 Task: Find connections with filter location Soro with filter topic #ContentMarketingwith filter profile language English with filter current company Staffigo with filter school DAV PUBLIC SCHOOL SRESHTHA VIHAR DELHI-110092 with filter industry Staffing and Recruiting with filter service category Auto Insurance with filter keywords title Chief Executive Officer
Action: Mouse moved to (687, 95)
Screenshot: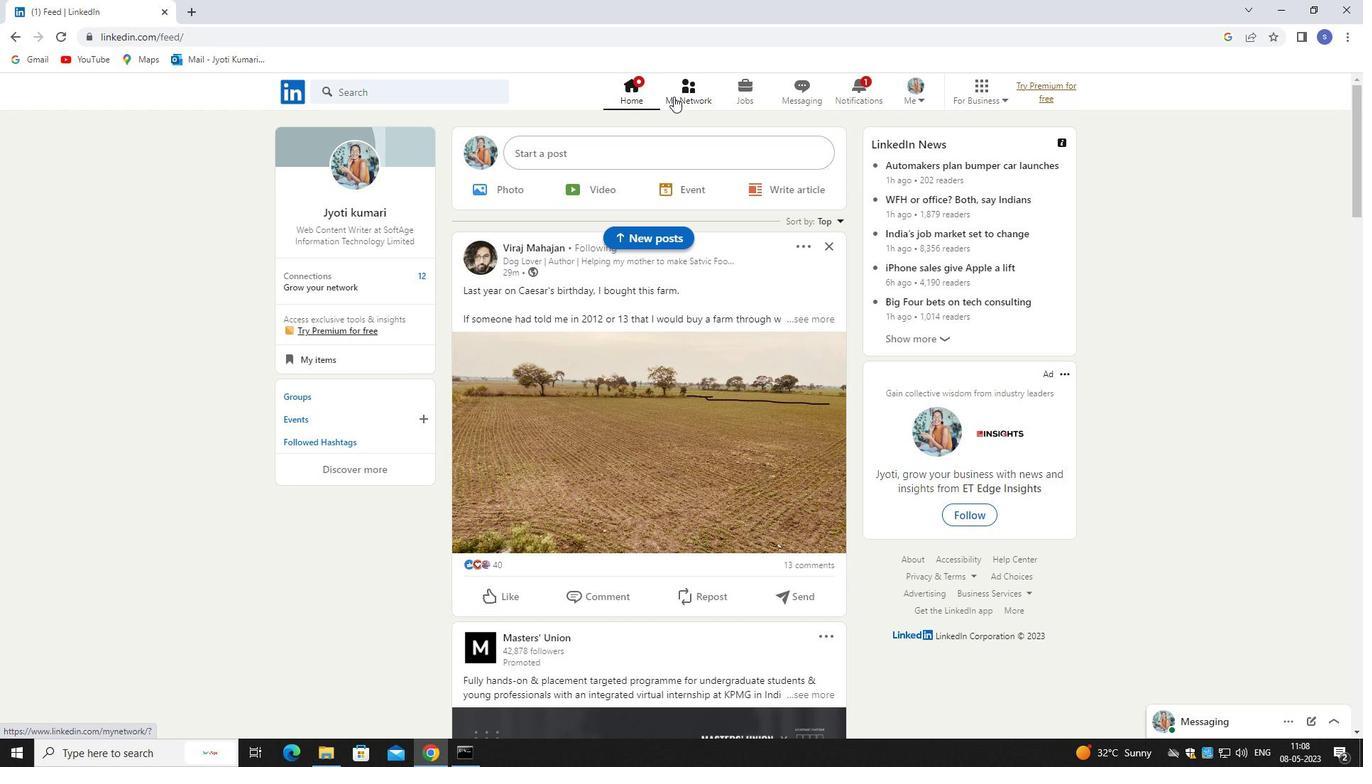 
Action: Mouse pressed left at (687, 95)
Screenshot: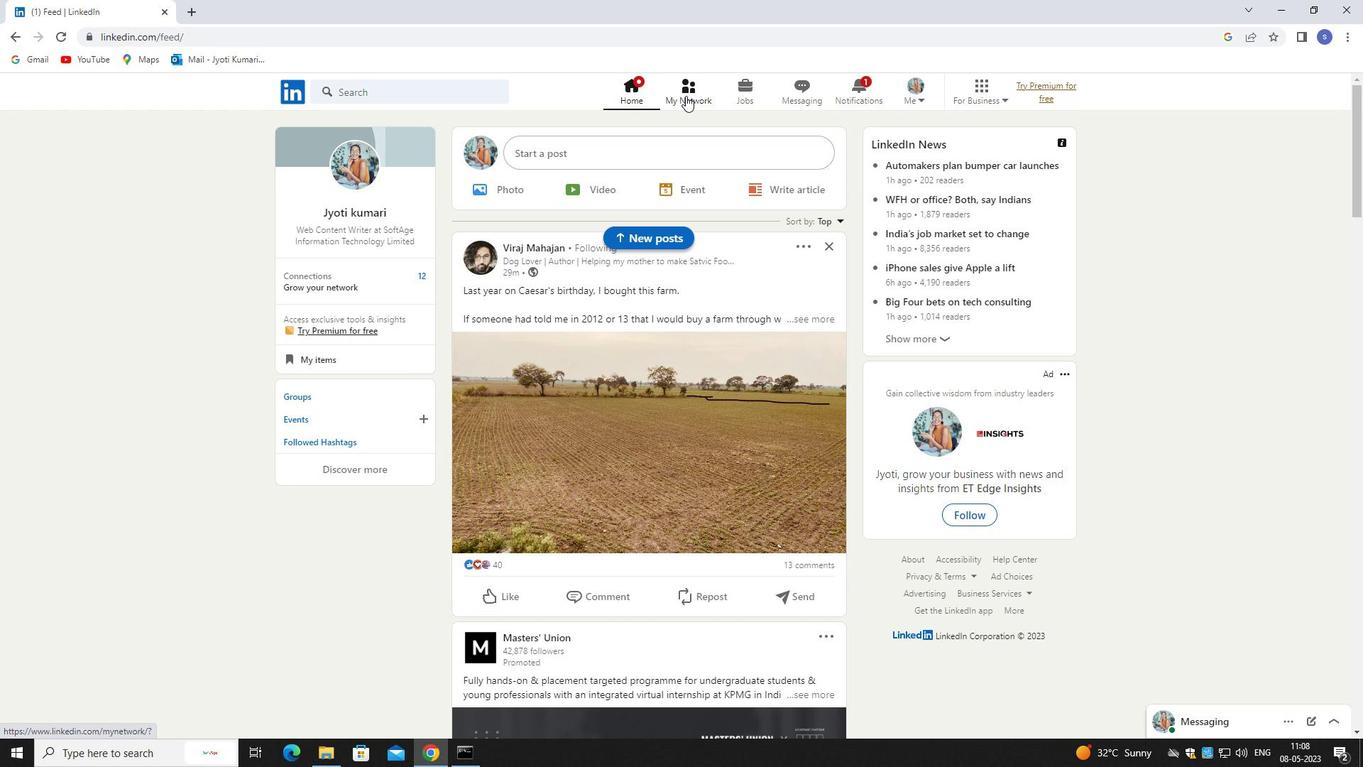 
Action: Mouse pressed left at (687, 95)
Screenshot: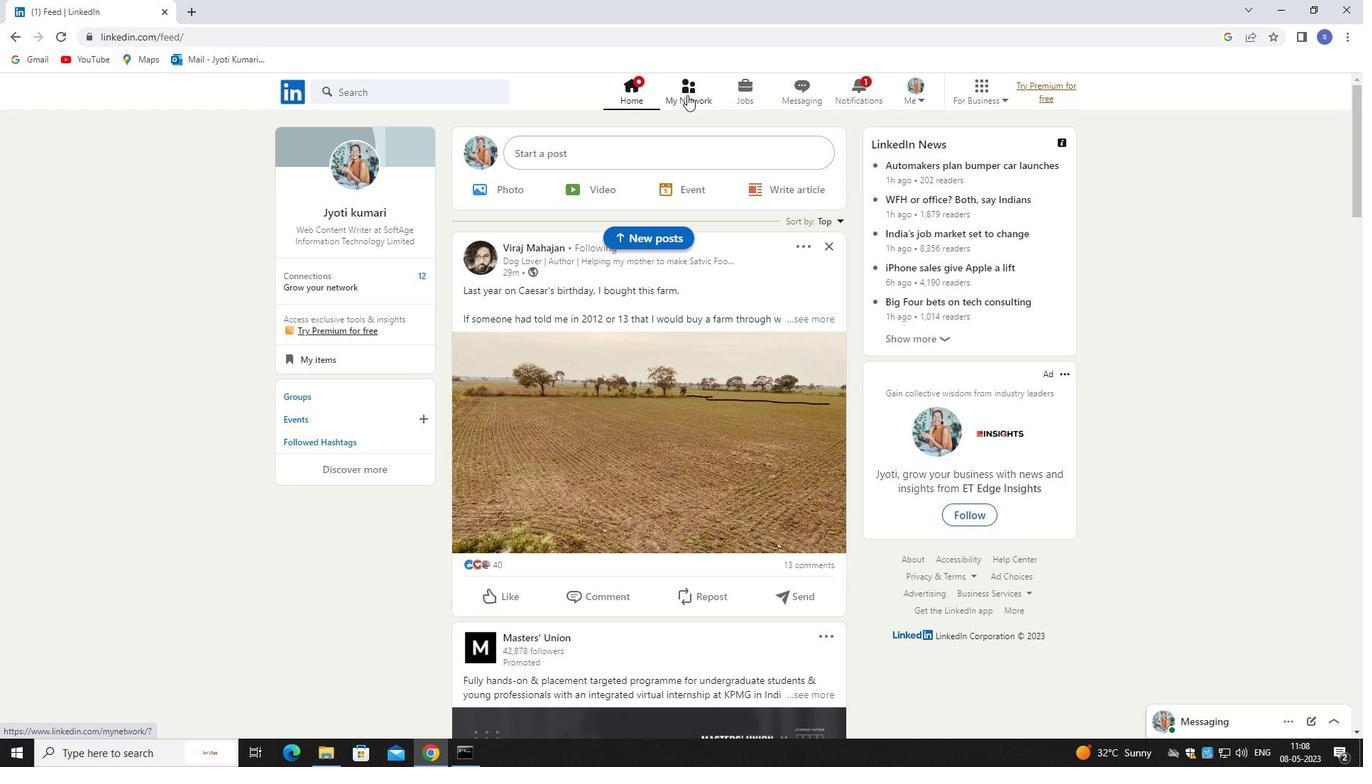 
Action: Mouse moved to (433, 161)
Screenshot: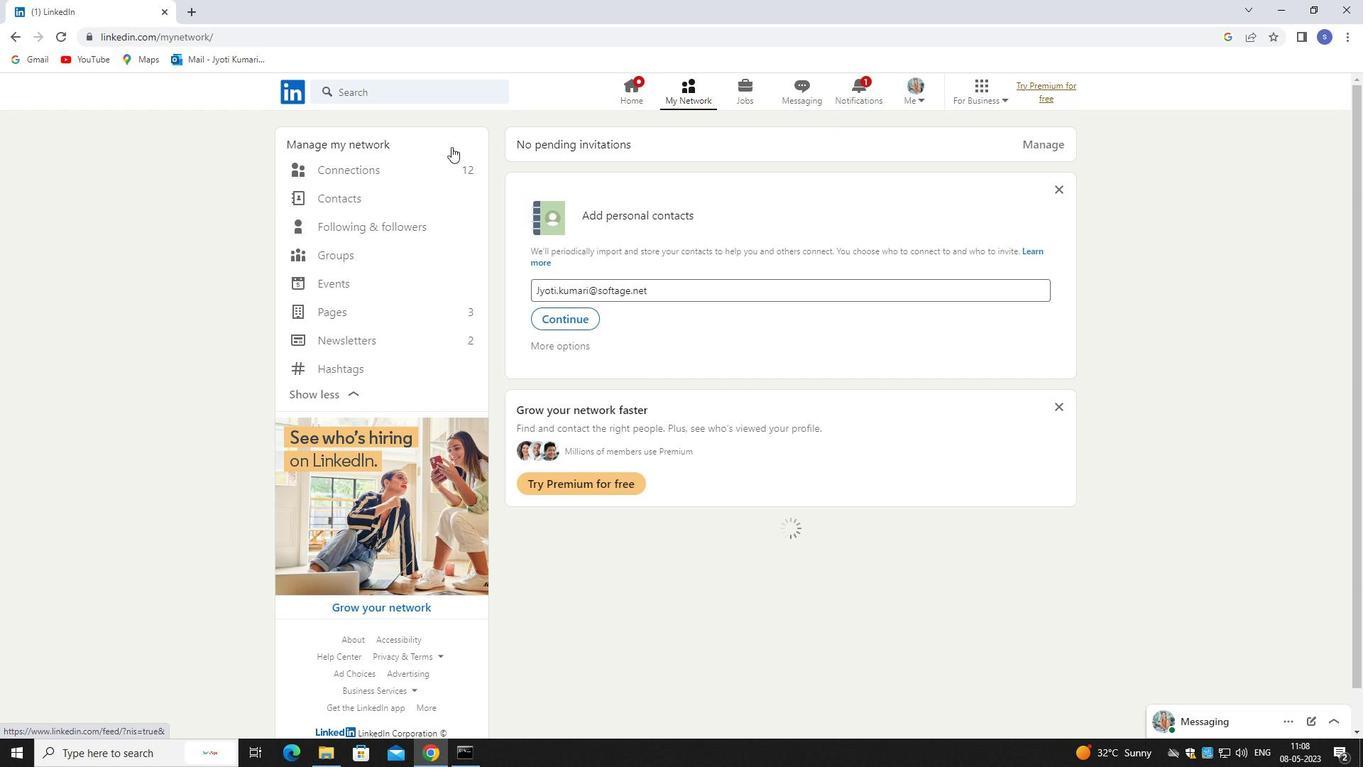 
Action: Mouse pressed left at (433, 161)
Screenshot: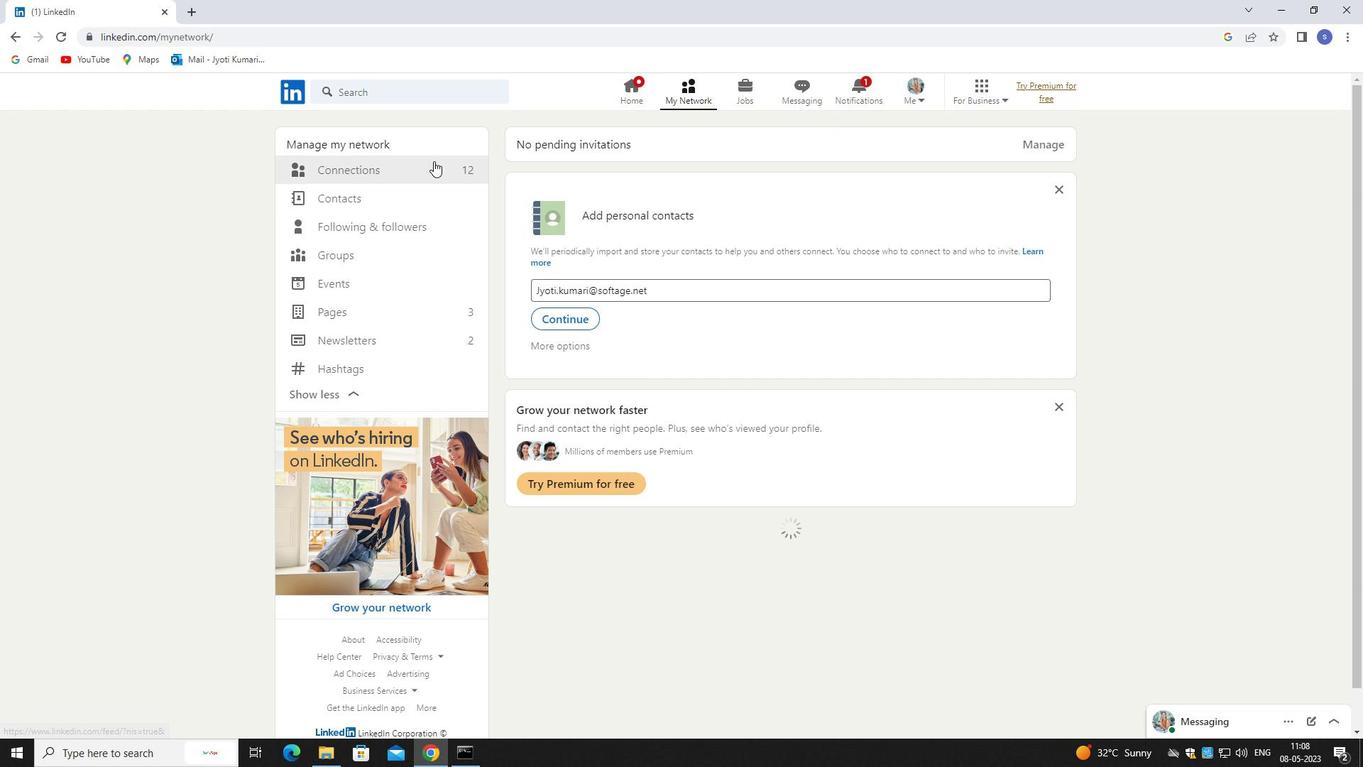 
Action: Mouse moved to (433, 161)
Screenshot: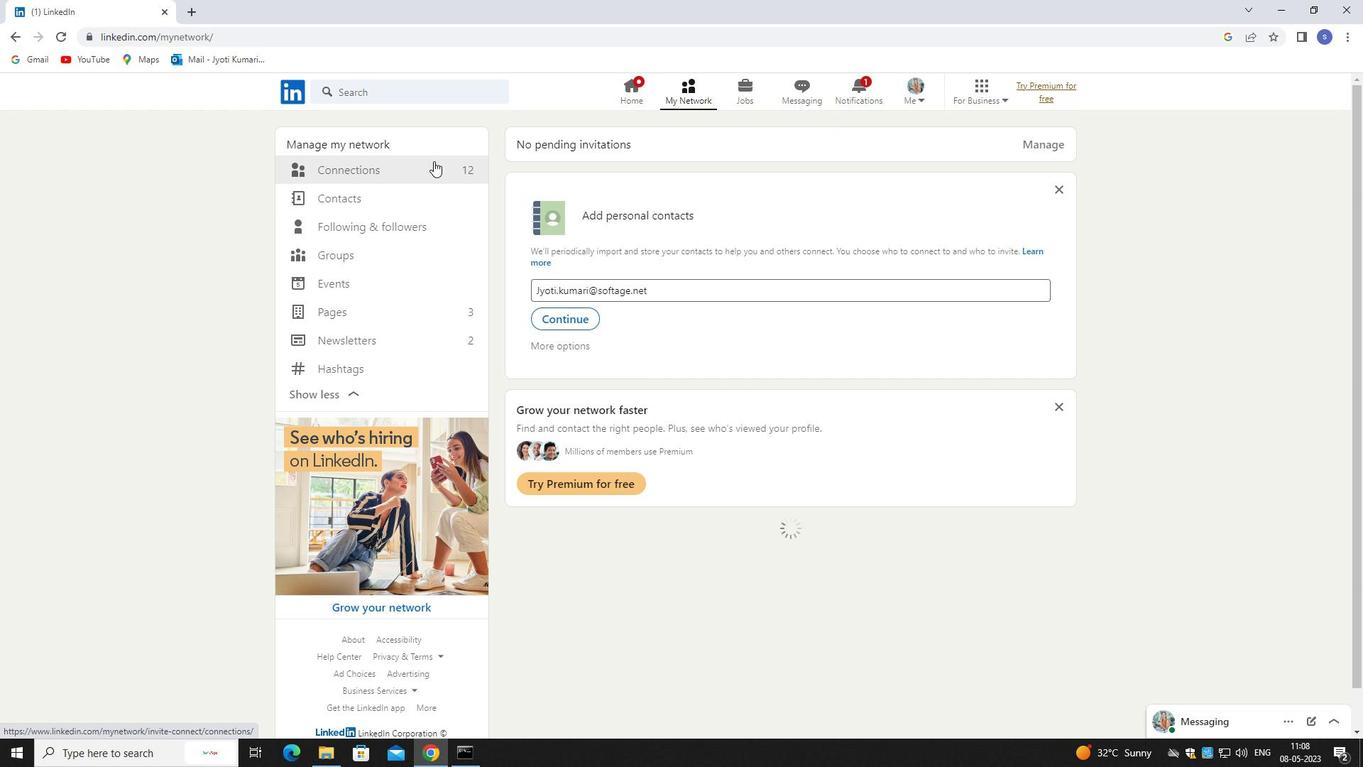 
Action: Mouse pressed left at (433, 161)
Screenshot: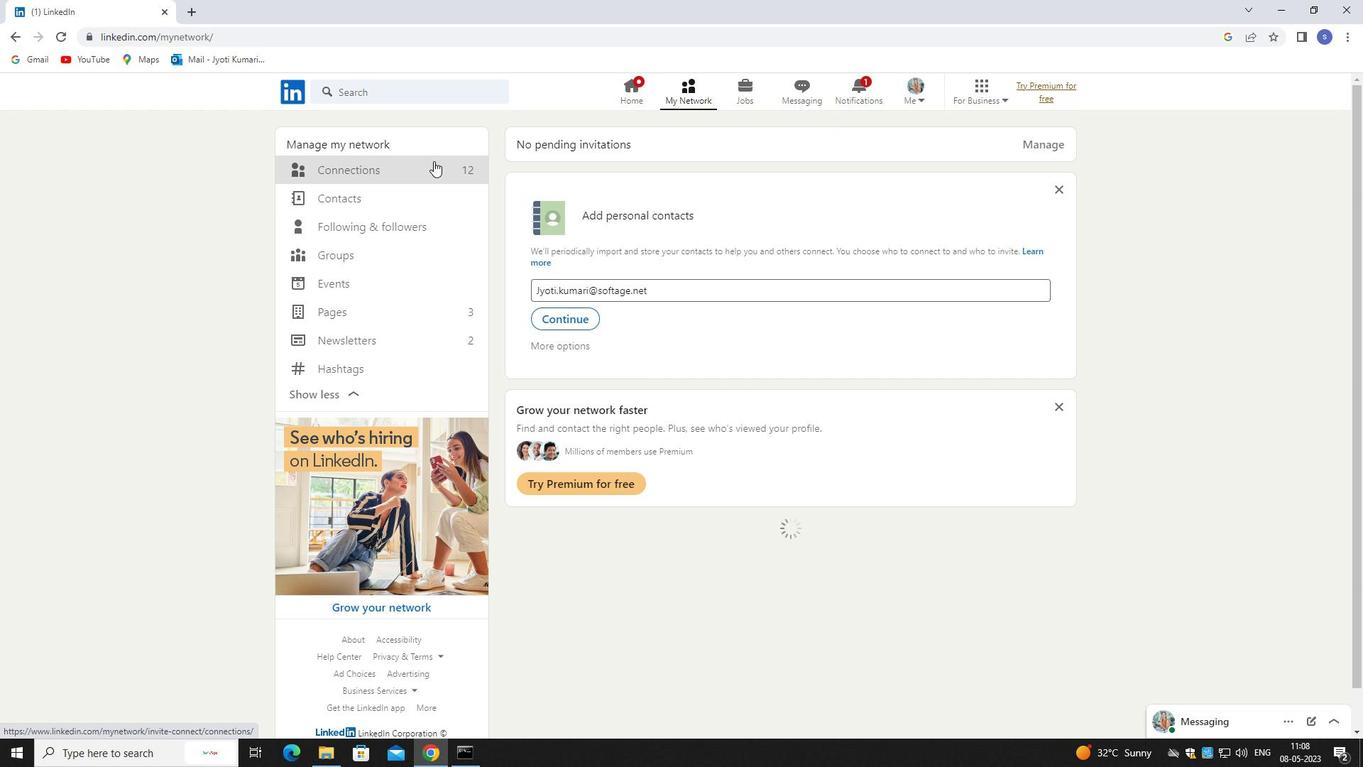 
Action: Mouse moved to (772, 171)
Screenshot: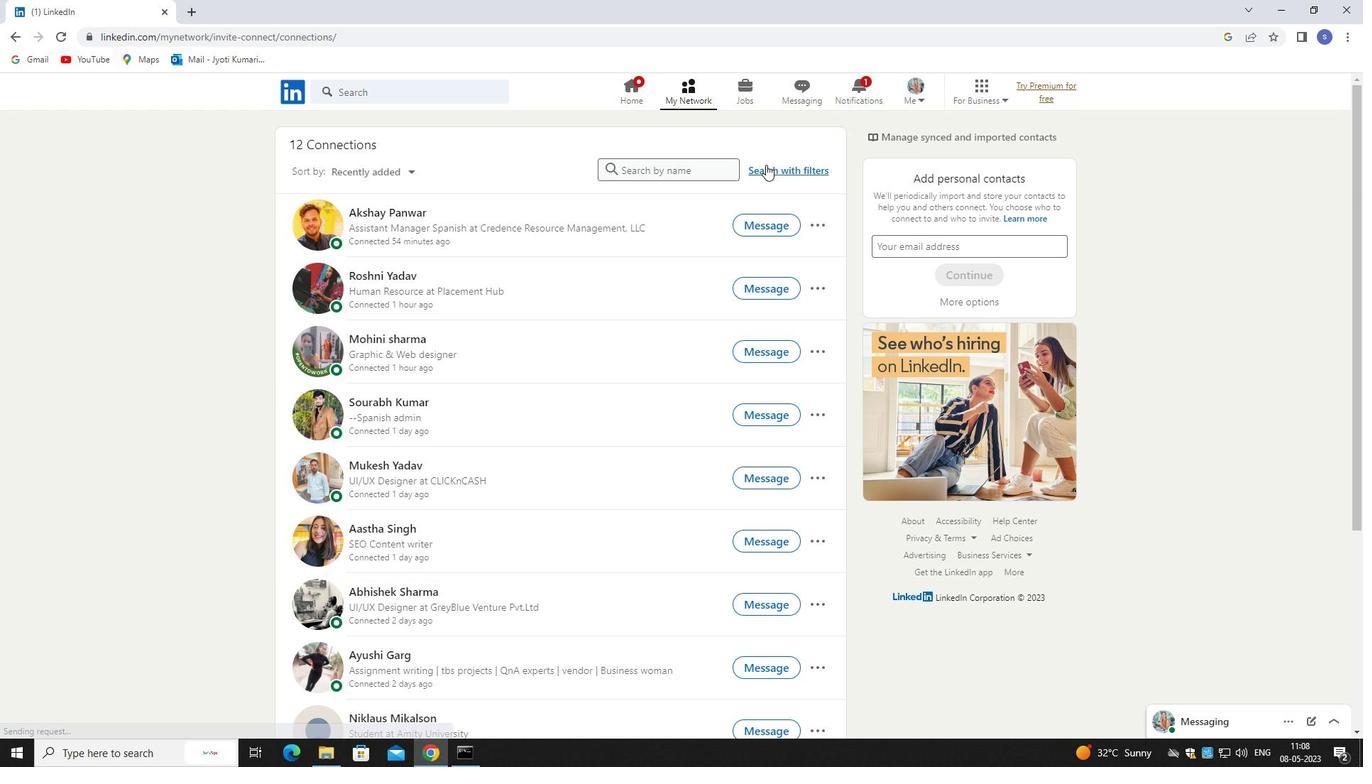
Action: Mouse pressed left at (772, 171)
Screenshot: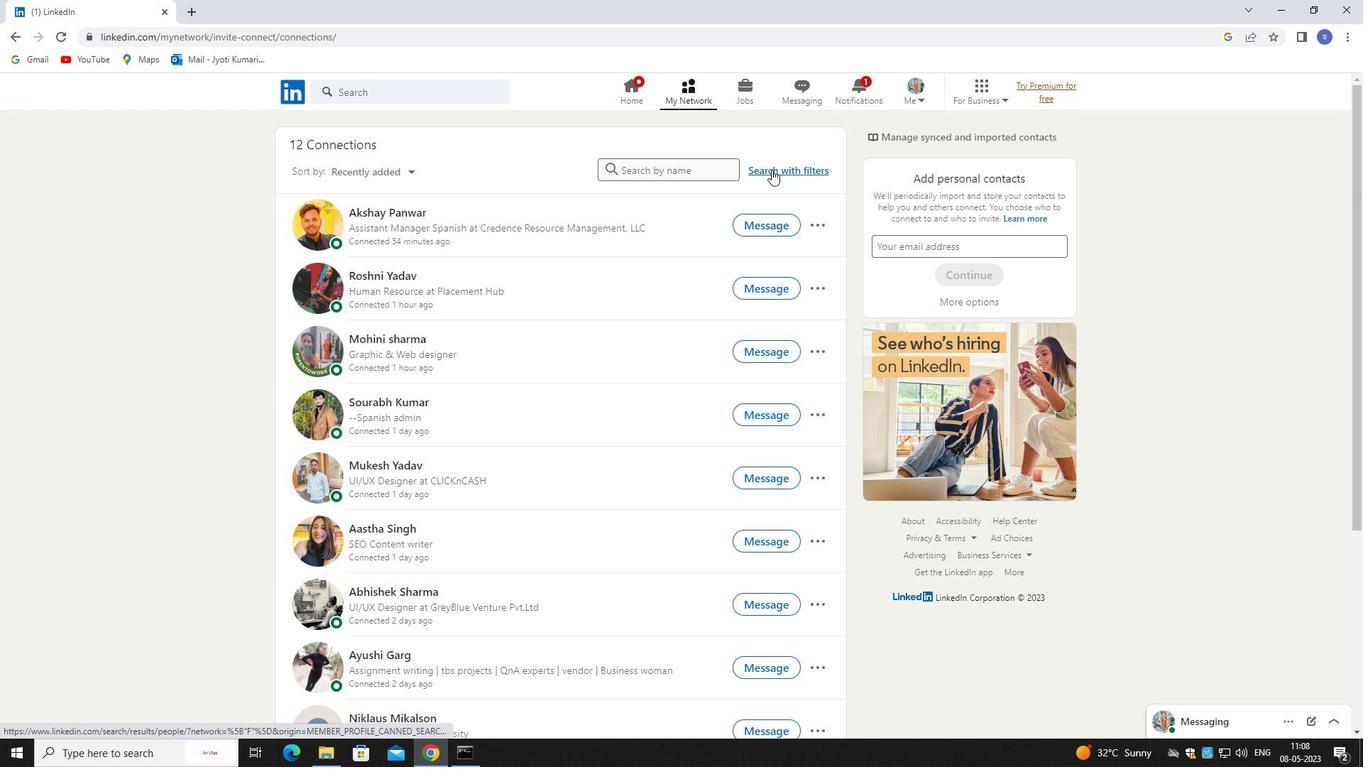 
Action: Mouse moved to (725, 129)
Screenshot: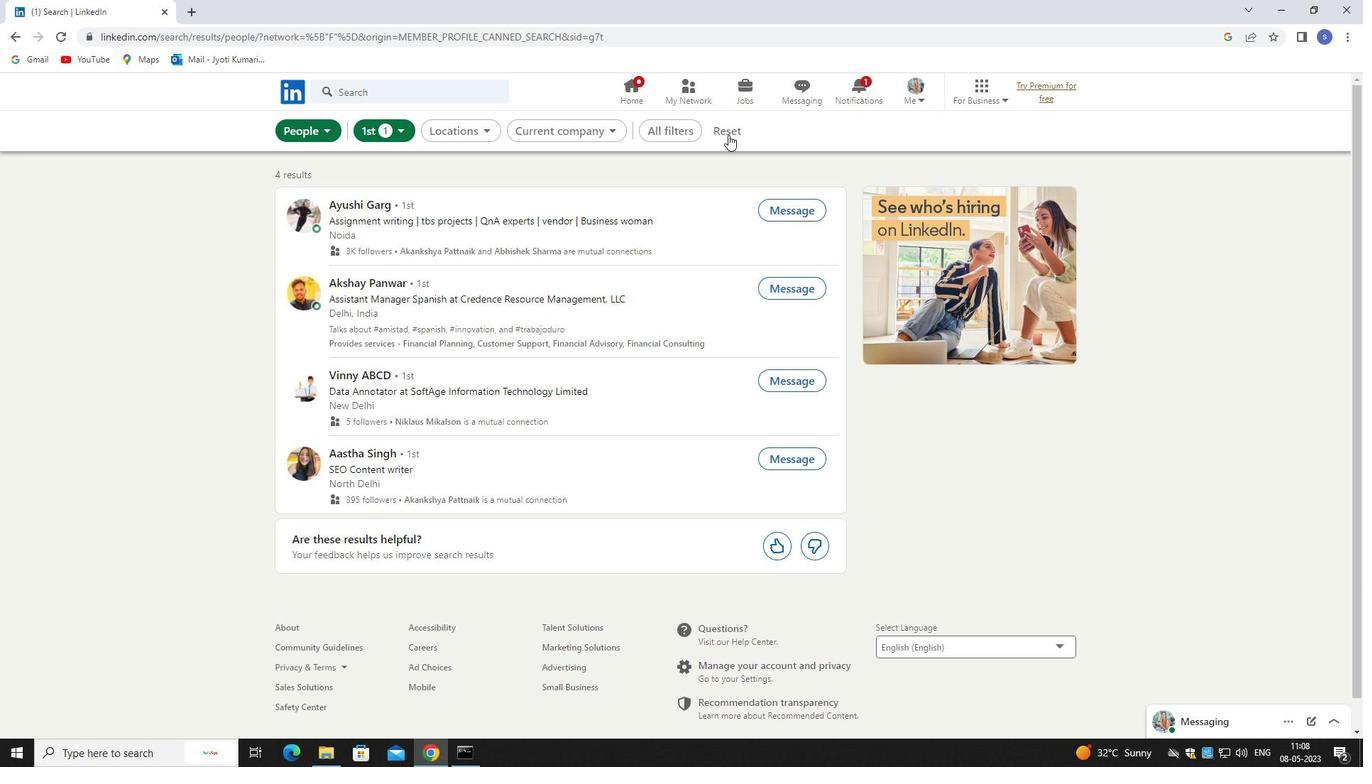 
Action: Mouse pressed left at (725, 129)
Screenshot: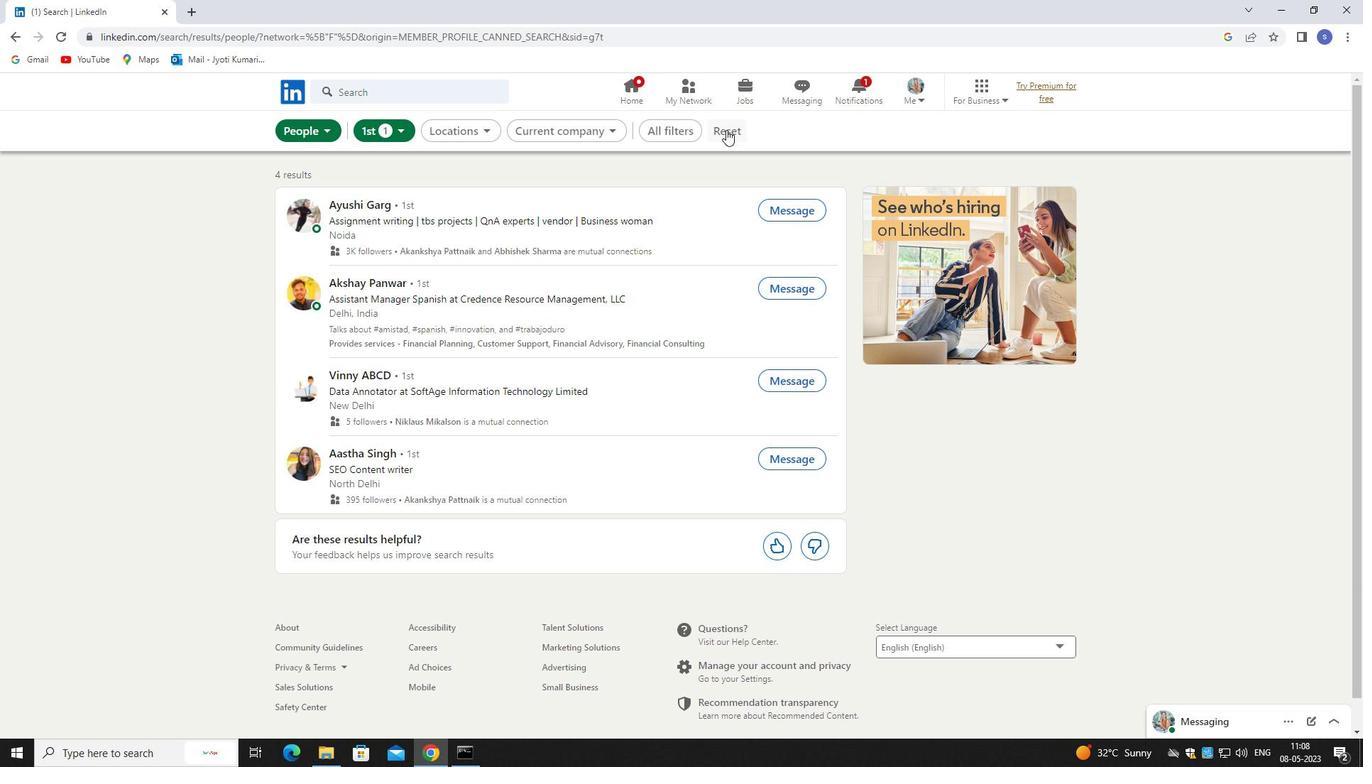
Action: Mouse moved to (693, 129)
Screenshot: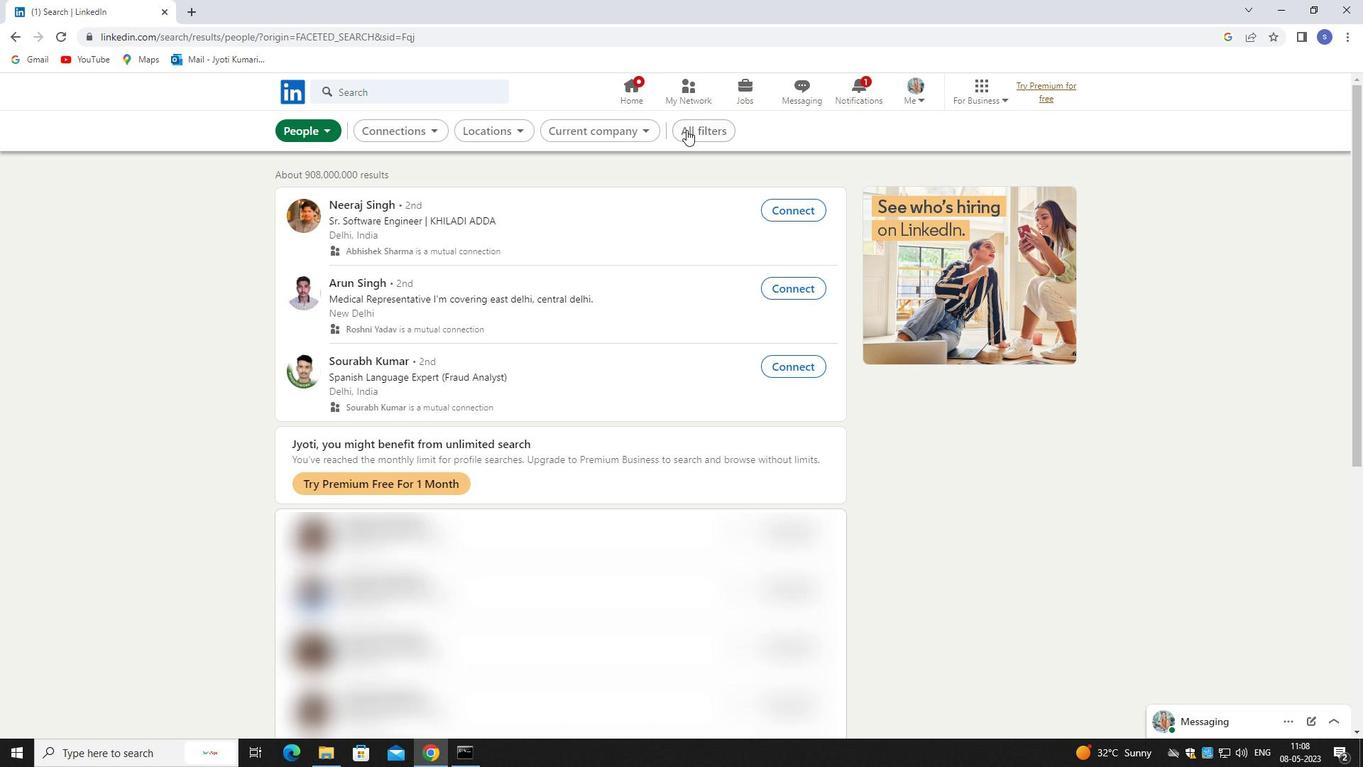 
Action: Mouse pressed left at (693, 129)
Screenshot: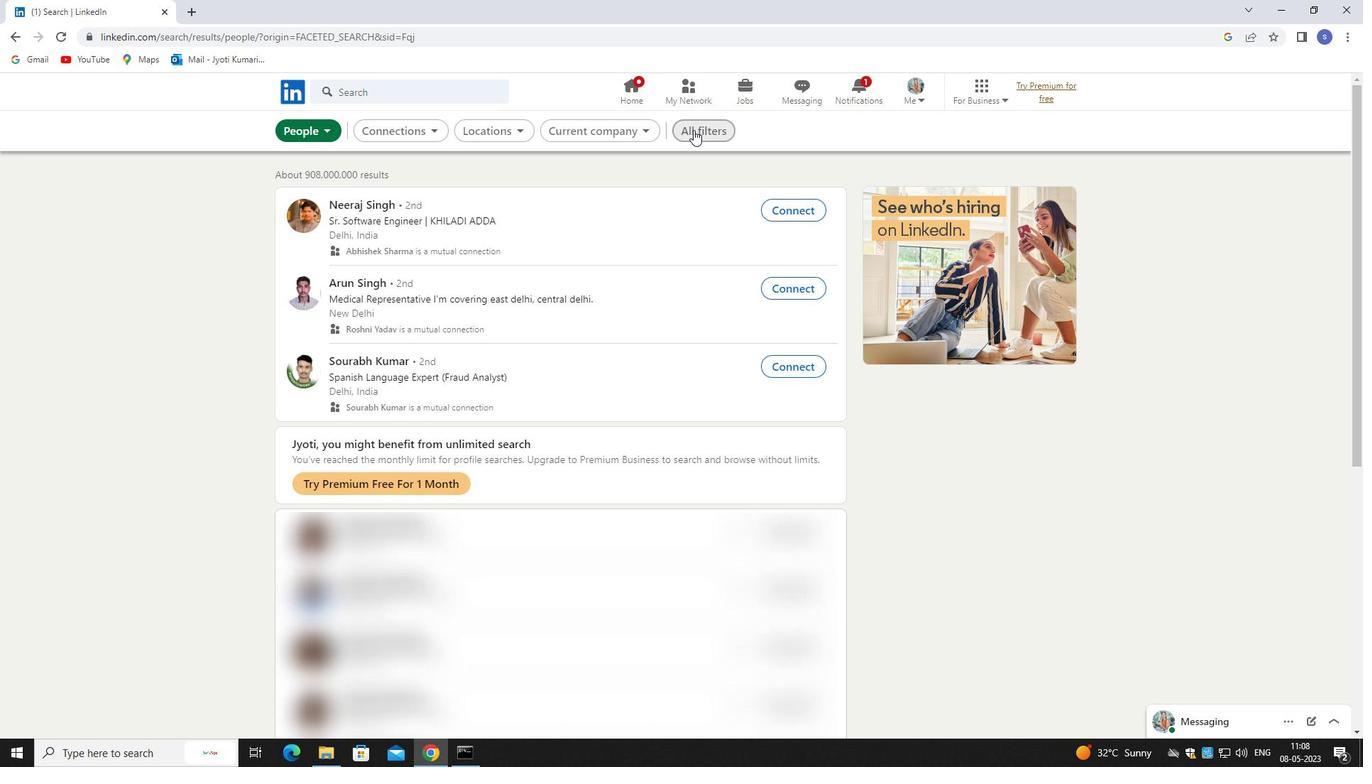 
Action: Mouse moved to (1218, 558)
Screenshot: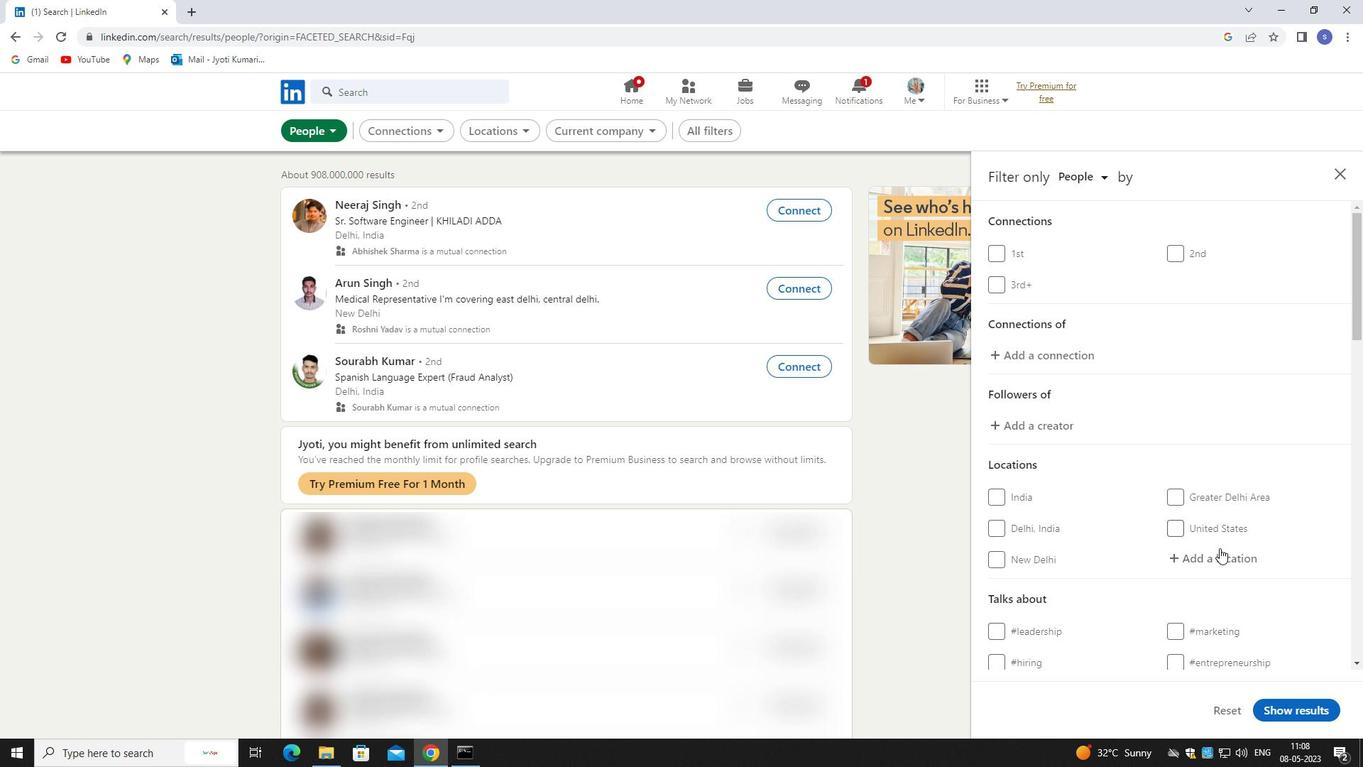 
Action: Mouse pressed left at (1218, 558)
Screenshot: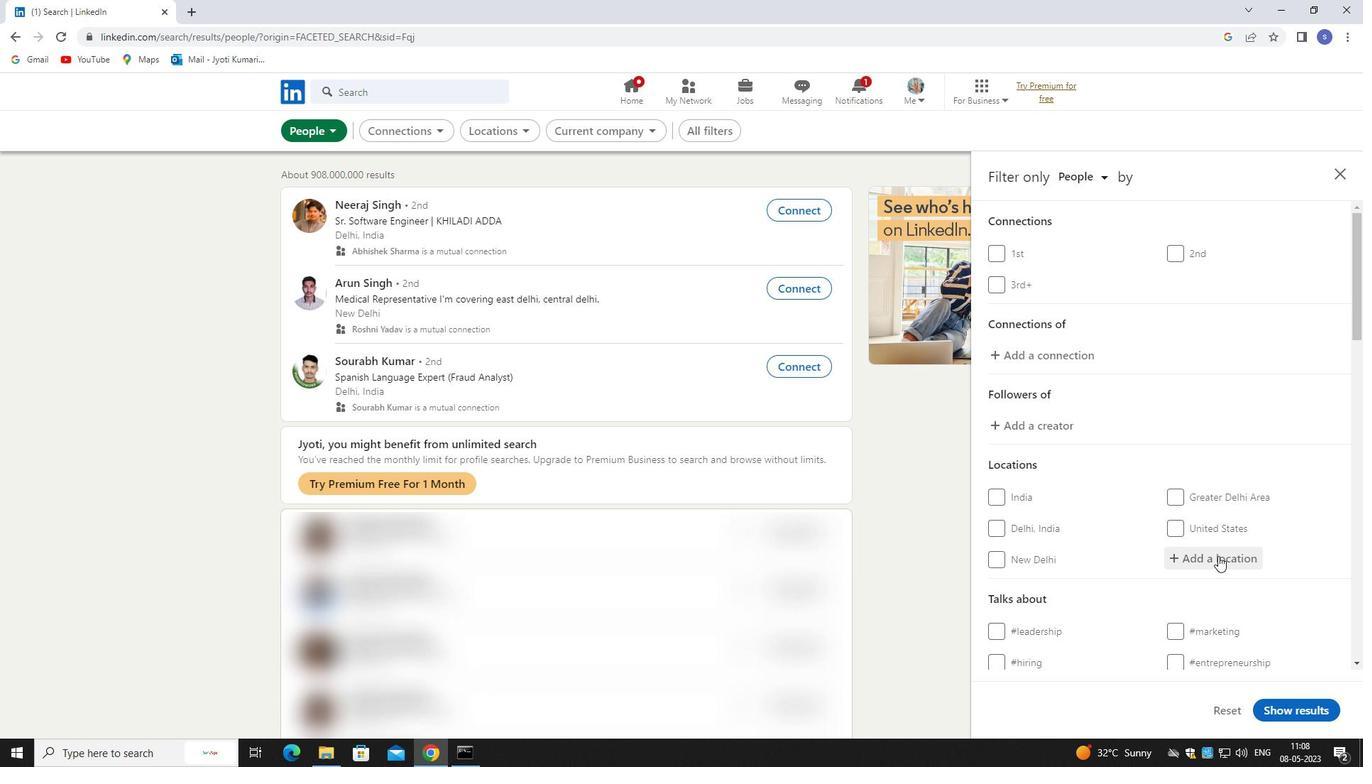 
Action: Mouse moved to (1132, 534)
Screenshot: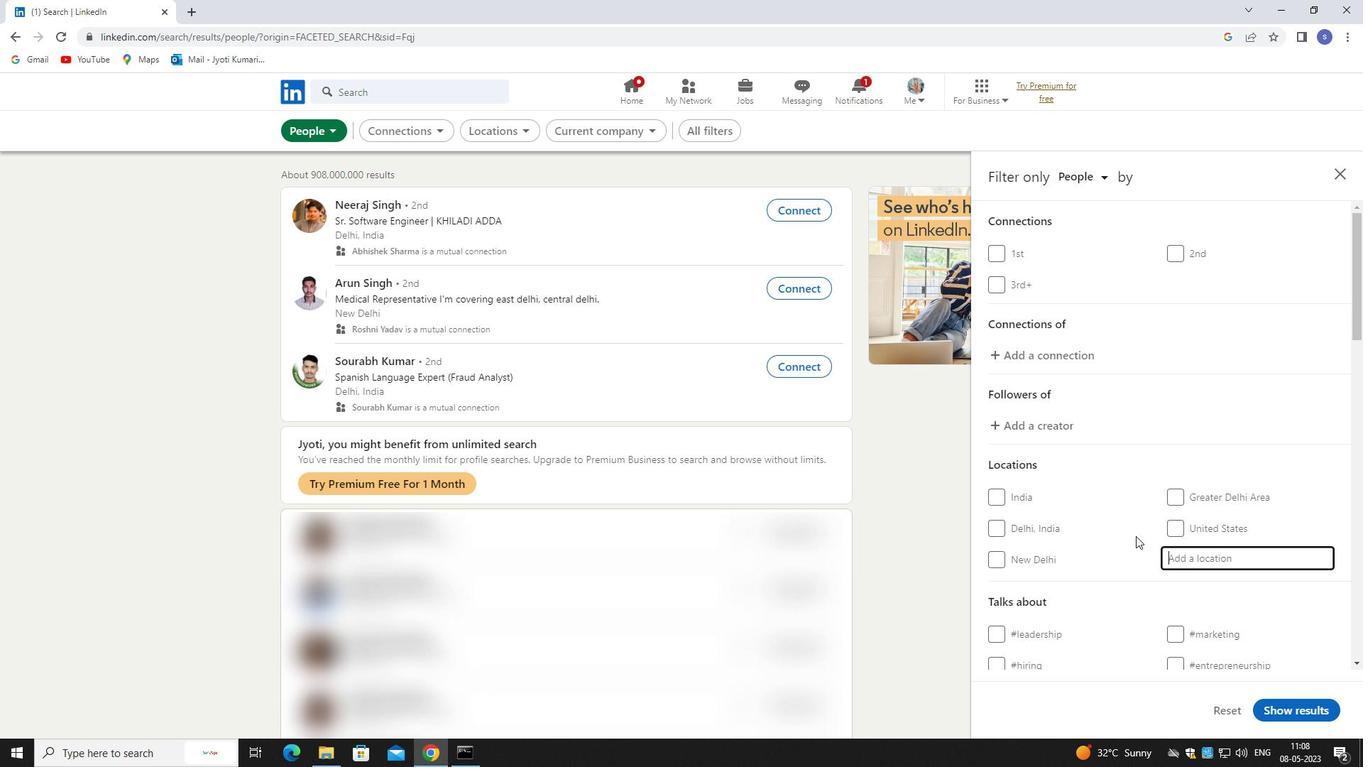 
Action: Key pressed so
Screenshot: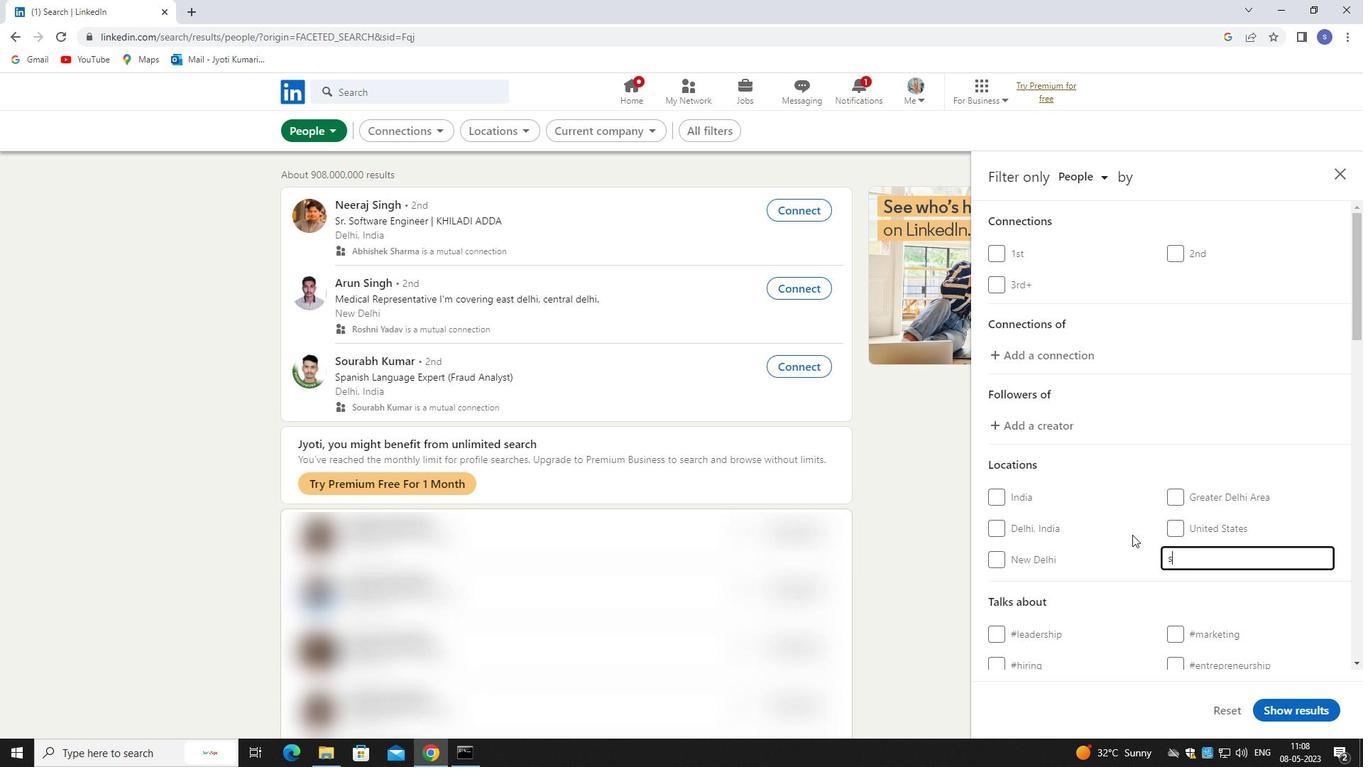 
Action: Mouse moved to (1132, 534)
Screenshot: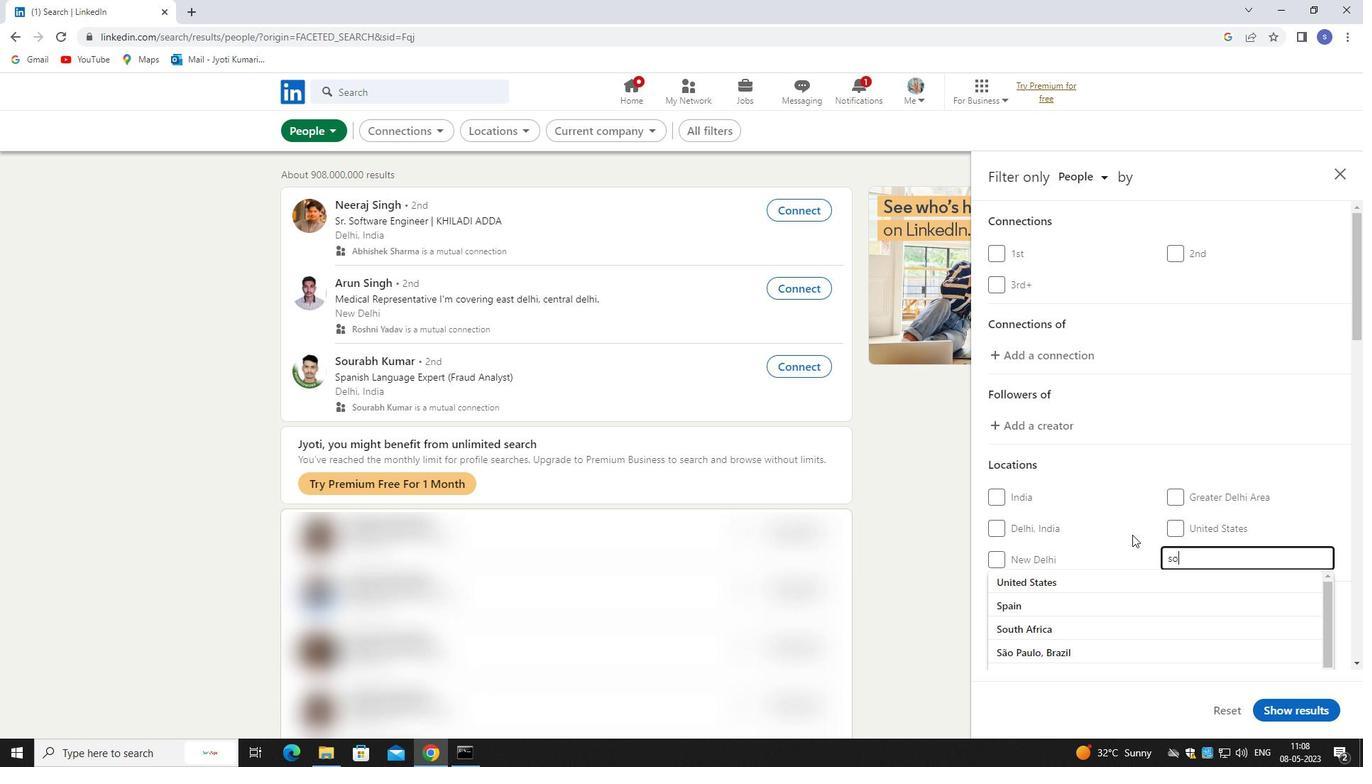 
Action: Key pressed ro
Screenshot: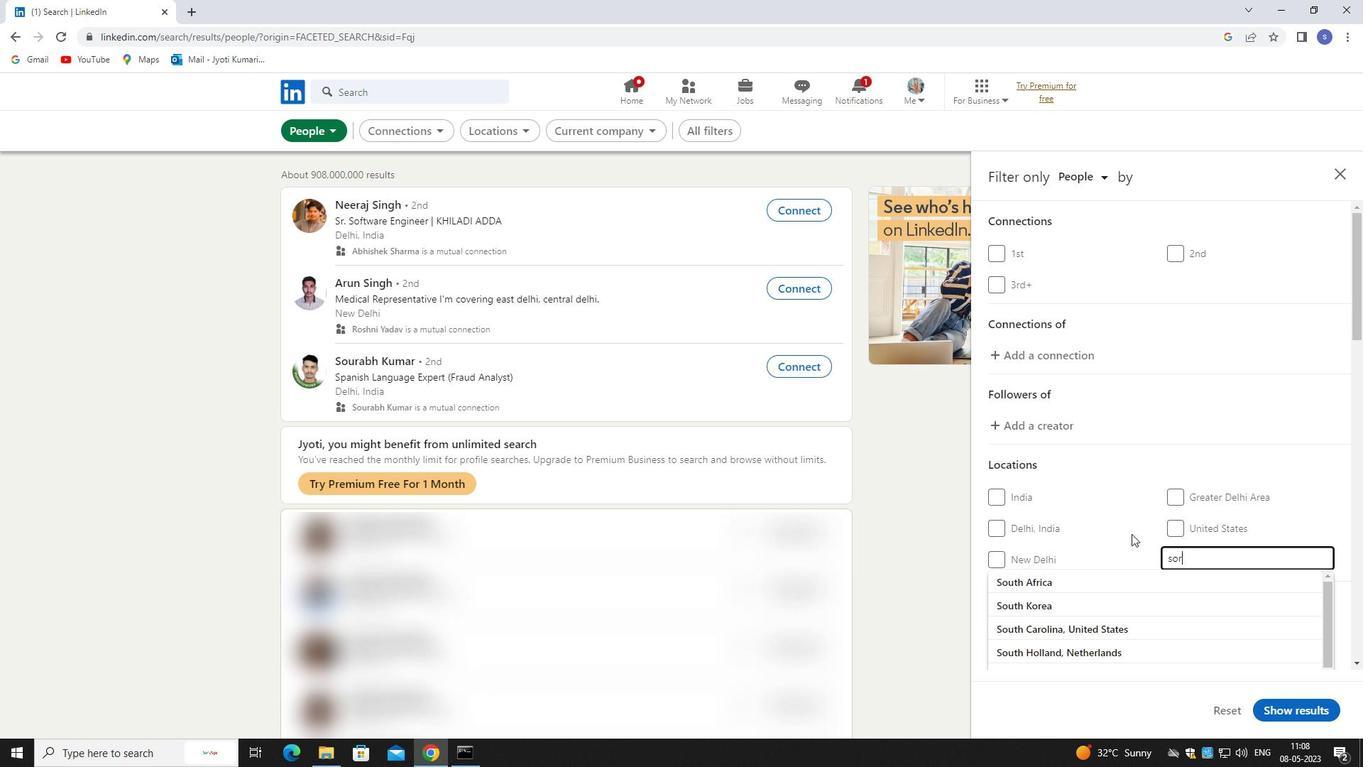 
Action: Mouse moved to (1098, 602)
Screenshot: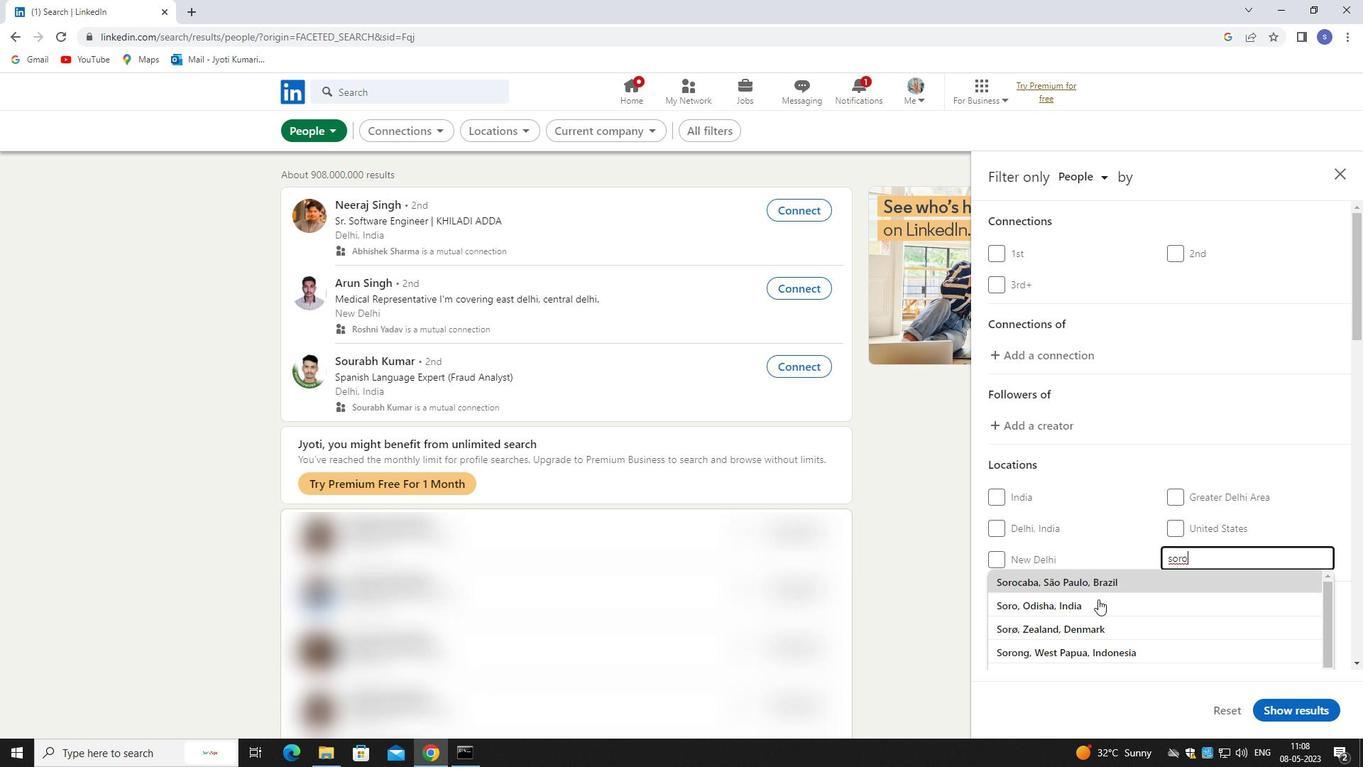 
Action: Mouse pressed left at (1098, 602)
Screenshot: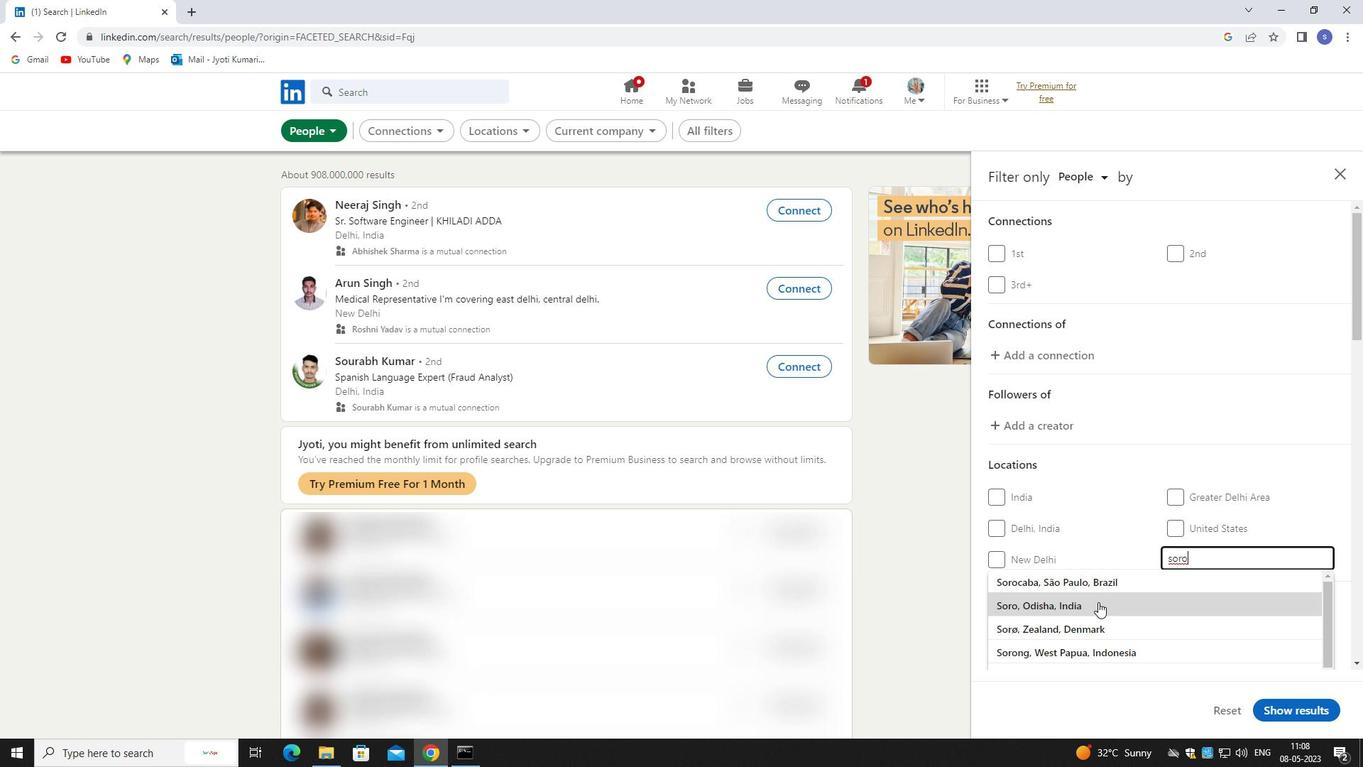 
Action: Mouse moved to (1101, 600)
Screenshot: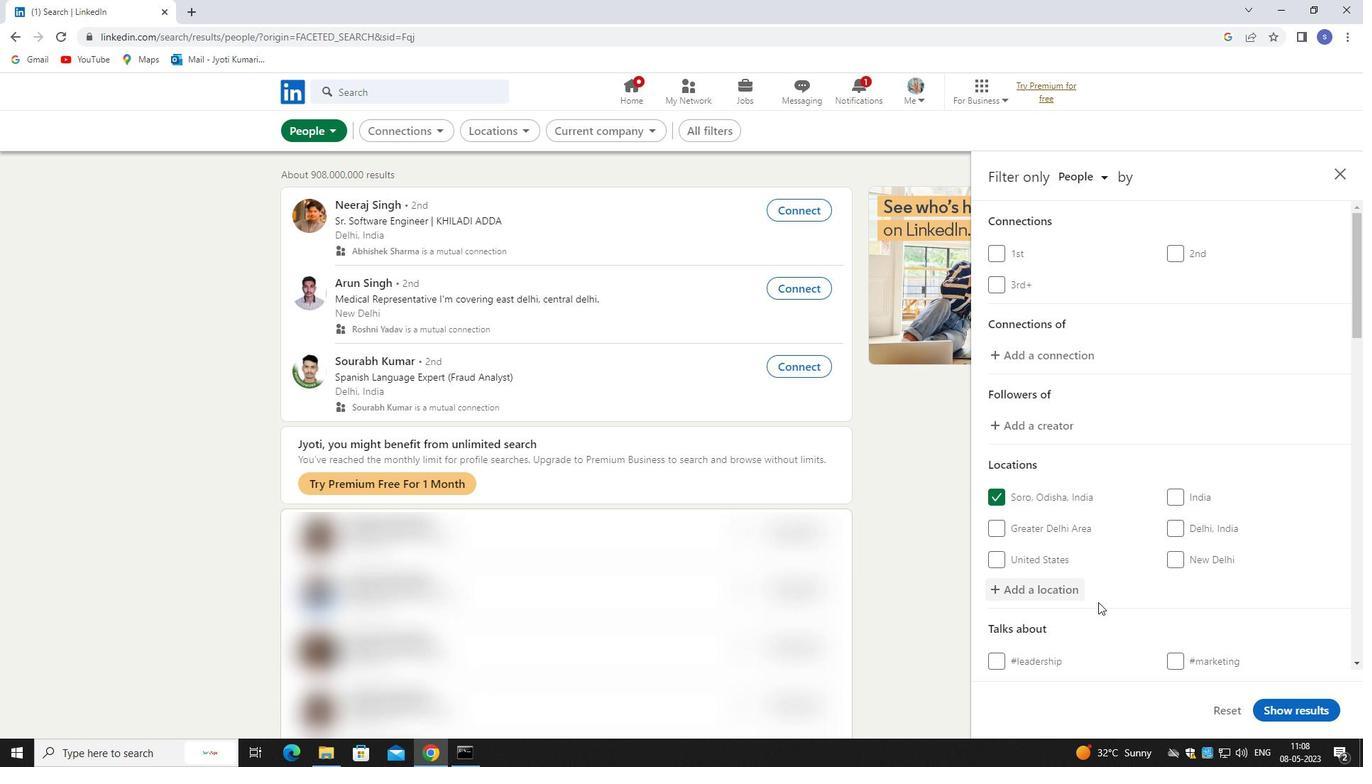 
Action: Mouse scrolled (1101, 599) with delta (0, 0)
Screenshot: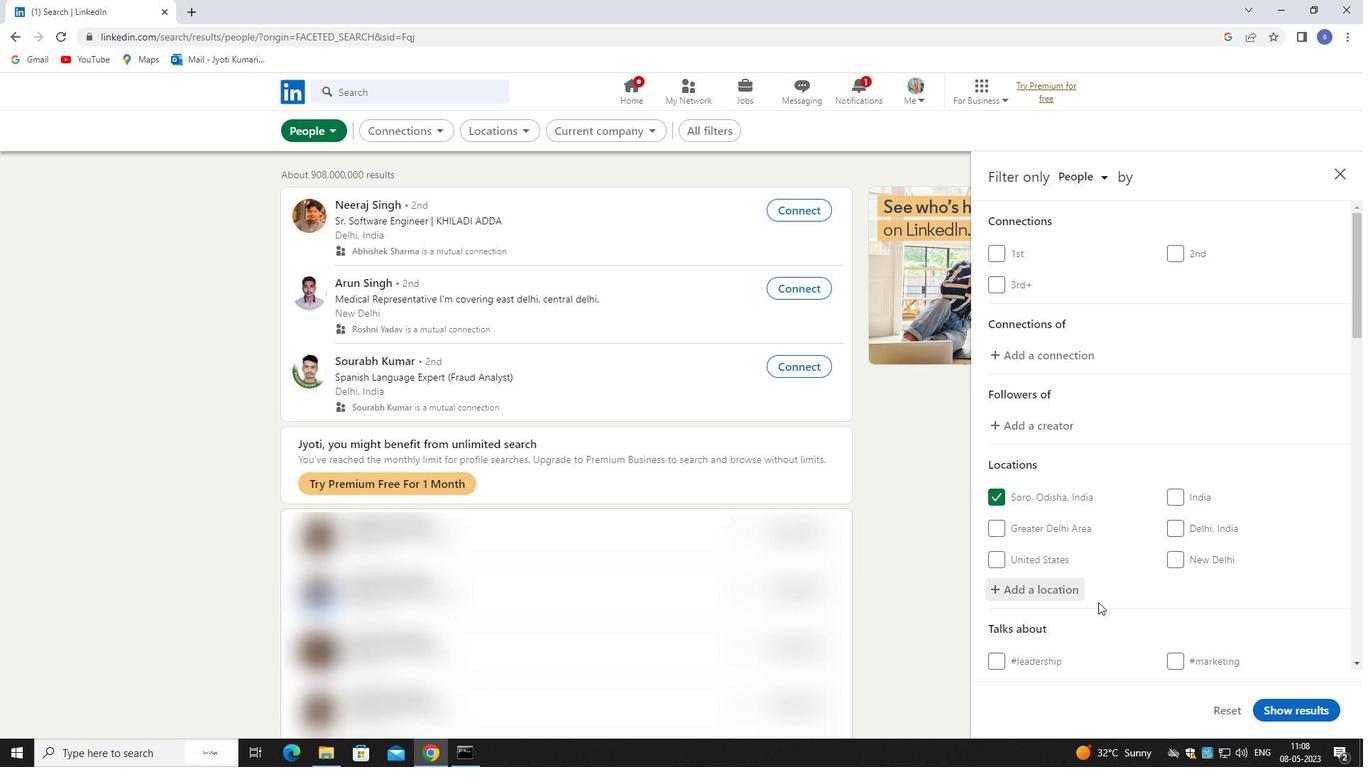 
Action: Mouse moved to (1101, 600)
Screenshot: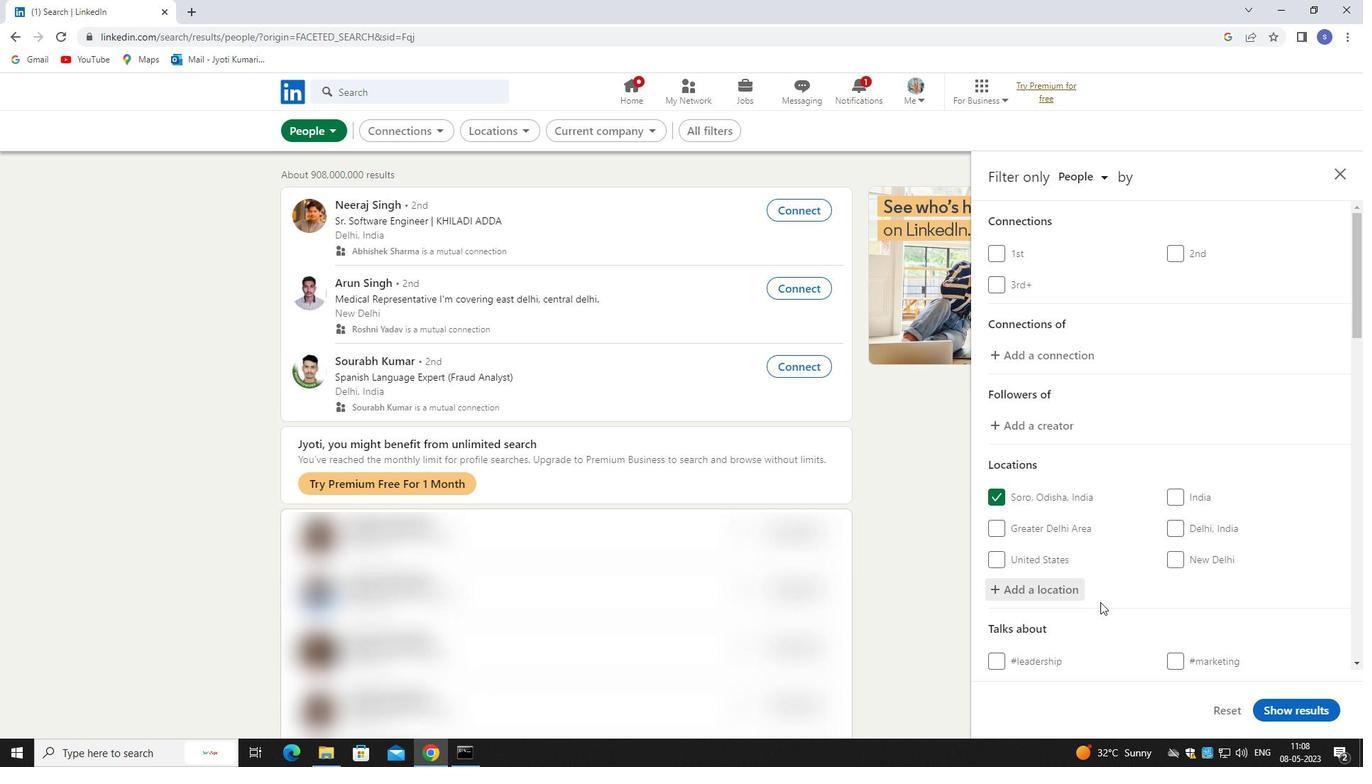 
Action: Mouse scrolled (1101, 599) with delta (0, 0)
Screenshot: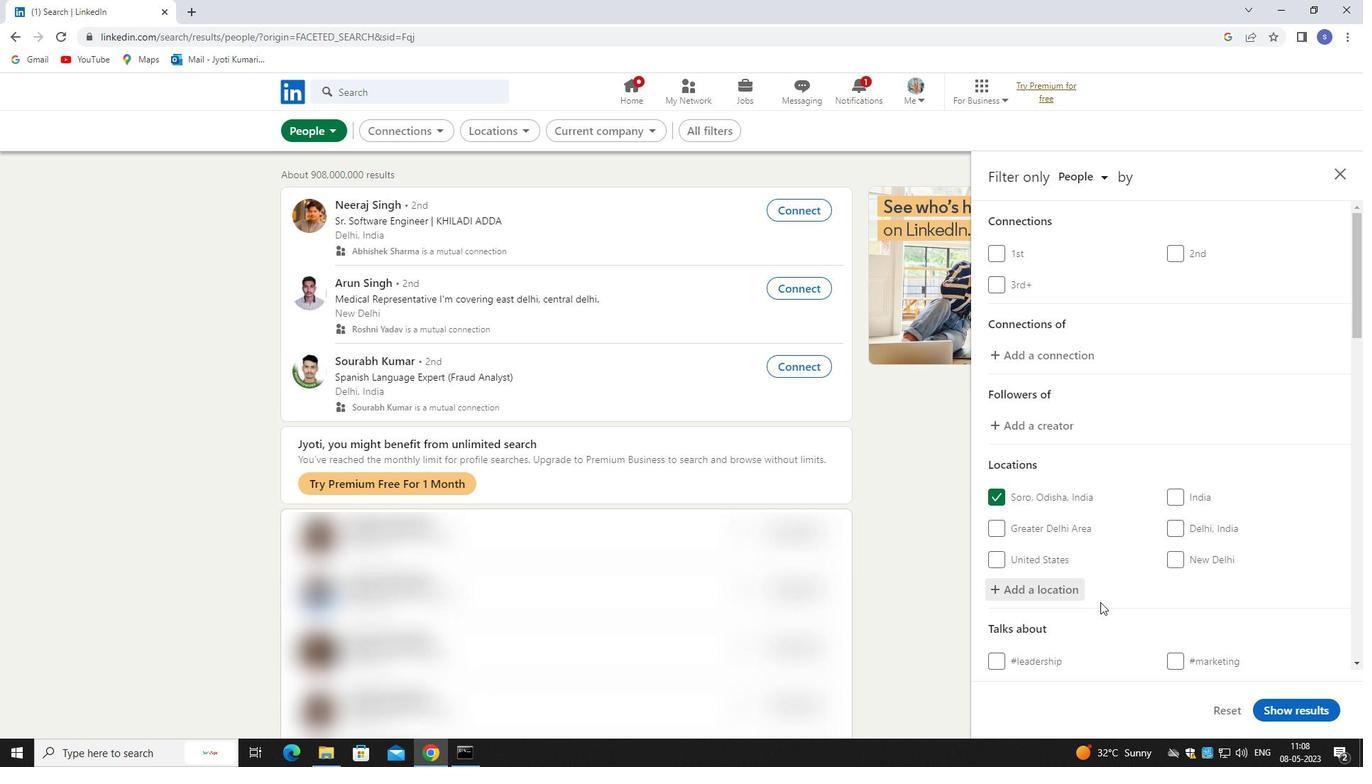 
Action: Mouse moved to (1102, 600)
Screenshot: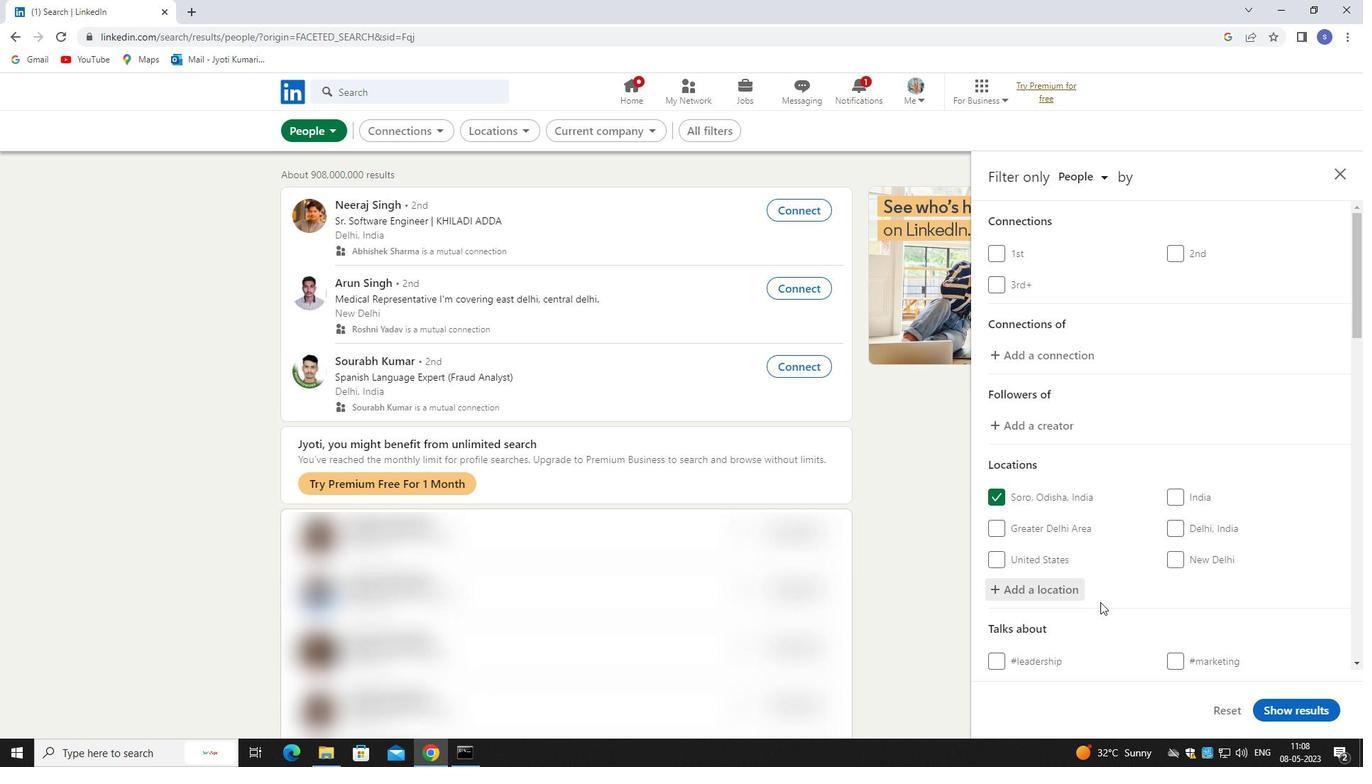 
Action: Mouse scrolled (1102, 599) with delta (0, 0)
Screenshot: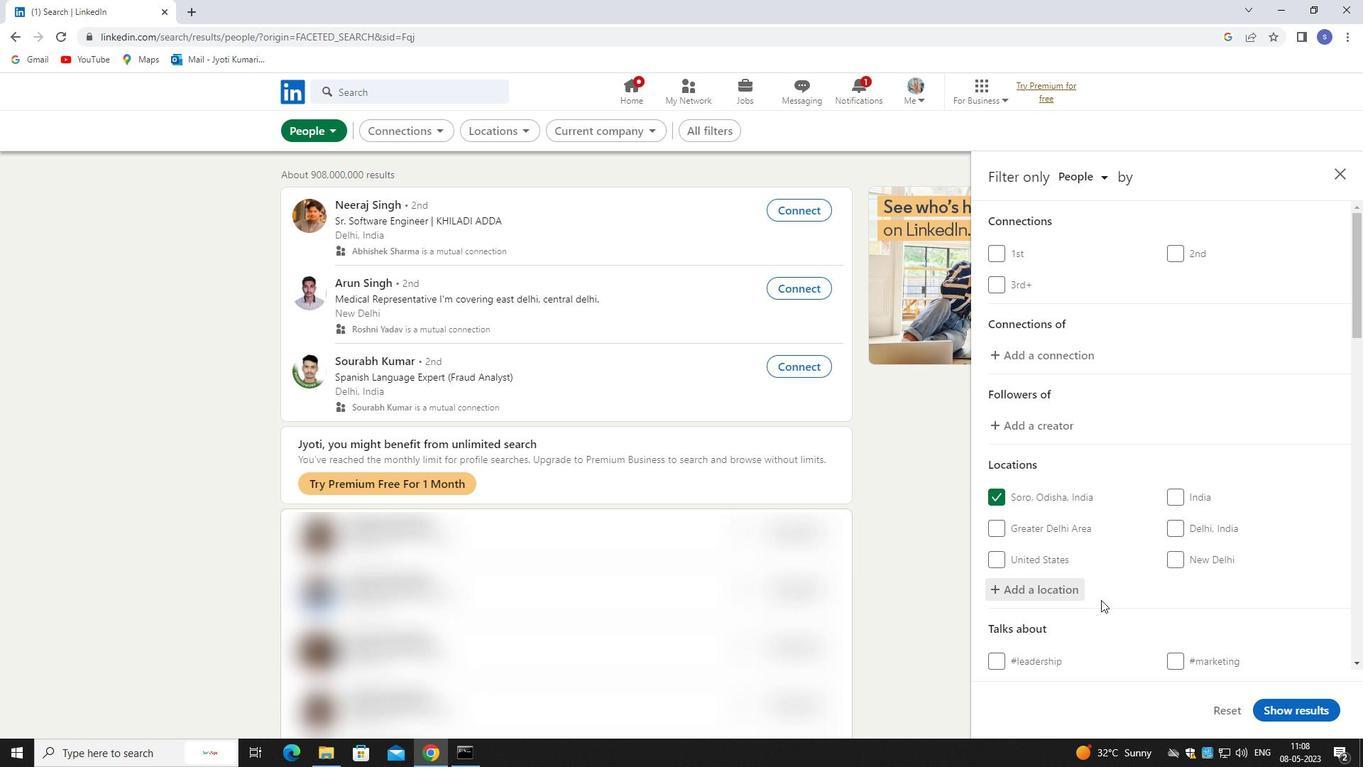 
Action: Mouse moved to (1215, 507)
Screenshot: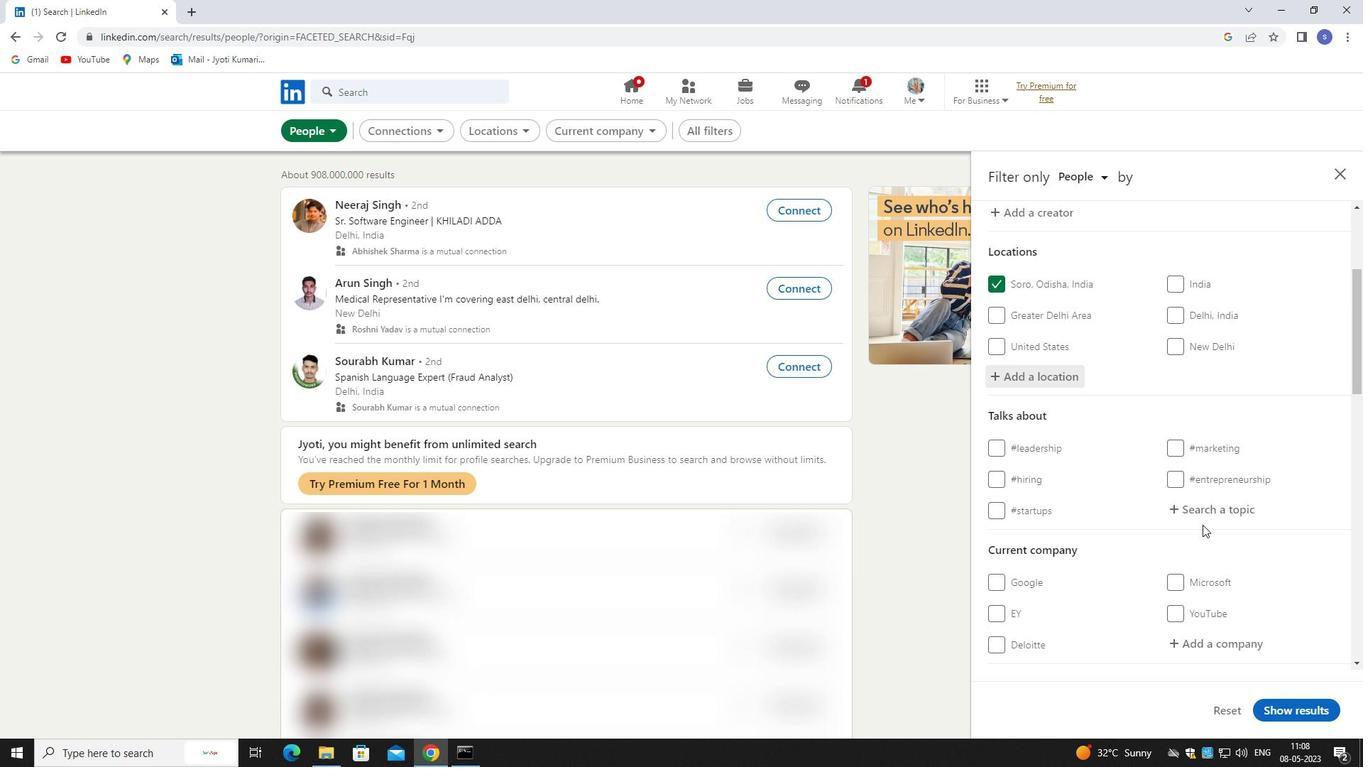 
Action: Mouse pressed left at (1215, 507)
Screenshot: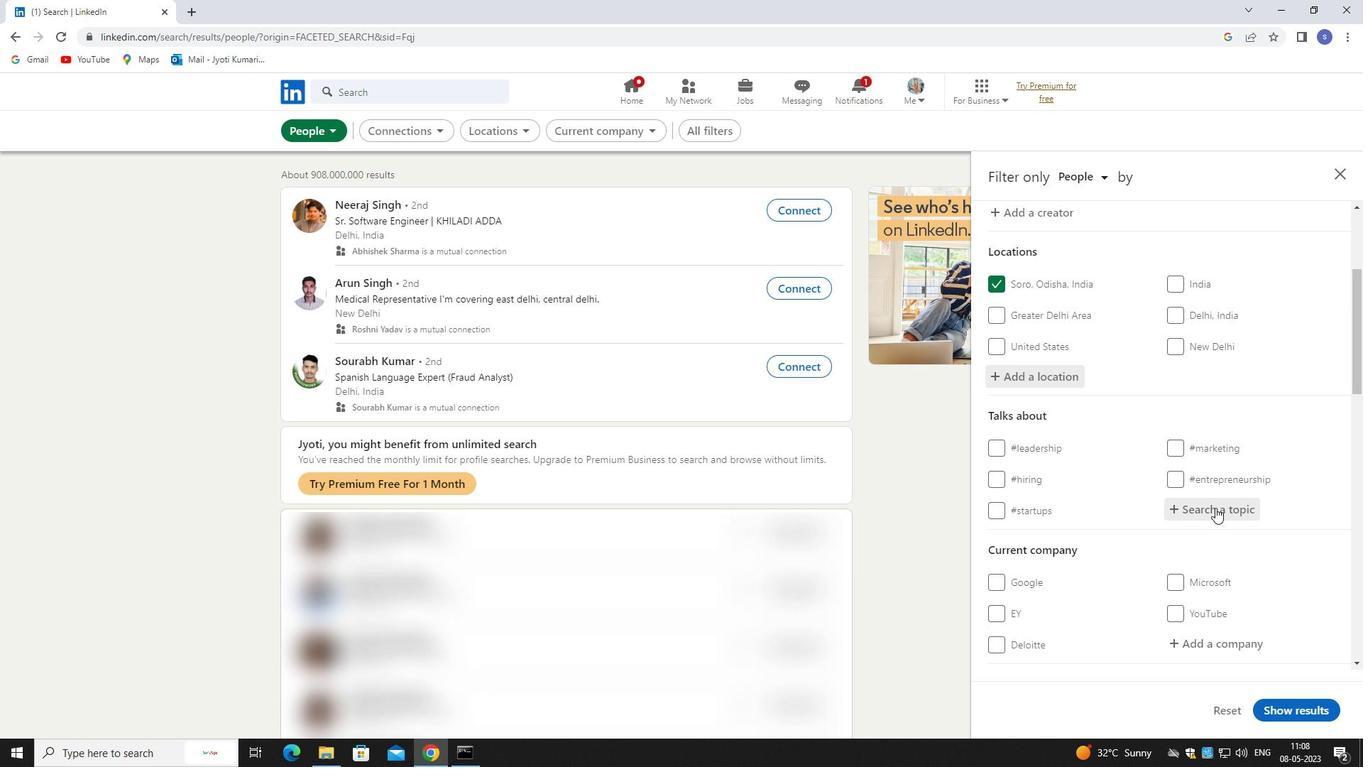 
Action: Mouse moved to (1139, 475)
Screenshot: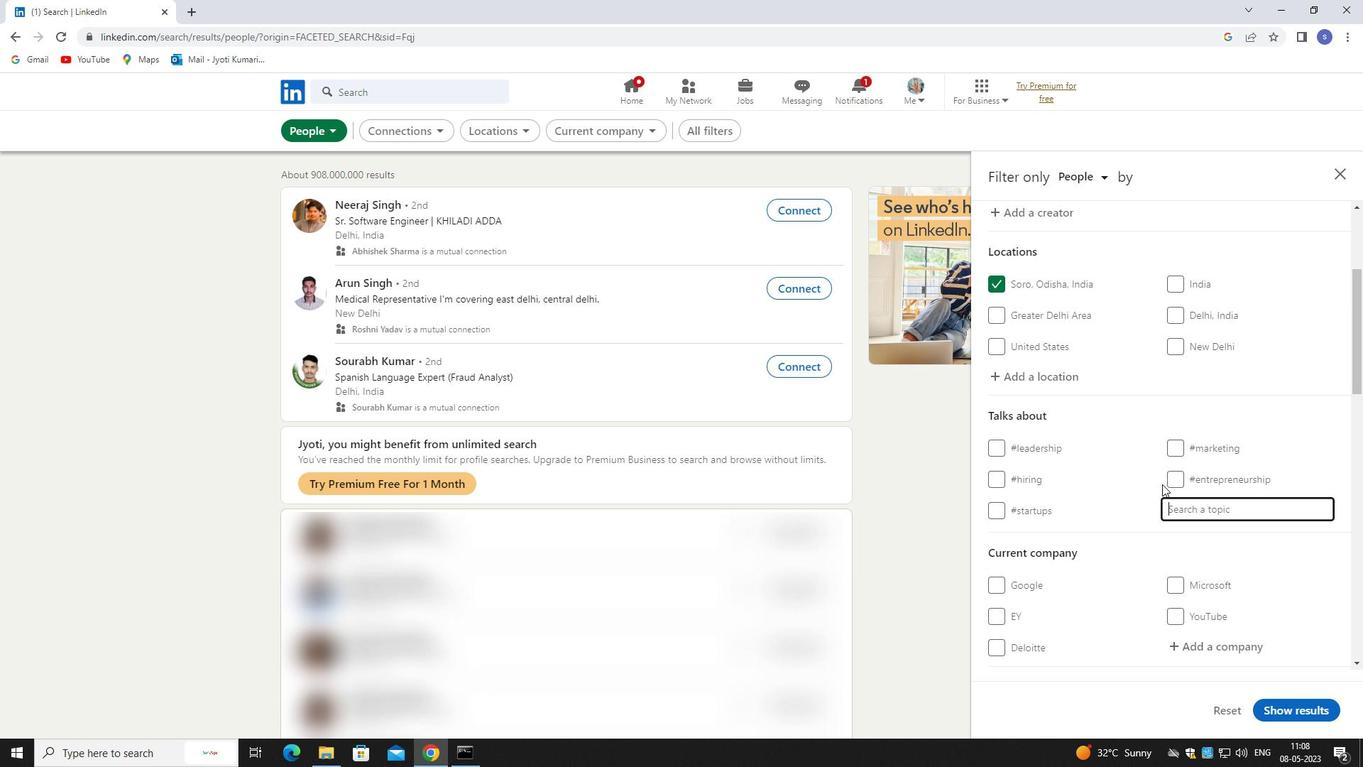 
Action: Key pressed content
Screenshot: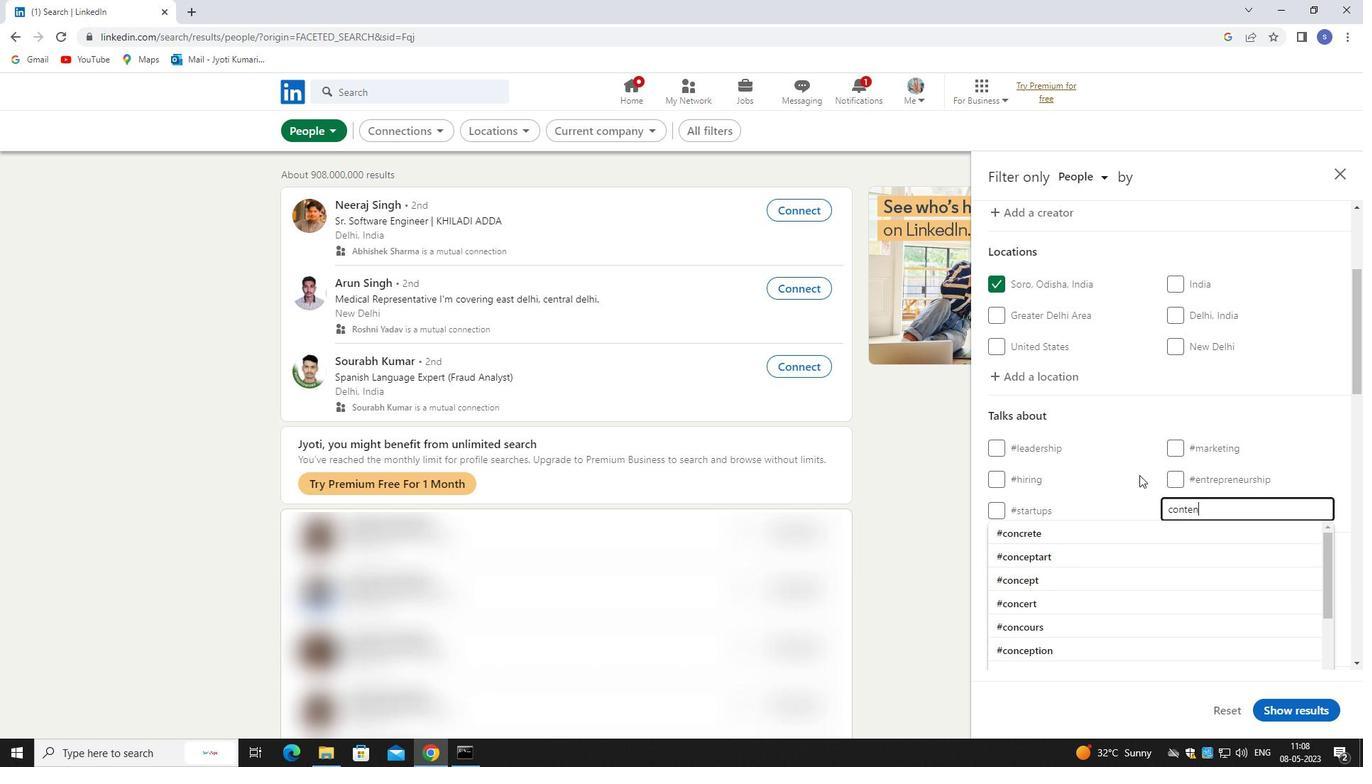
Action: Mouse moved to (1155, 553)
Screenshot: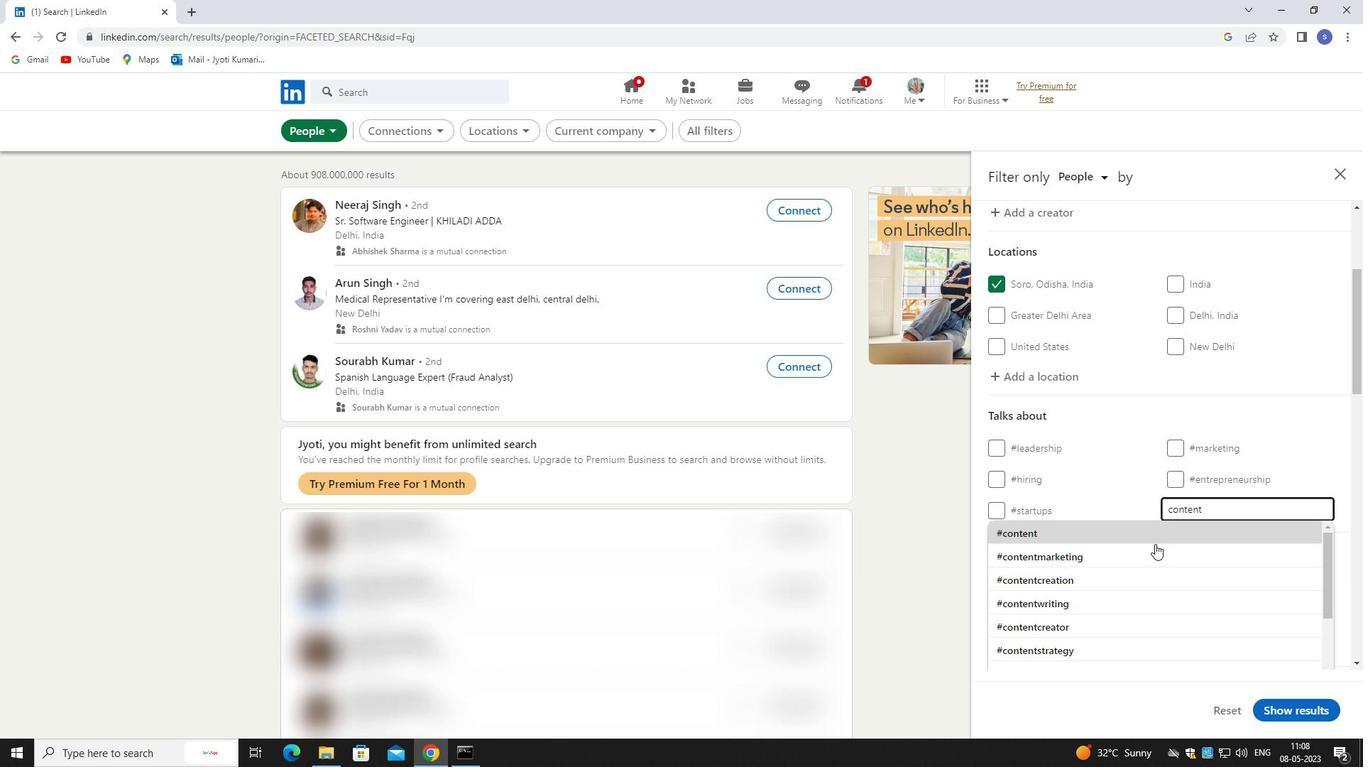 
Action: Mouse pressed left at (1155, 553)
Screenshot: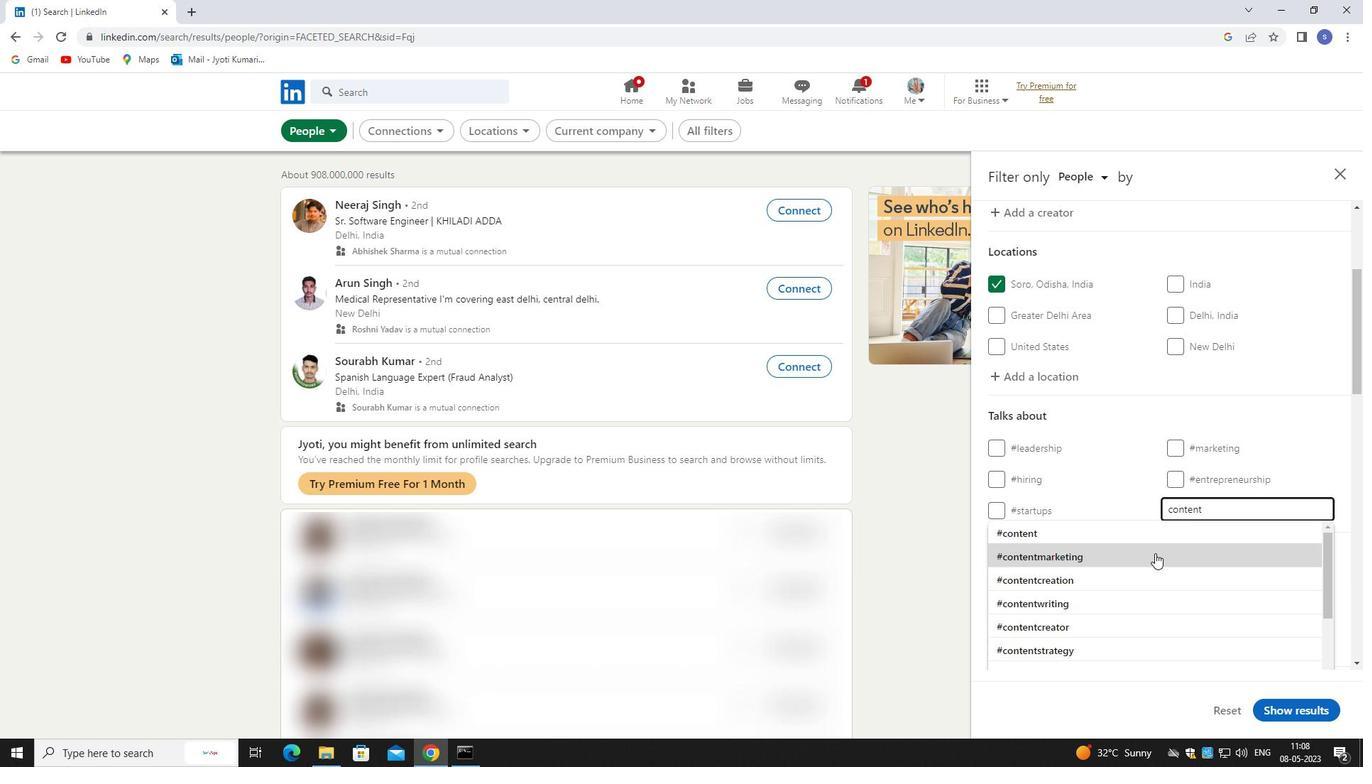 
Action: Mouse moved to (1155, 548)
Screenshot: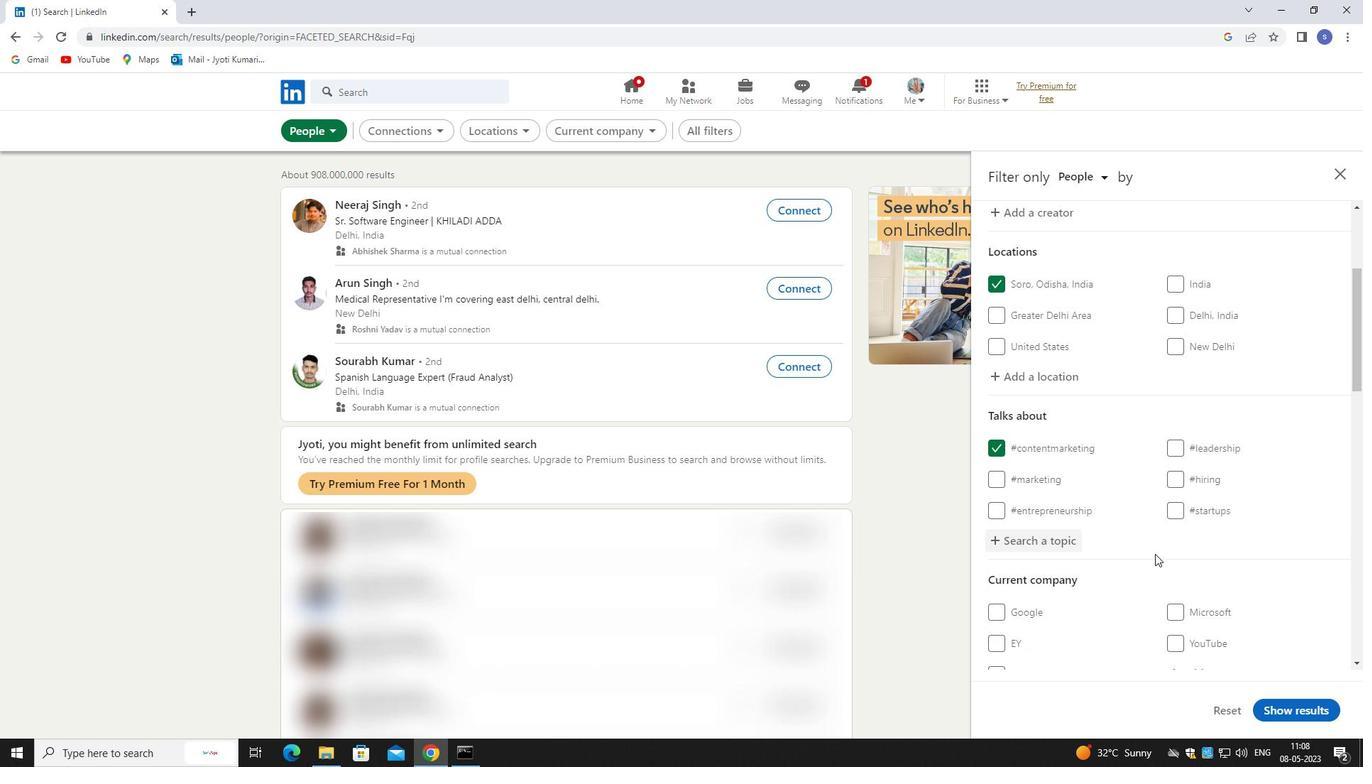 
Action: Mouse scrolled (1155, 547) with delta (0, 0)
Screenshot: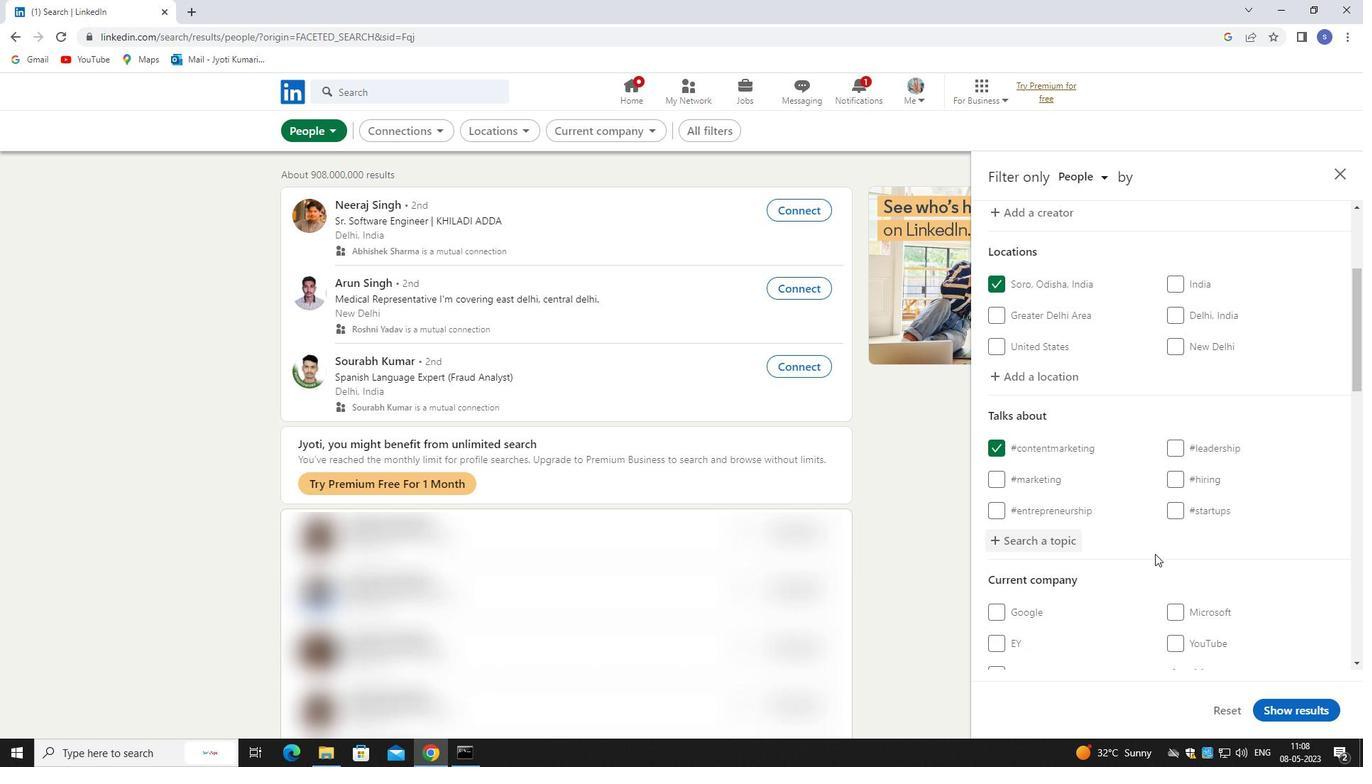 
Action: Mouse scrolled (1155, 547) with delta (0, 0)
Screenshot: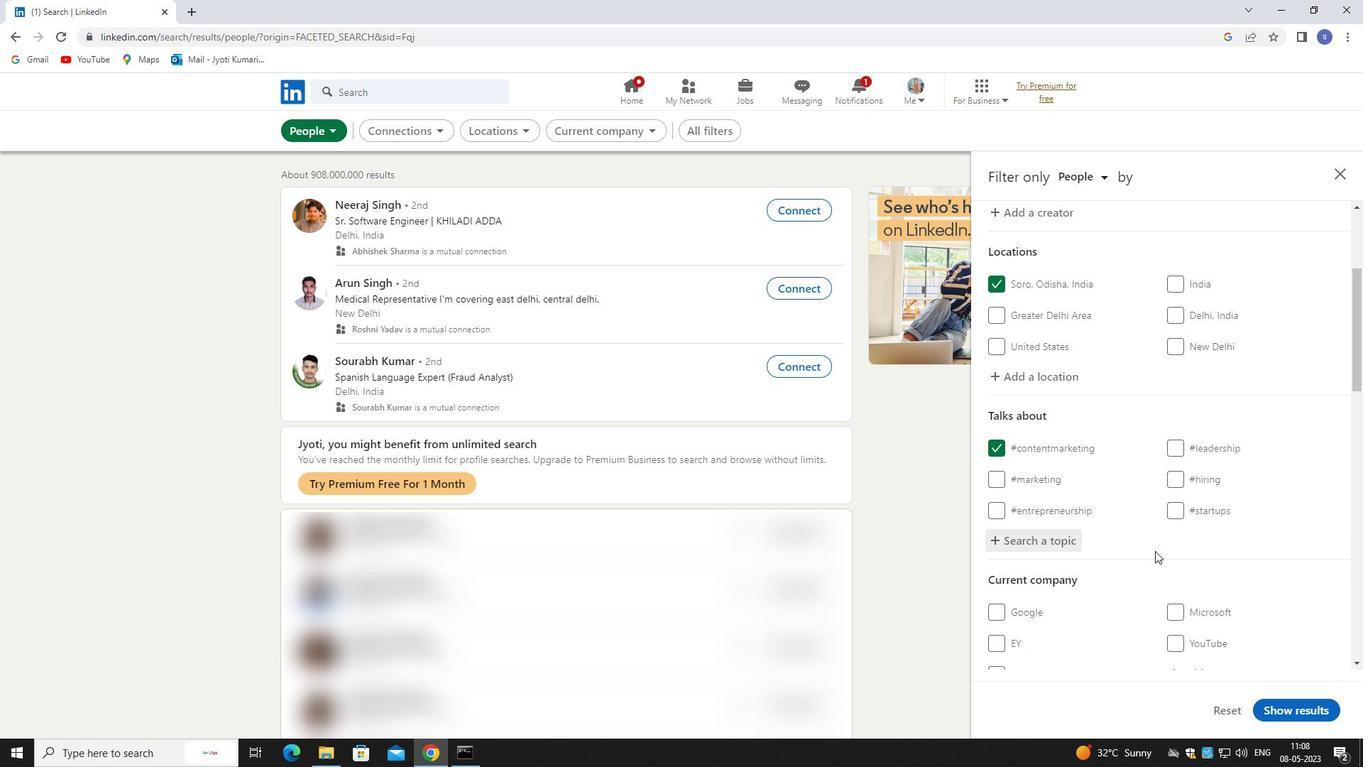 
Action: Mouse scrolled (1155, 547) with delta (0, 0)
Screenshot: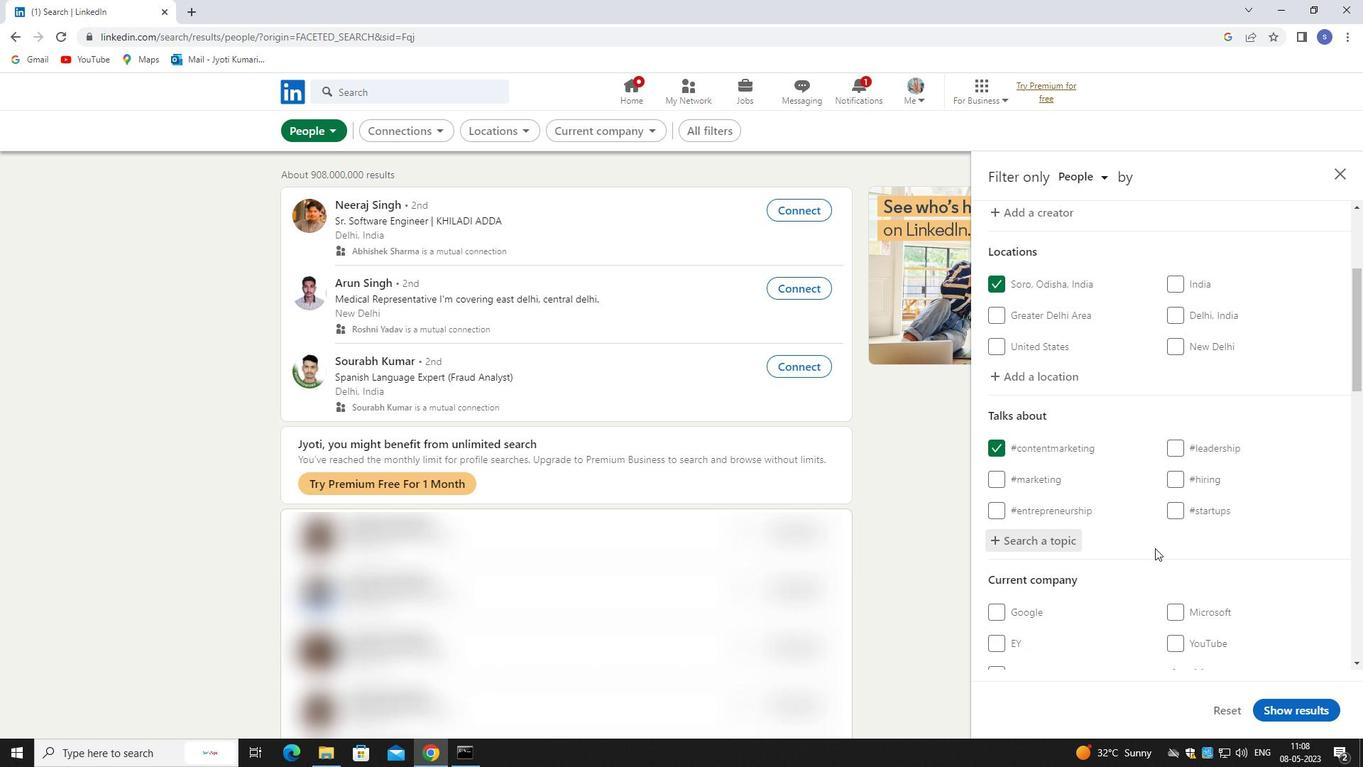
Action: Mouse moved to (1203, 464)
Screenshot: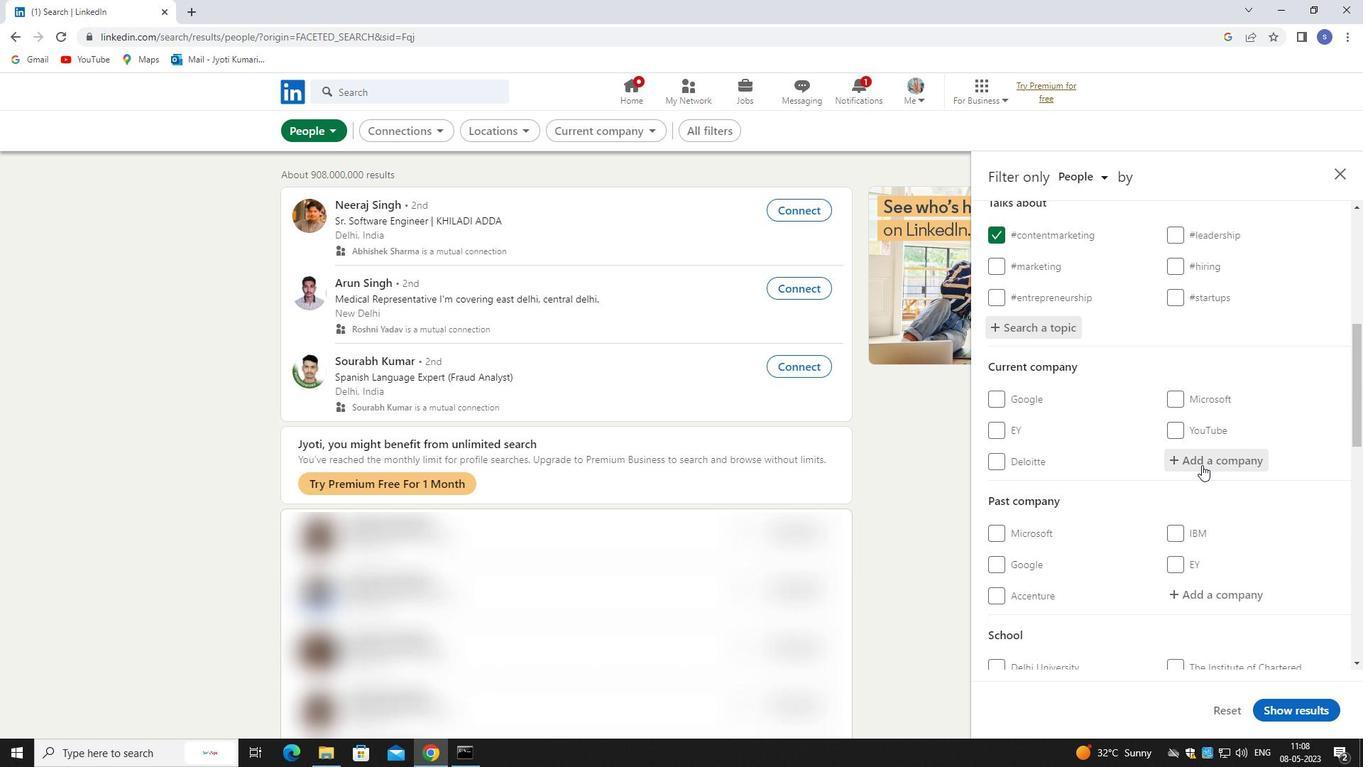 
Action: Mouse pressed left at (1203, 464)
Screenshot: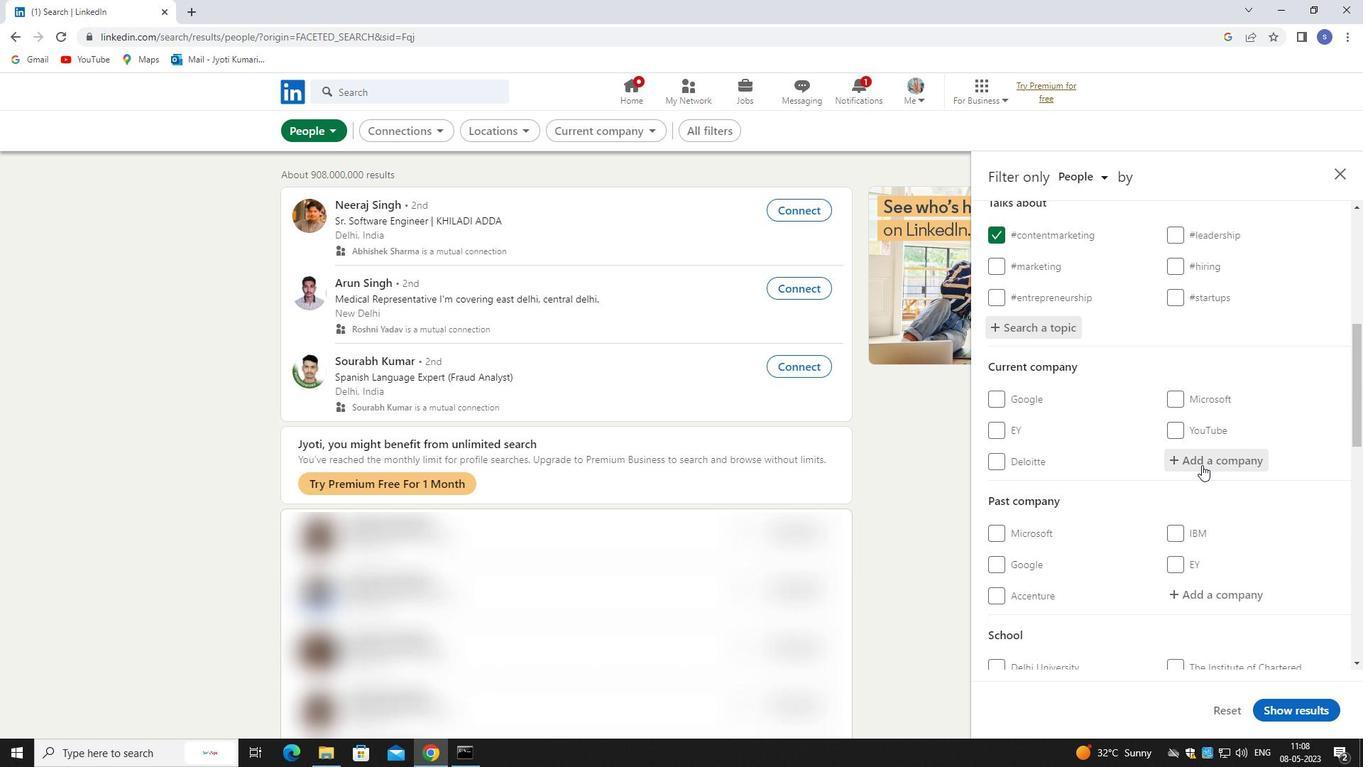 
Action: Mouse moved to (1203, 463)
Screenshot: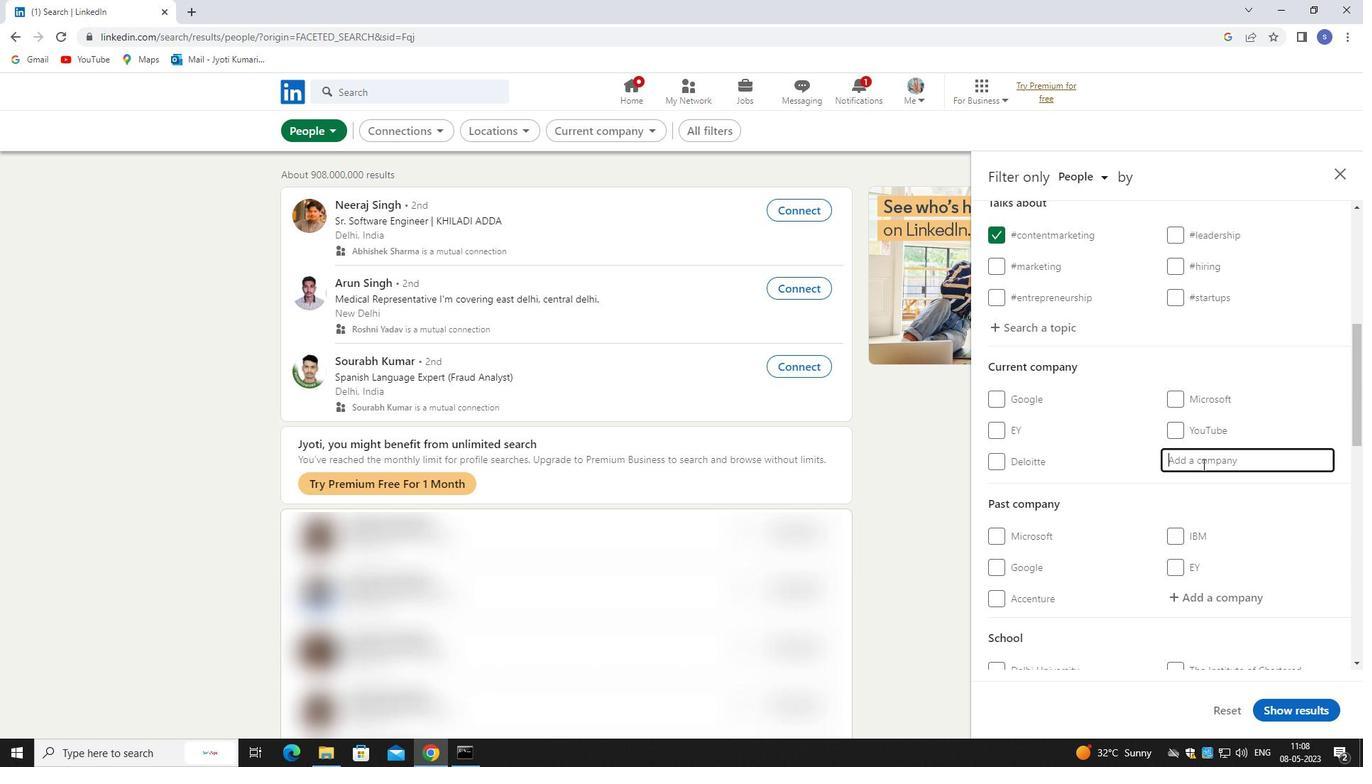 
Action: Key pressed staffigo
Screenshot: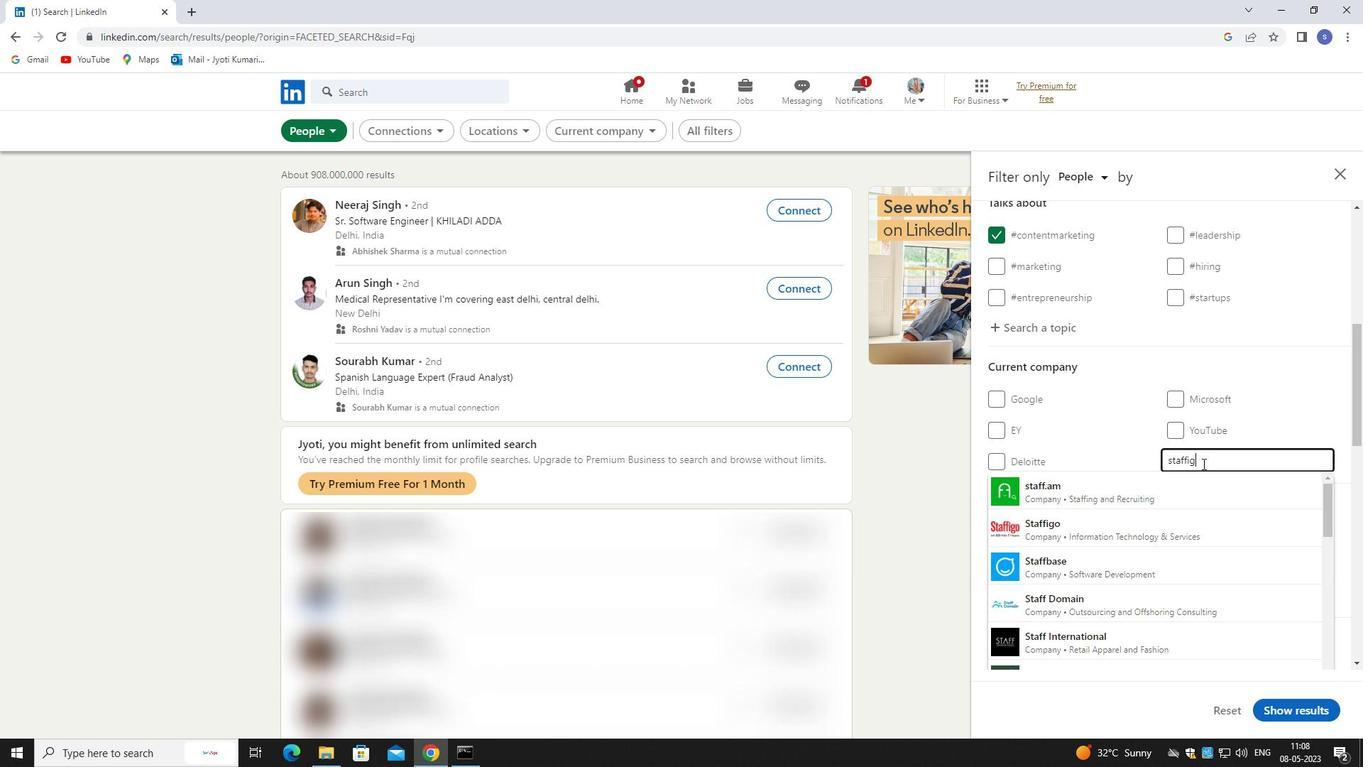 
Action: Mouse moved to (1210, 487)
Screenshot: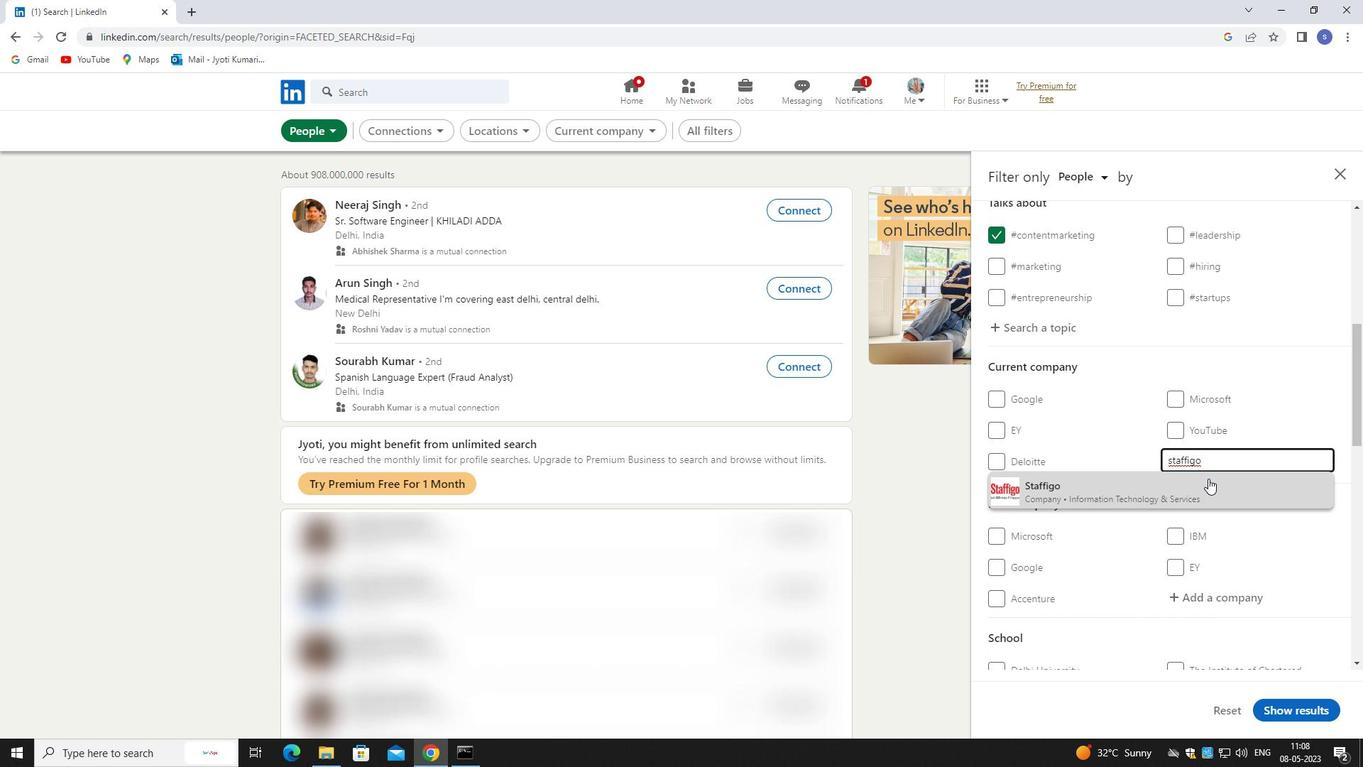 
Action: Mouse pressed left at (1210, 487)
Screenshot: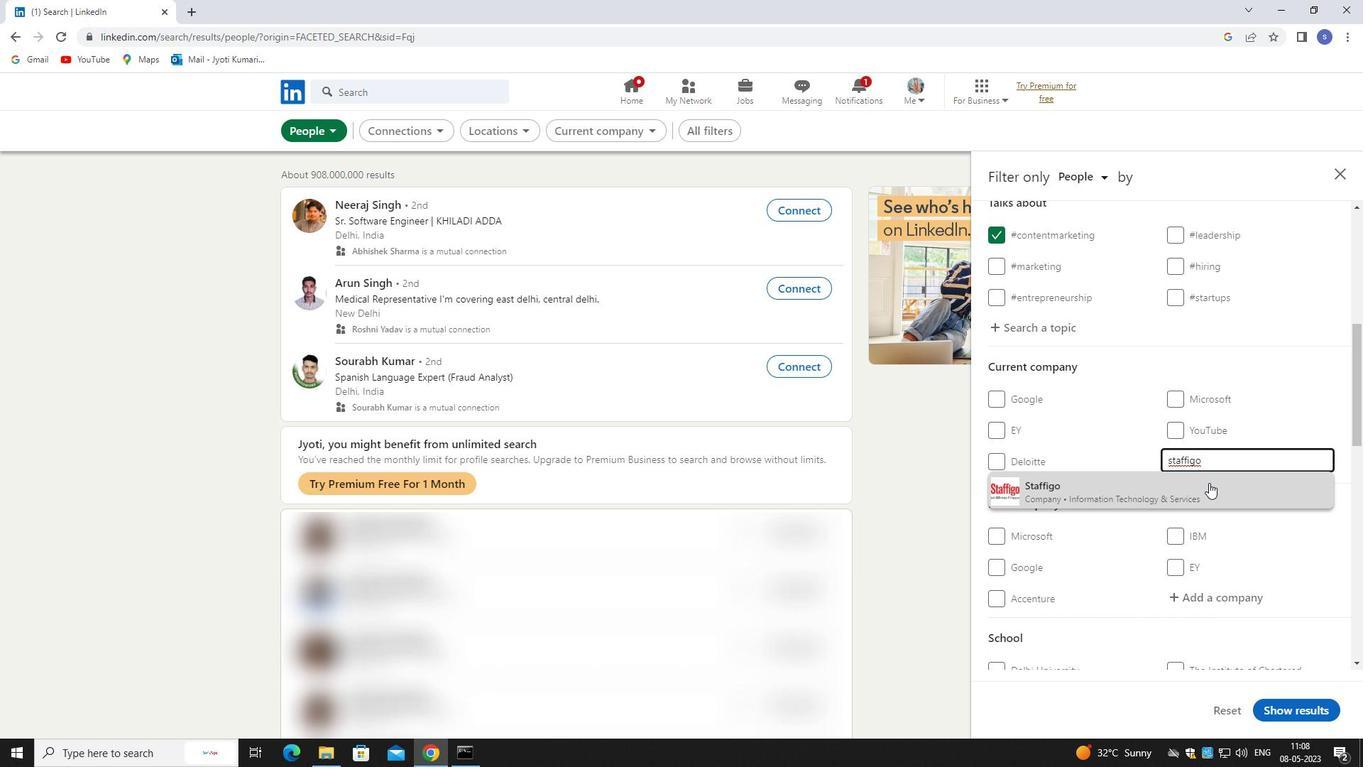 
Action: Mouse scrolled (1210, 486) with delta (0, 0)
Screenshot: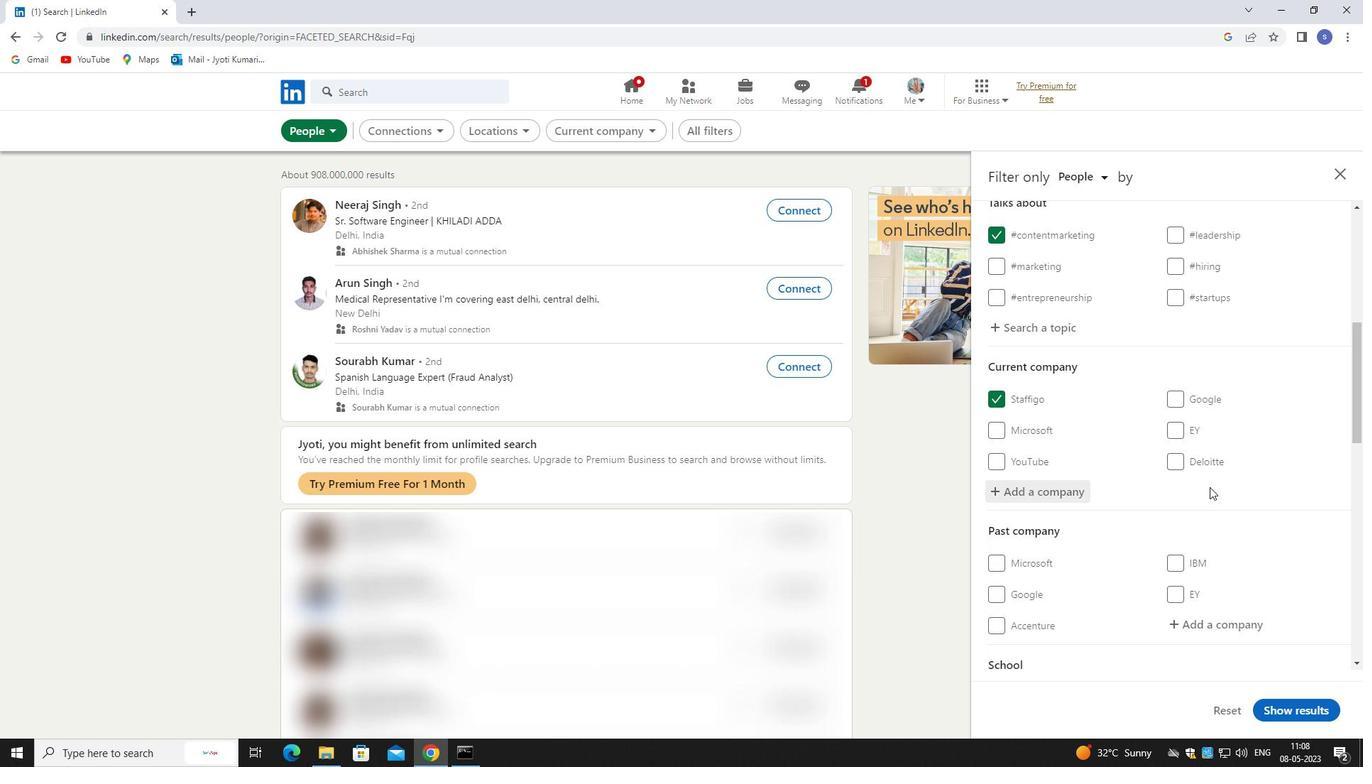 
Action: Mouse moved to (1210, 487)
Screenshot: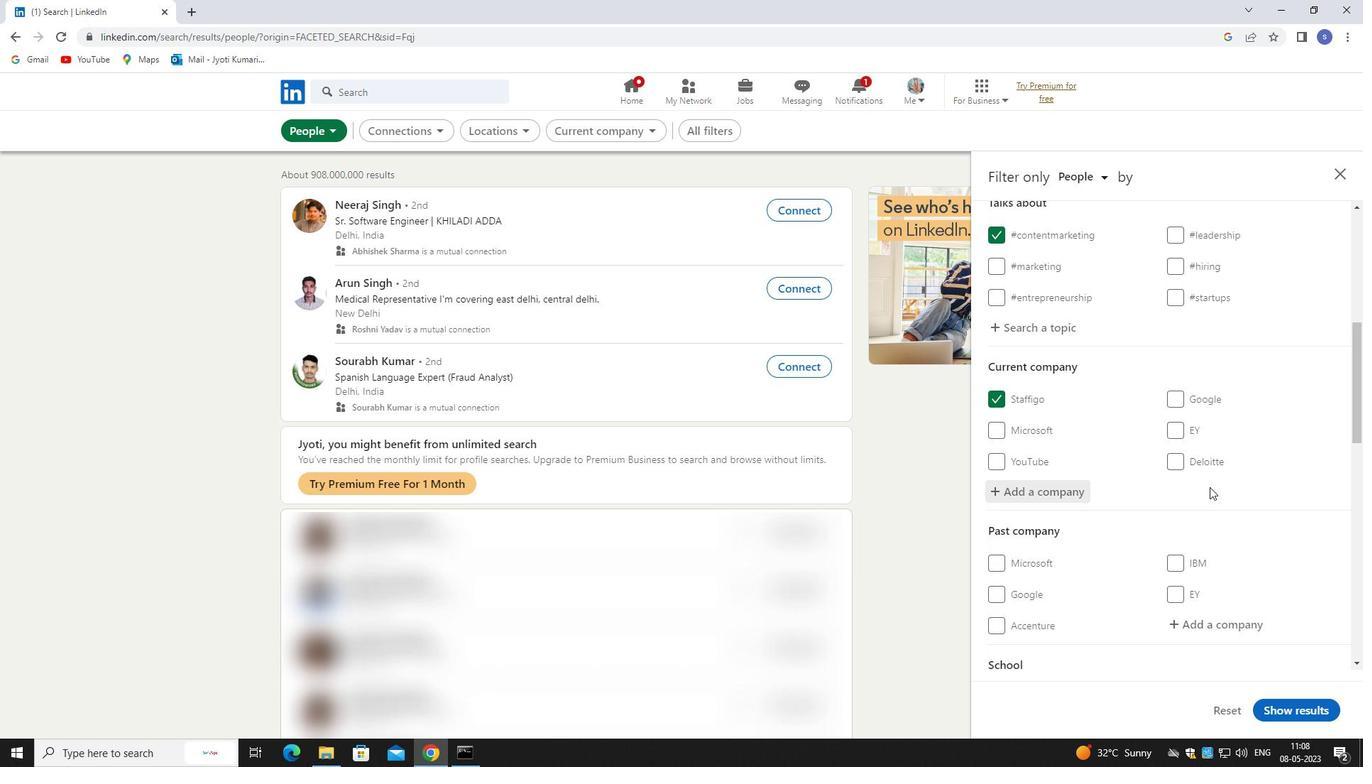 
Action: Mouse scrolled (1210, 486) with delta (0, 0)
Screenshot: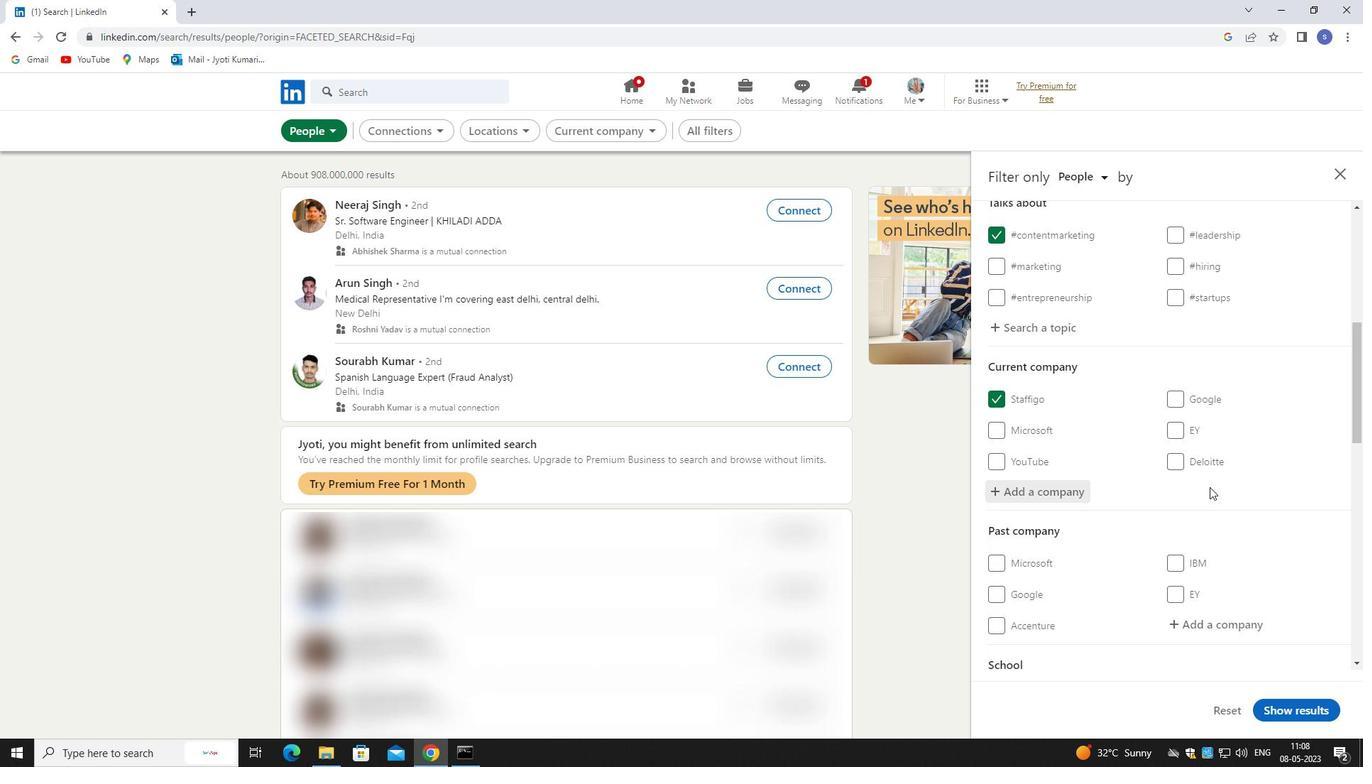 
Action: Mouse scrolled (1210, 486) with delta (0, 0)
Screenshot: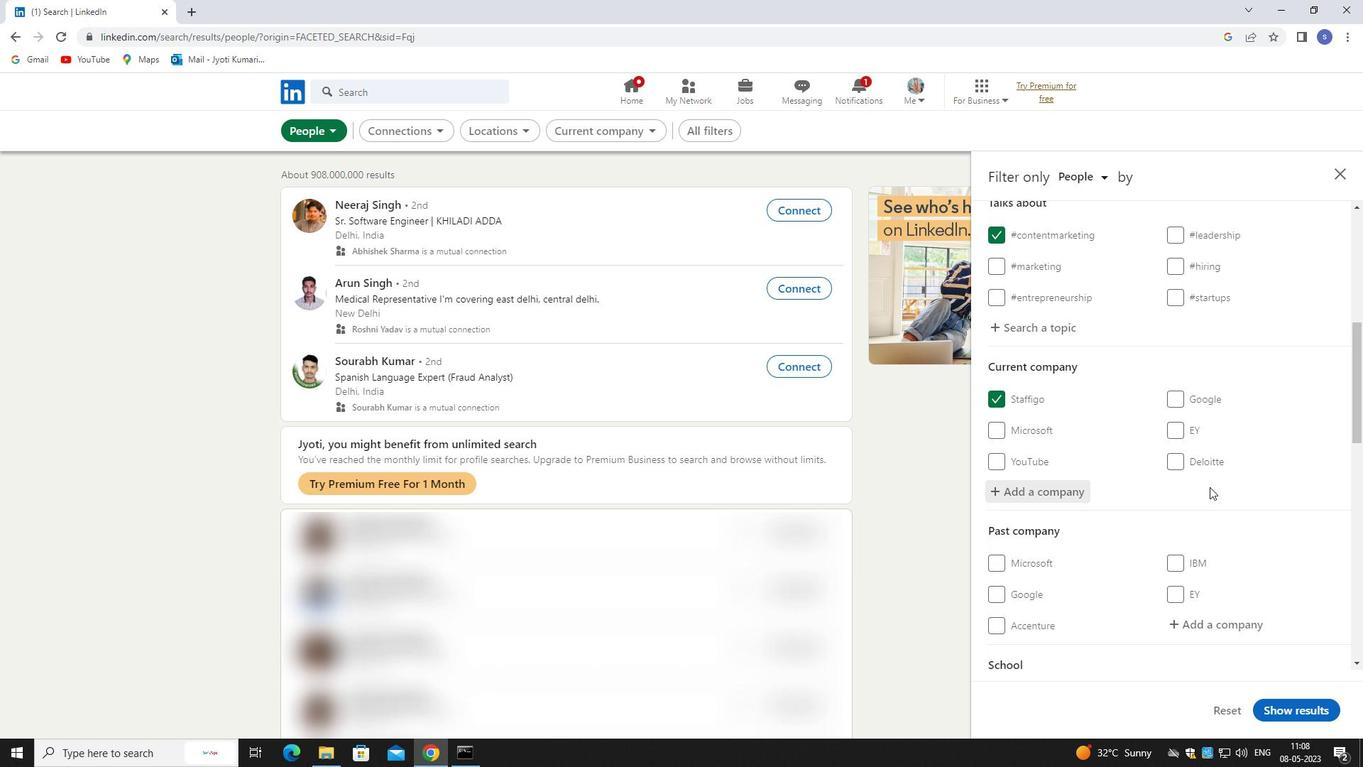 
Action: Mouse moved to (1197, 573)
Screenshot: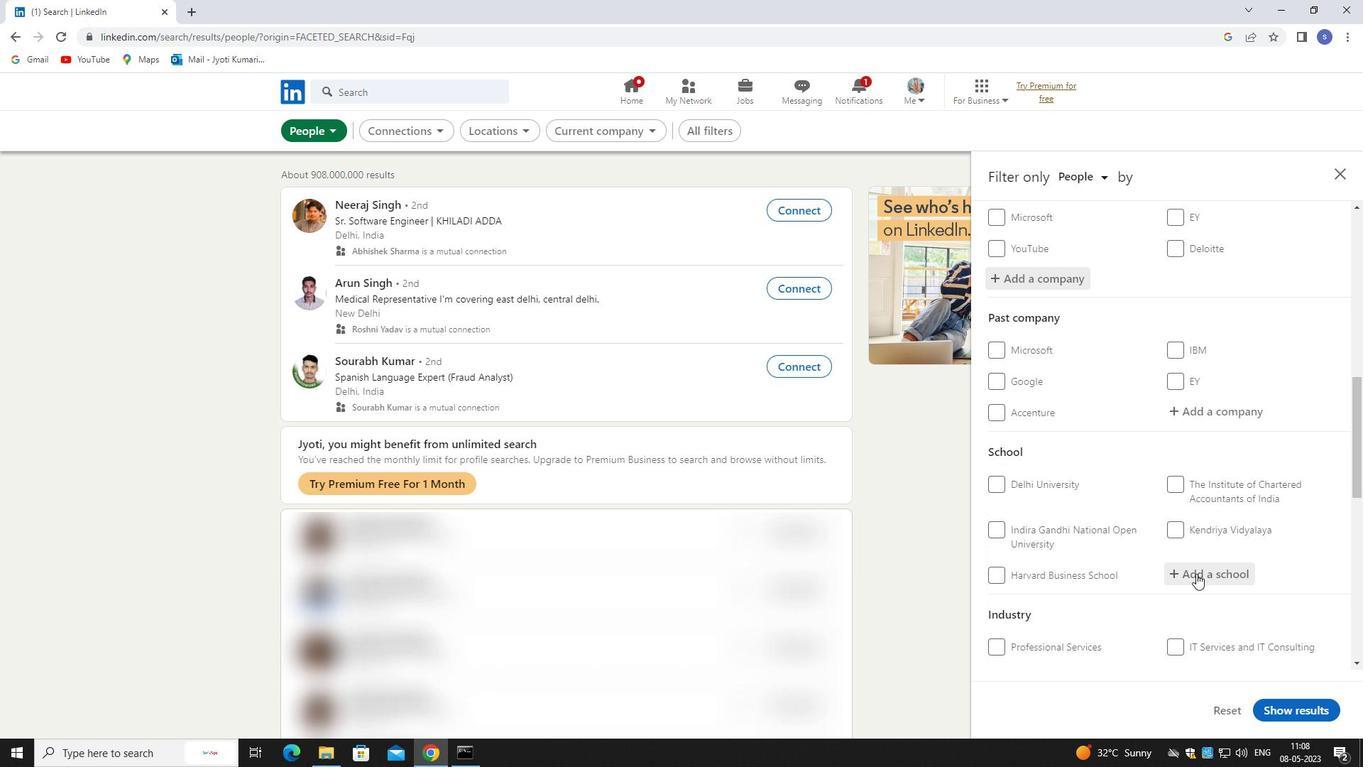 
Action: Mouse pressed left at (1197, 573)
Screenshot: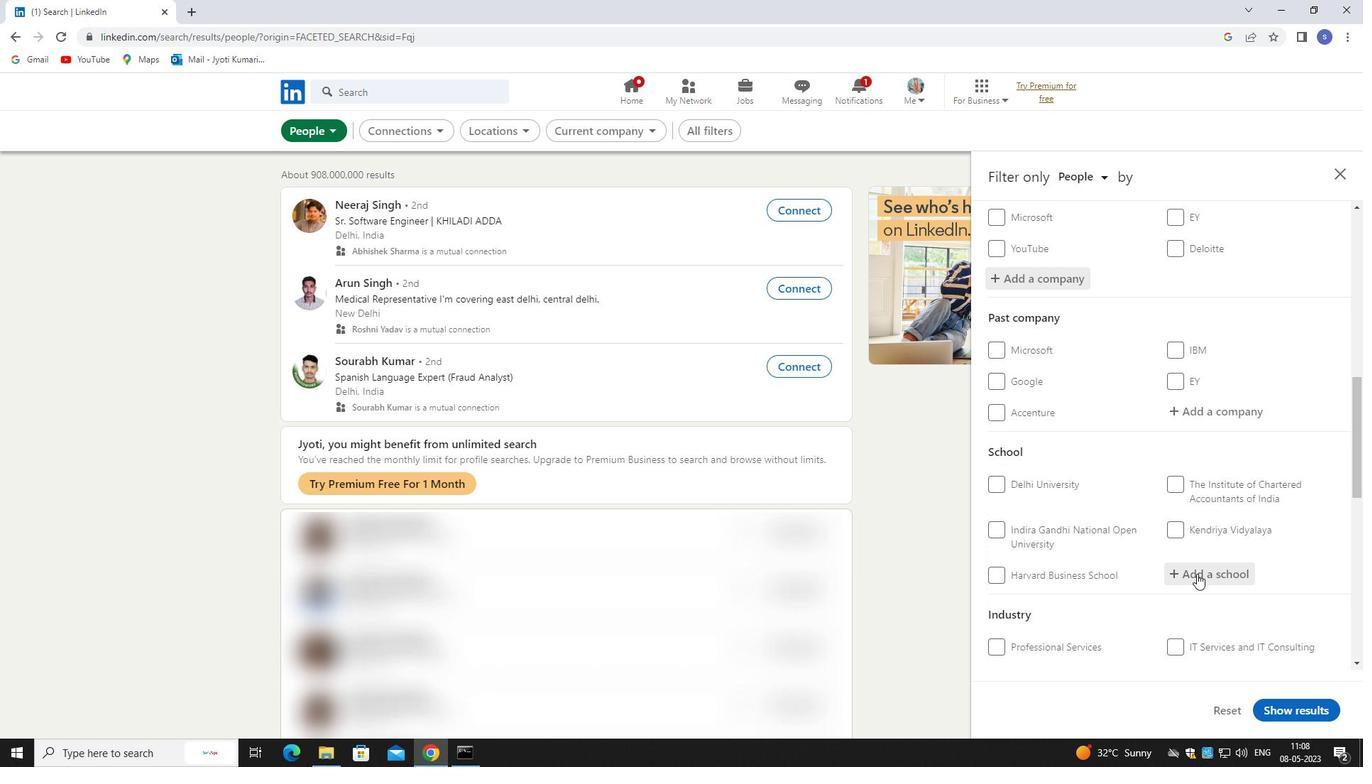 
Action: Mouse moved to (1166, 598)
Screenshot: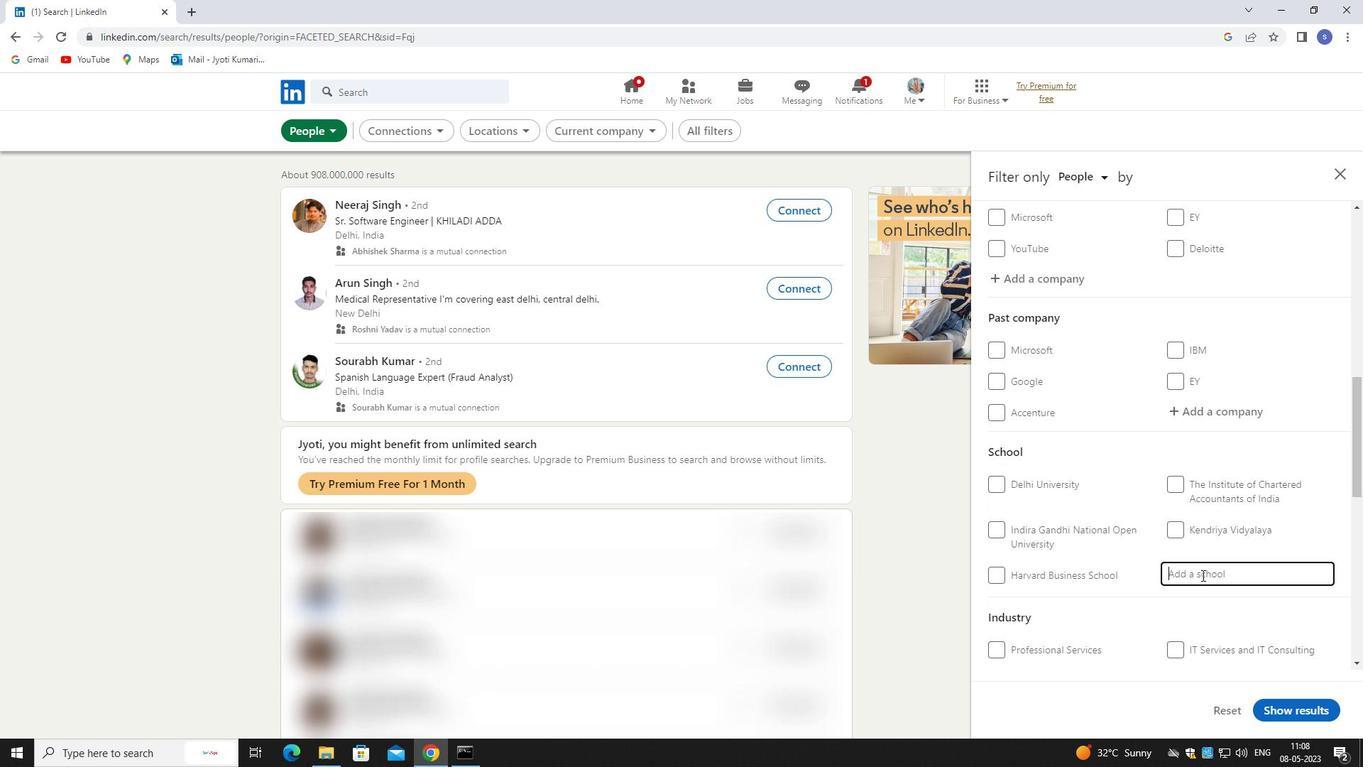 
Action: Key pressed <Key.shift><Key.shift>DAV<Key.space>
Screenshot: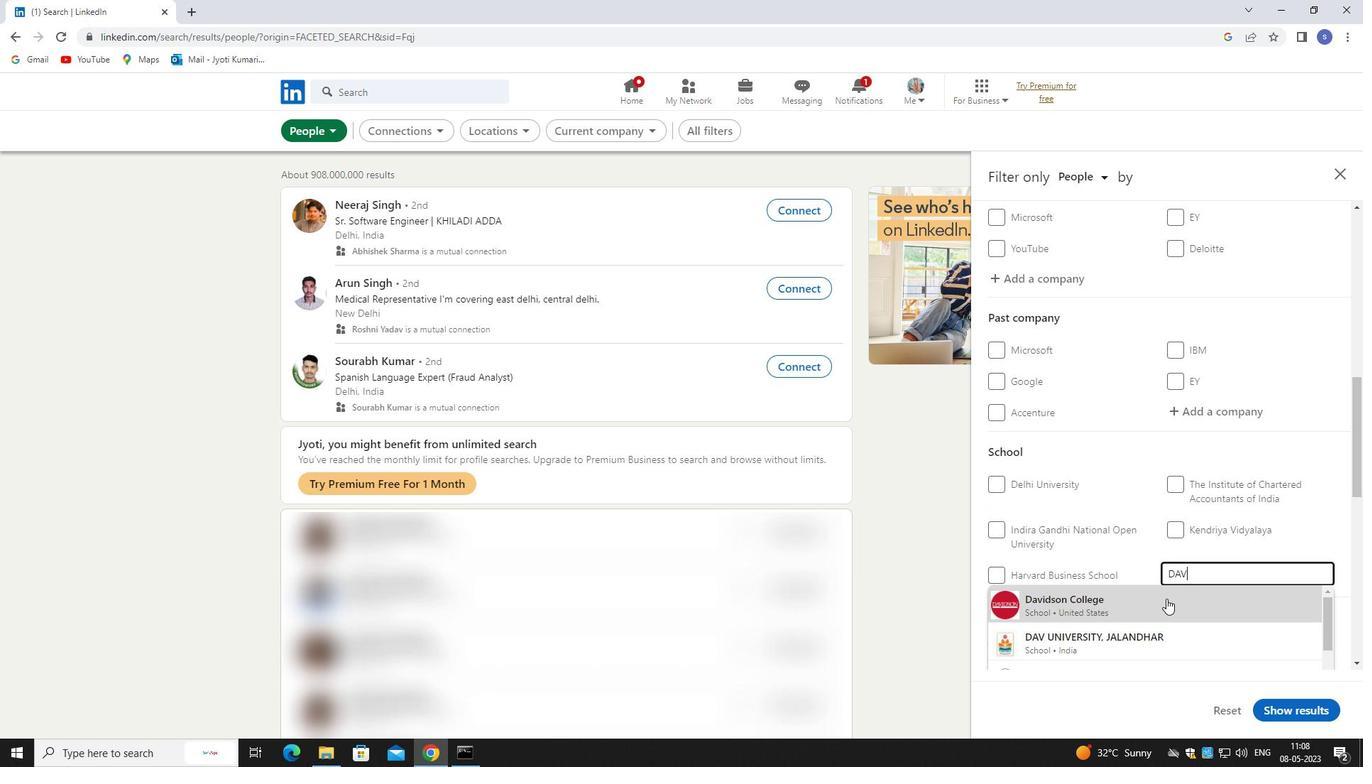 
Action: Mouse moved to (1161, 611)
Screenshot: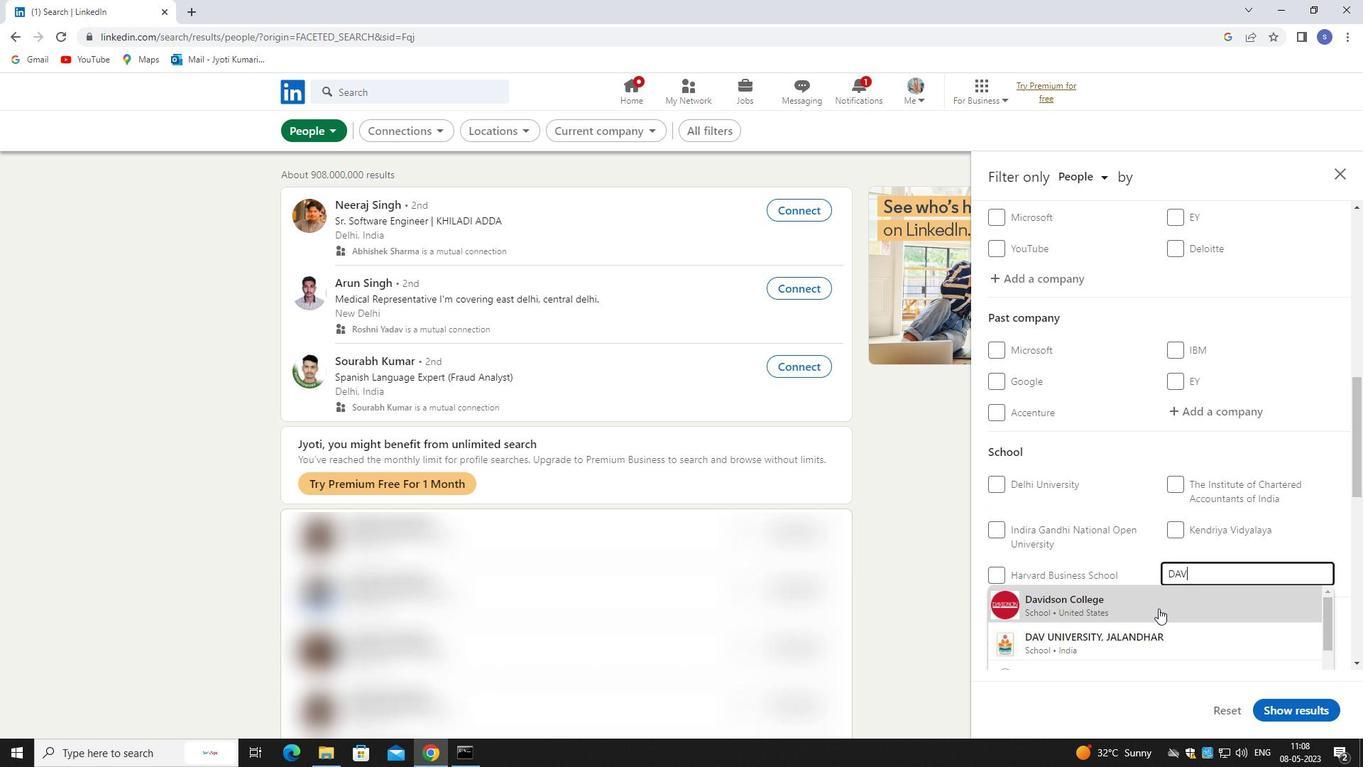 
Action: Key pressed PUB
Screenshot: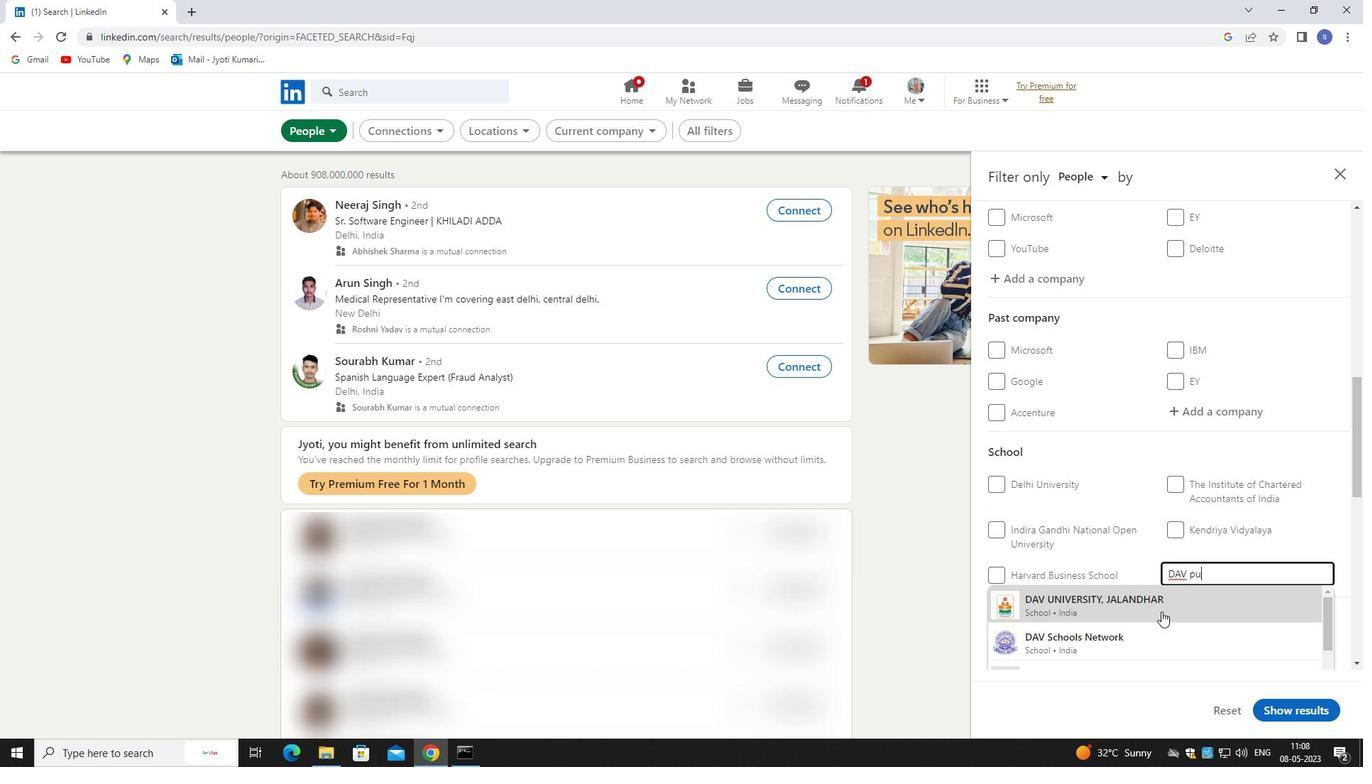 
Action: Mouse moved to (1092, 616)
Screenshot: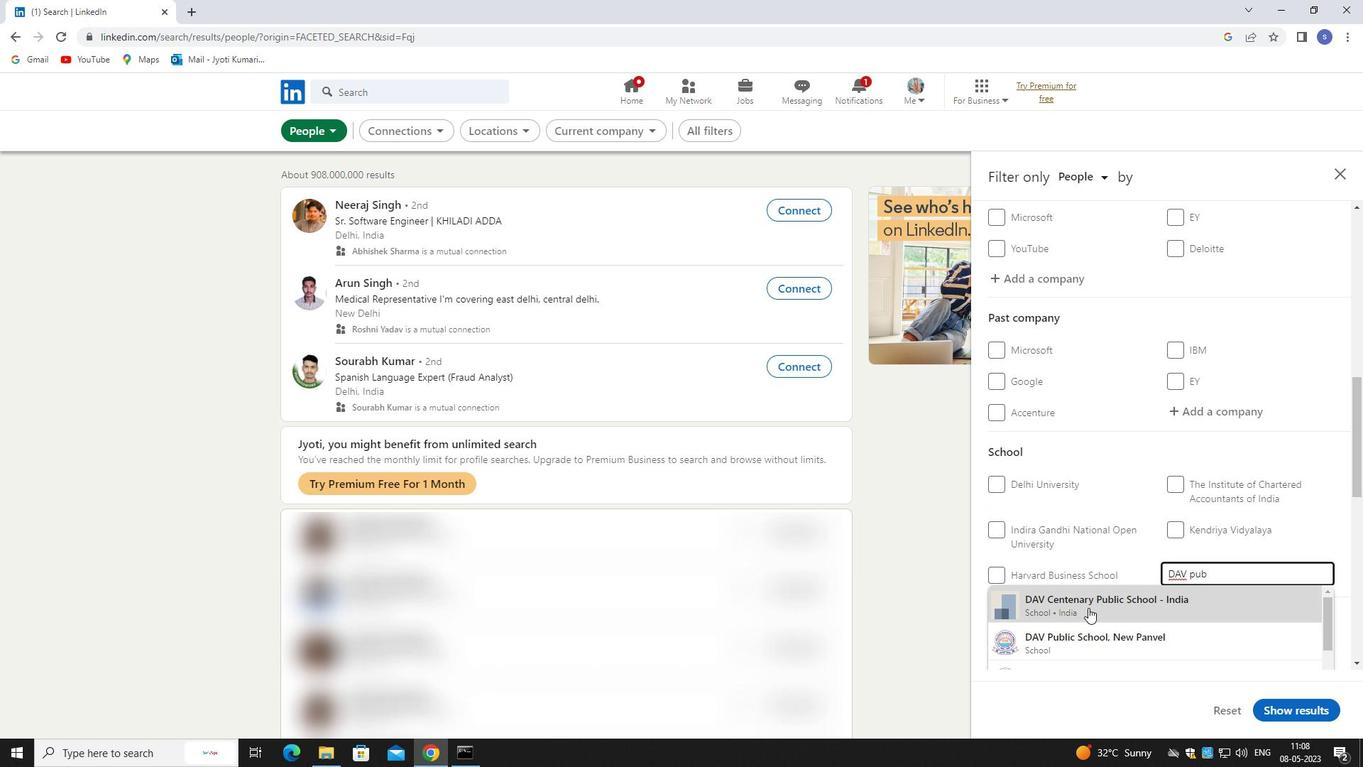 
Action: Mouse scrolled (1092, 615) with delta (0, 0)
Screenshot: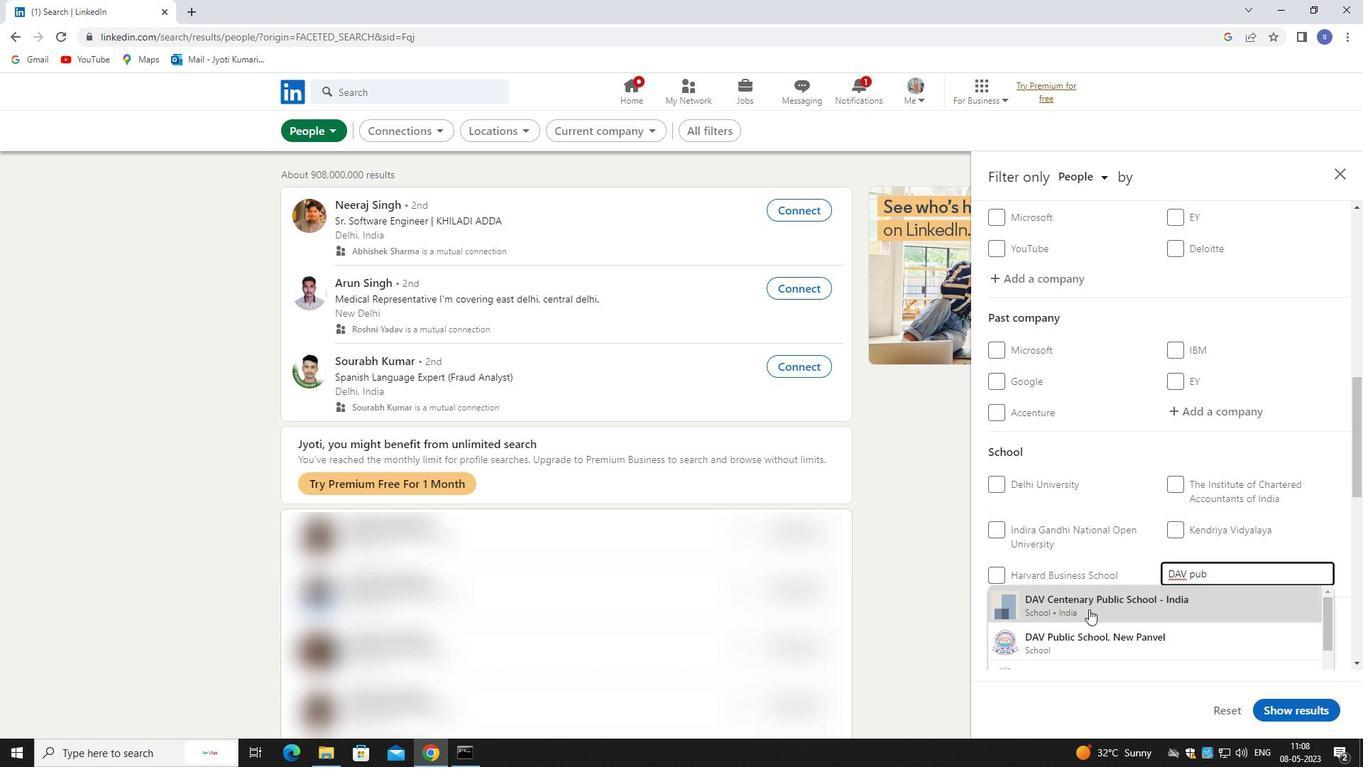 
Action: Mouse moved to (1096, 607)
Screenshot: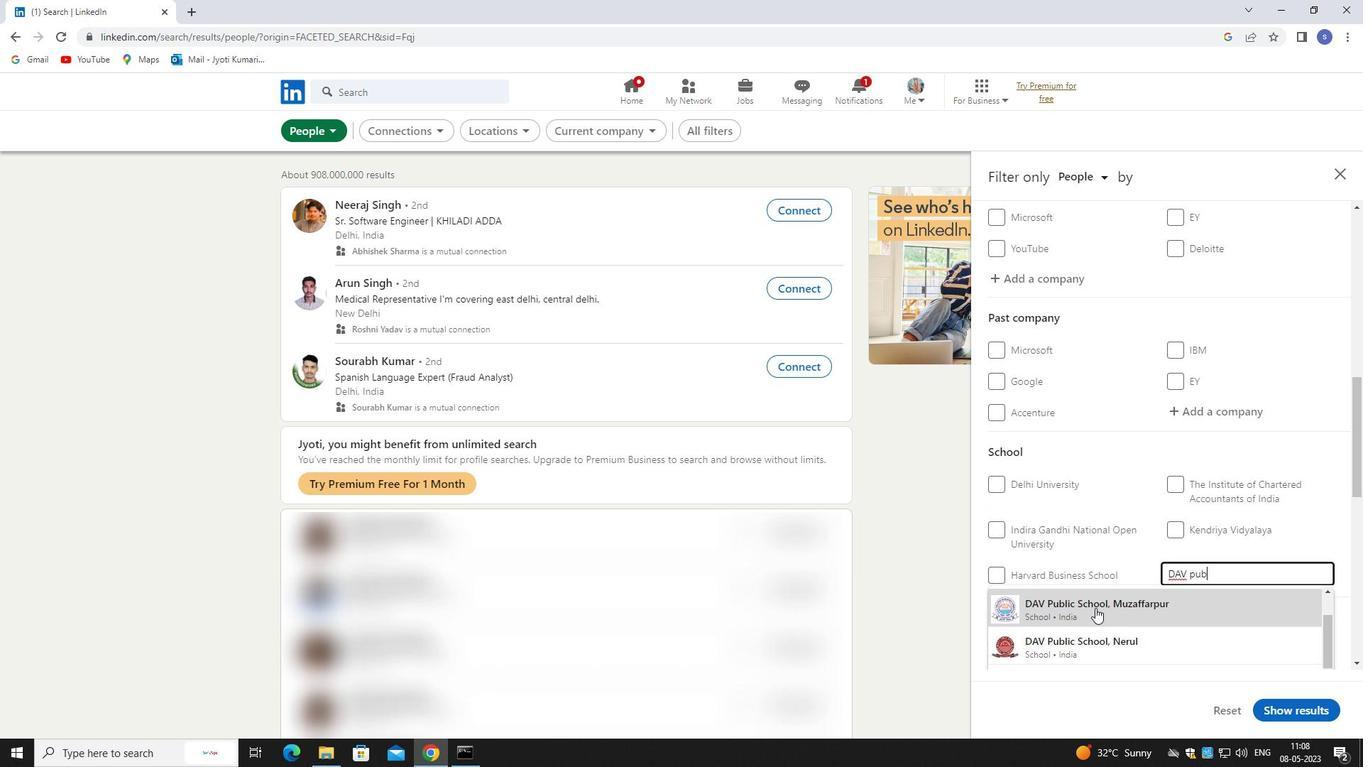 
Action: Mouse scrolled (1096, 608) with delta (0, 0)
Screenshot: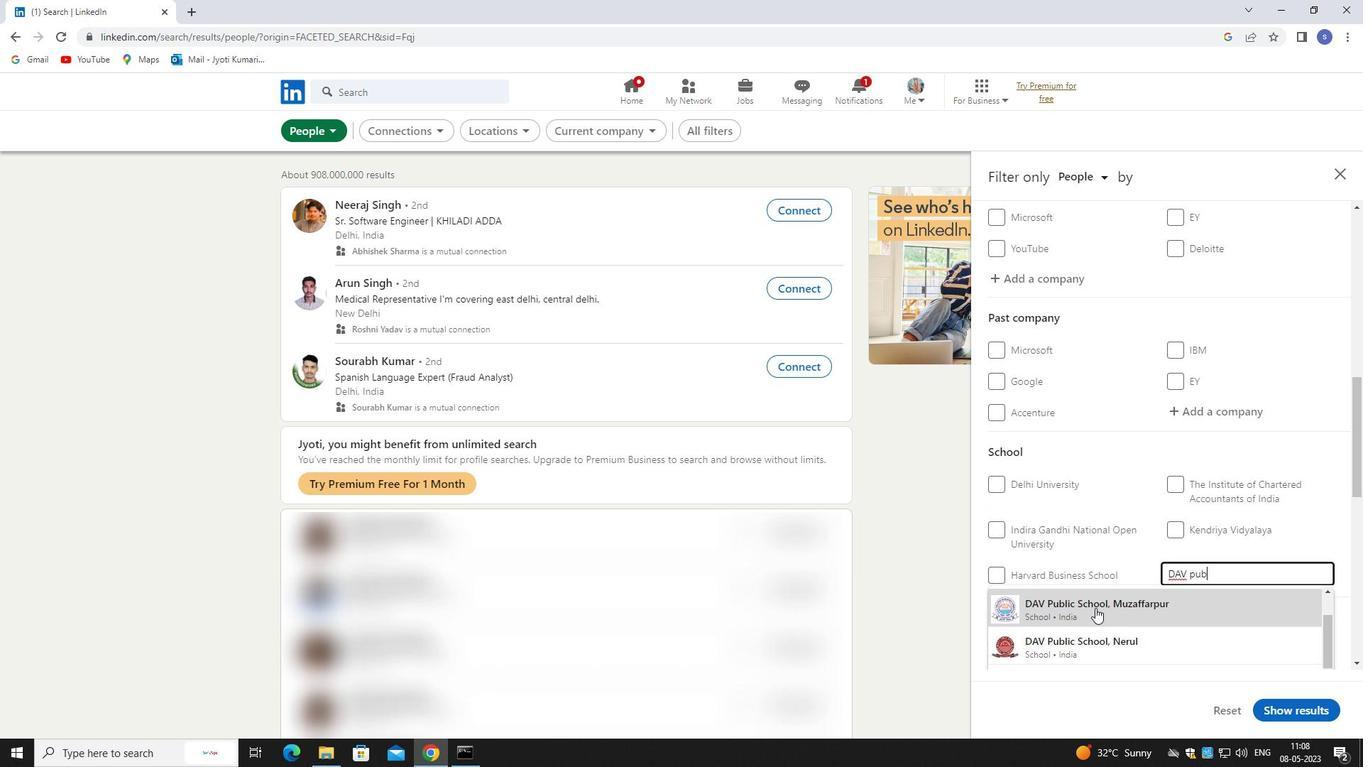 
Action: Mouse moved to (1098, 607)
Screenshot: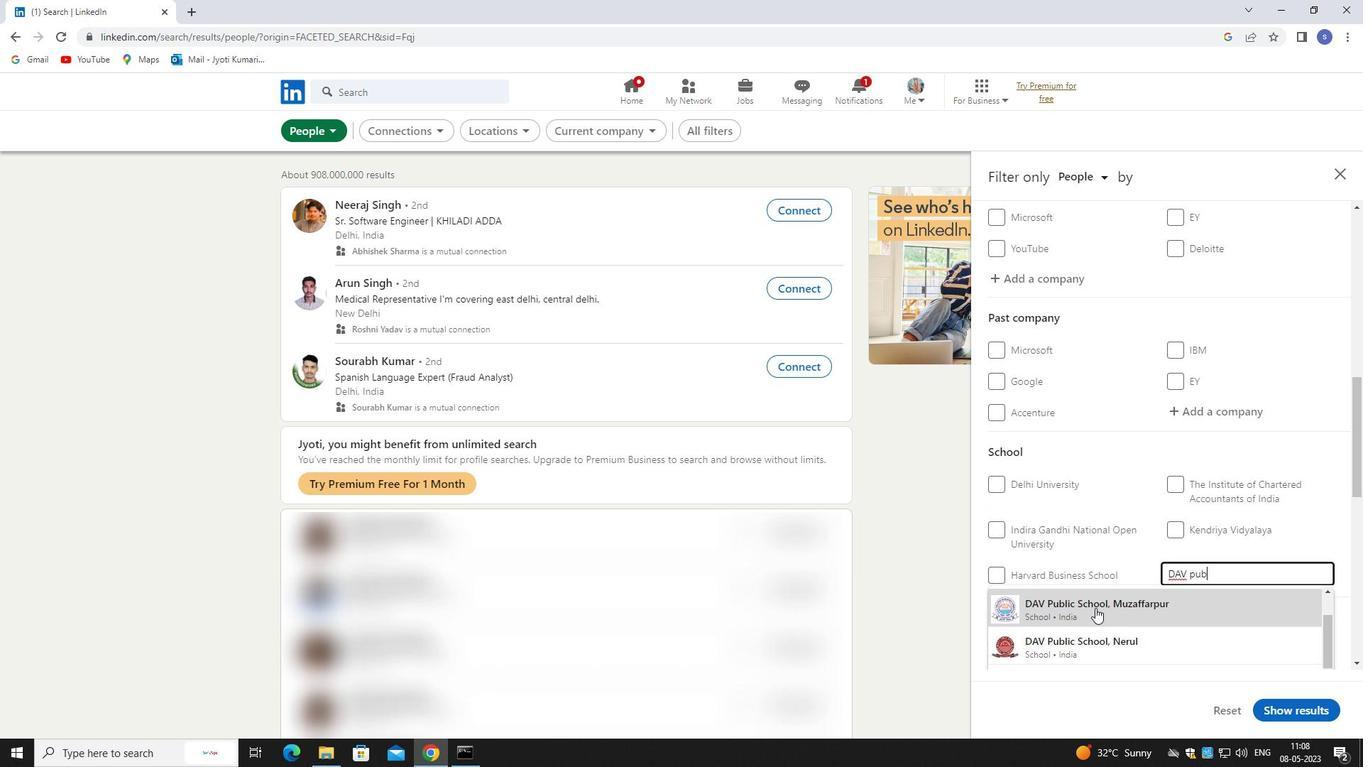 
Action: Mouse scrolled (1098, 608) with delta (0, 0)
Screenshot: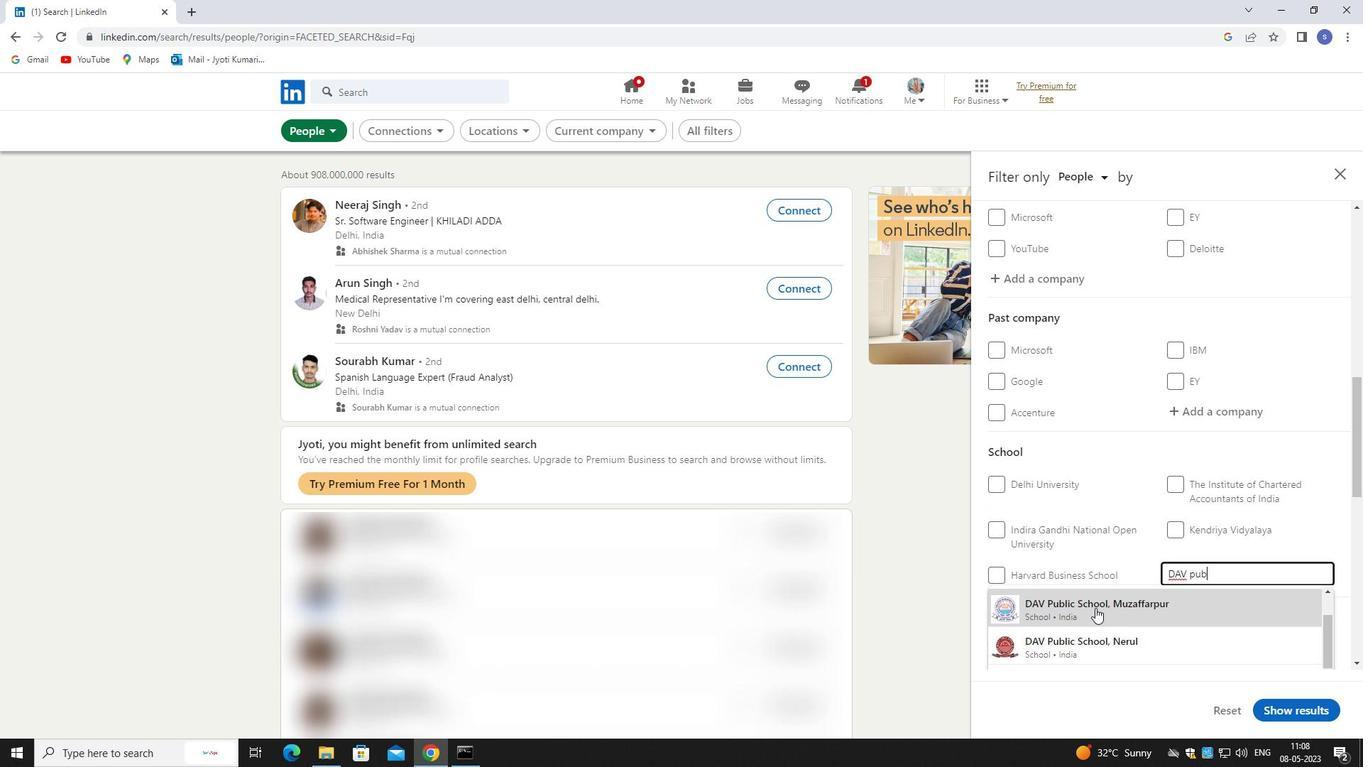
Action: Mouse moved to (1115, 634)
Screenshot: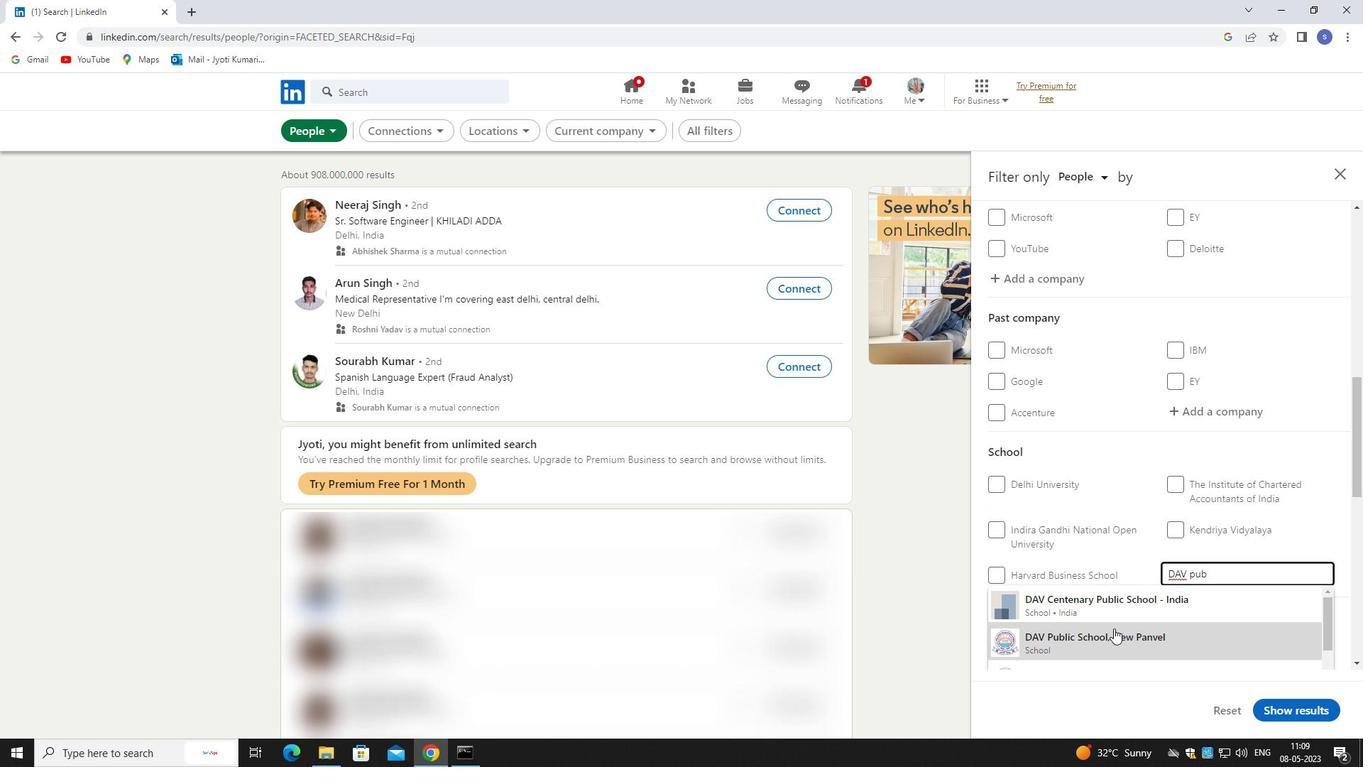 
Action: Mouse scrolled (1115, 633) with delta (0, 0)
Screenshot: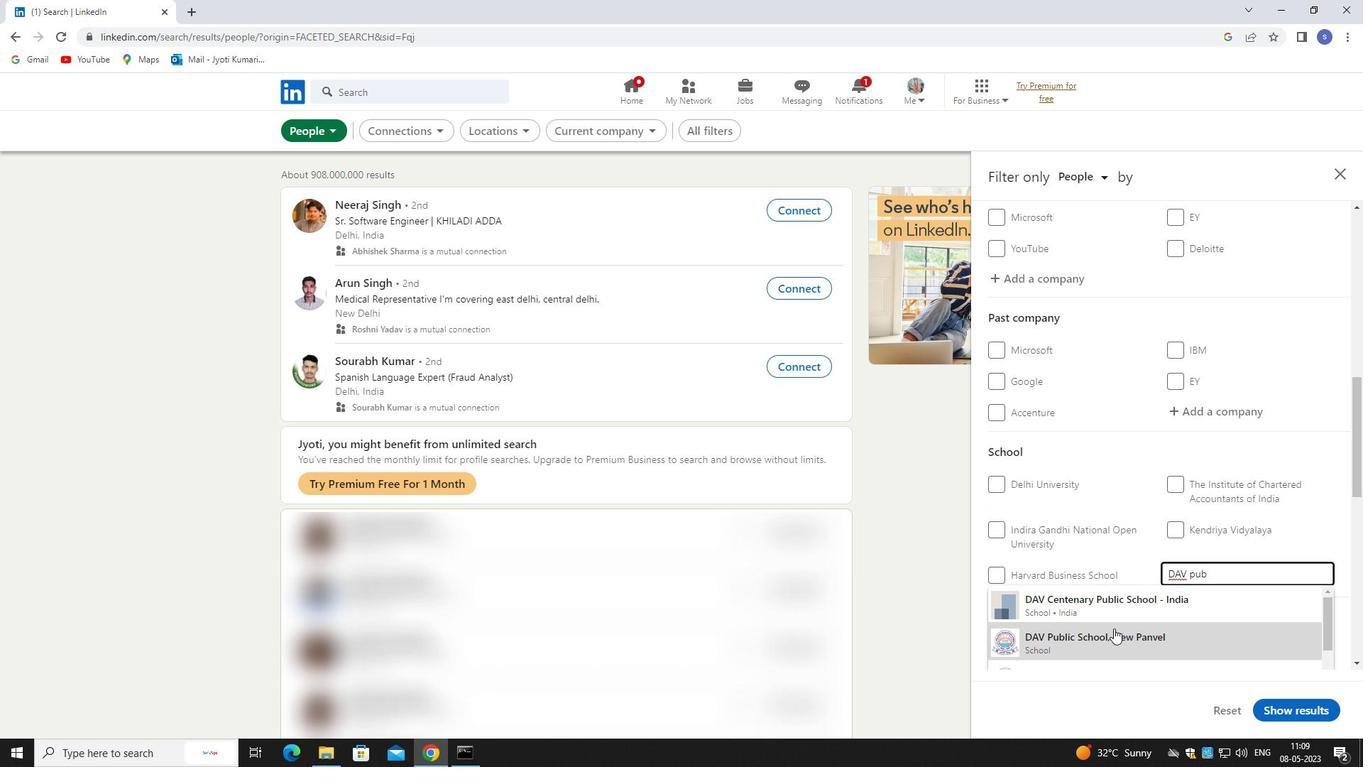 
Action: Mouse scrolled (1115, 633) with delta (0, 0)
Screenshot: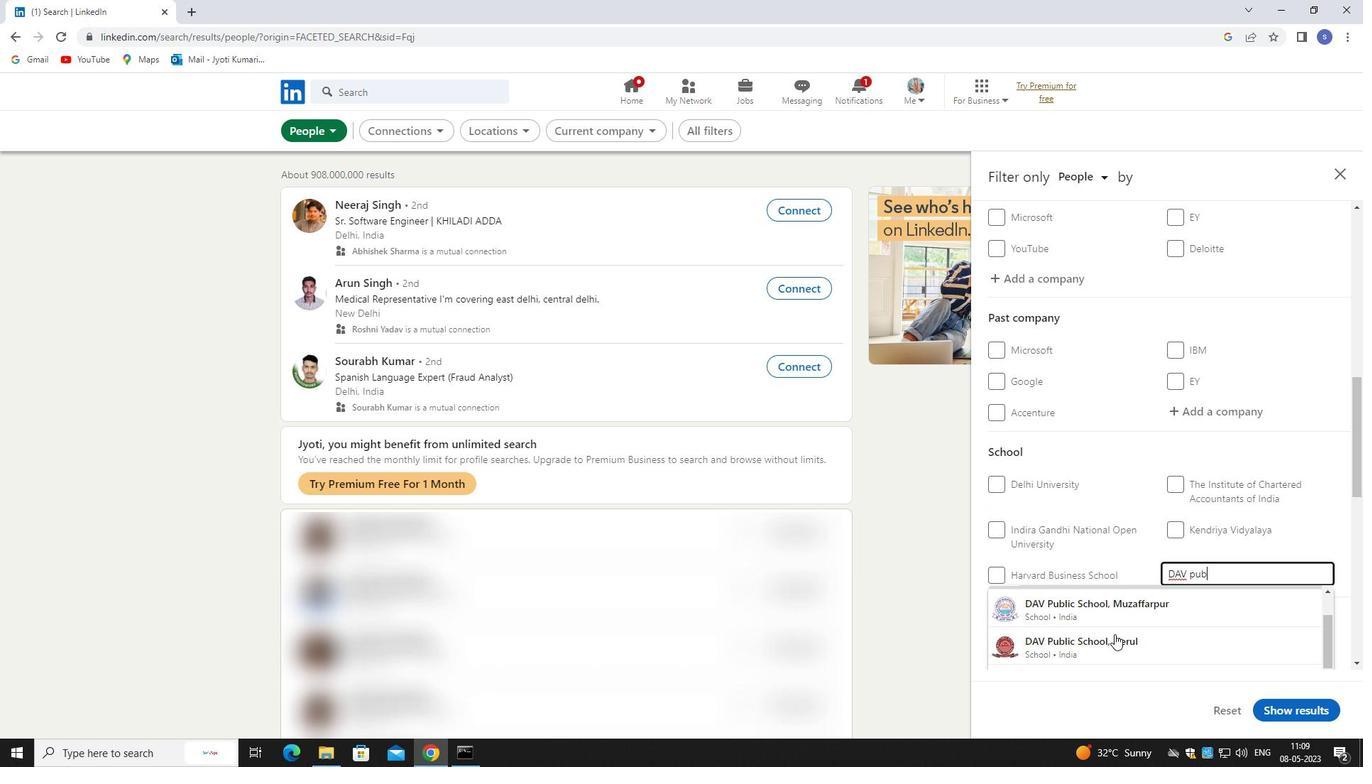 
Action: Mouse moved to (1122, 618)
Screenshot: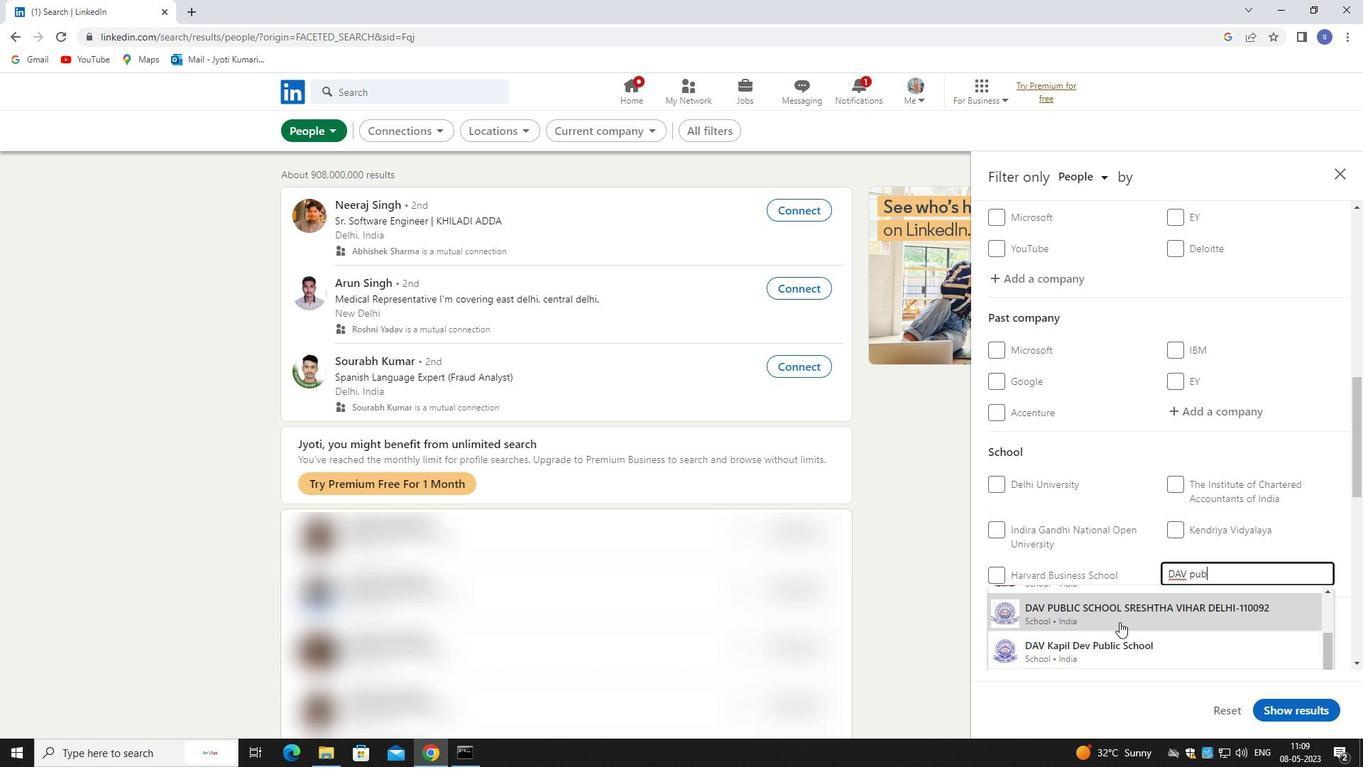 
Action: Mouse pressed left at (1122, 618)
Screenshot: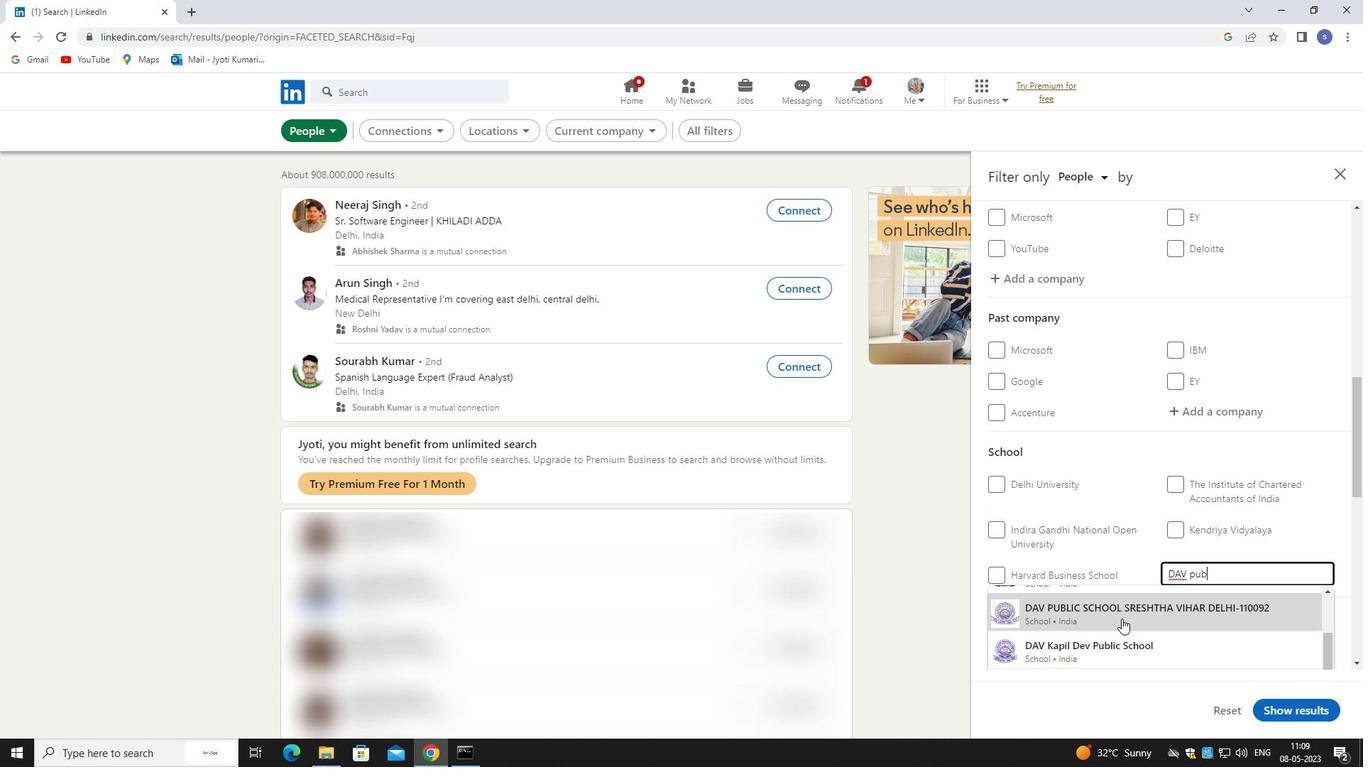 
Action: Mouse scrolled (1122, 617) with delta (0, 0)
Screenshot: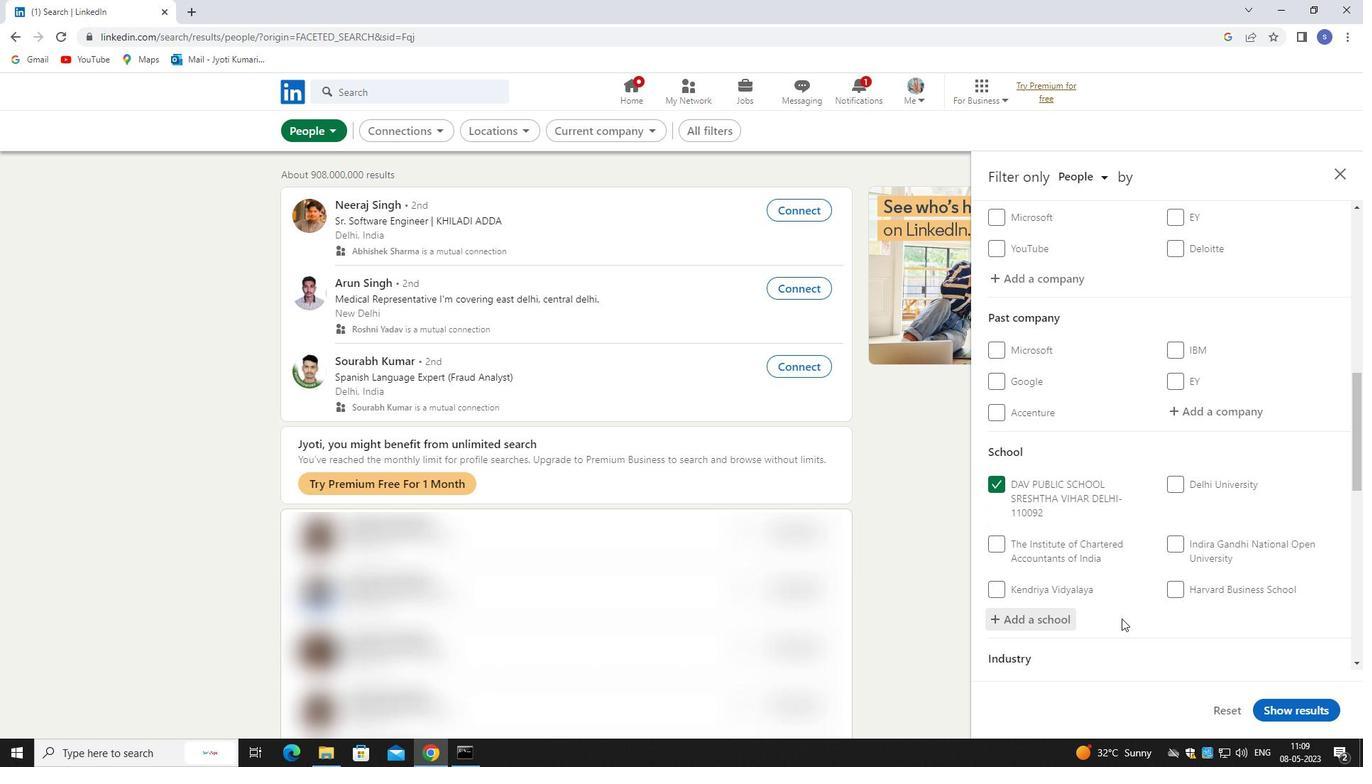 
Action: Mouse scrolled (1122, 617) with delta (0, 0)
Screenshot: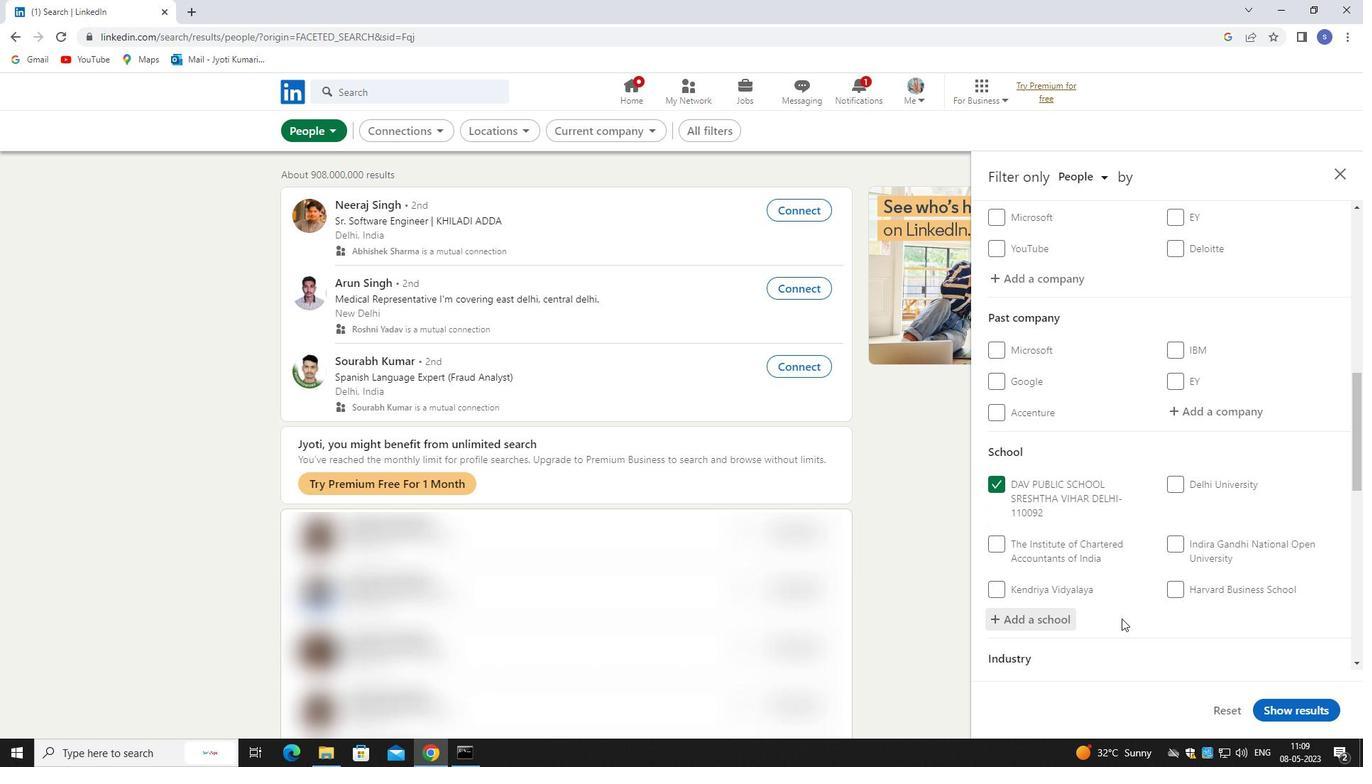 
Action: Mouse scrolled (1122, 617) with delta (0, 0)
Screenshot: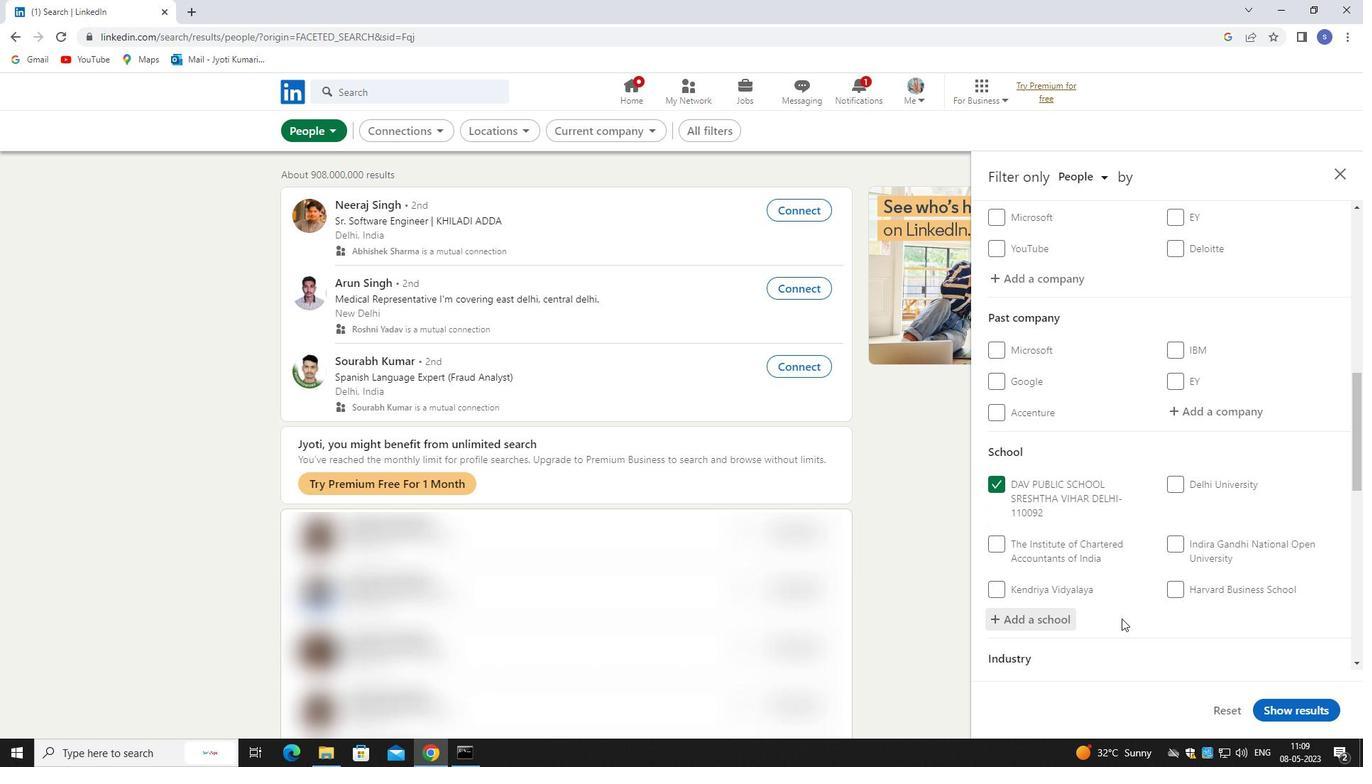 
Action: Mouse scrolled (1122, 617) with delta (0, 0)
Screenshot: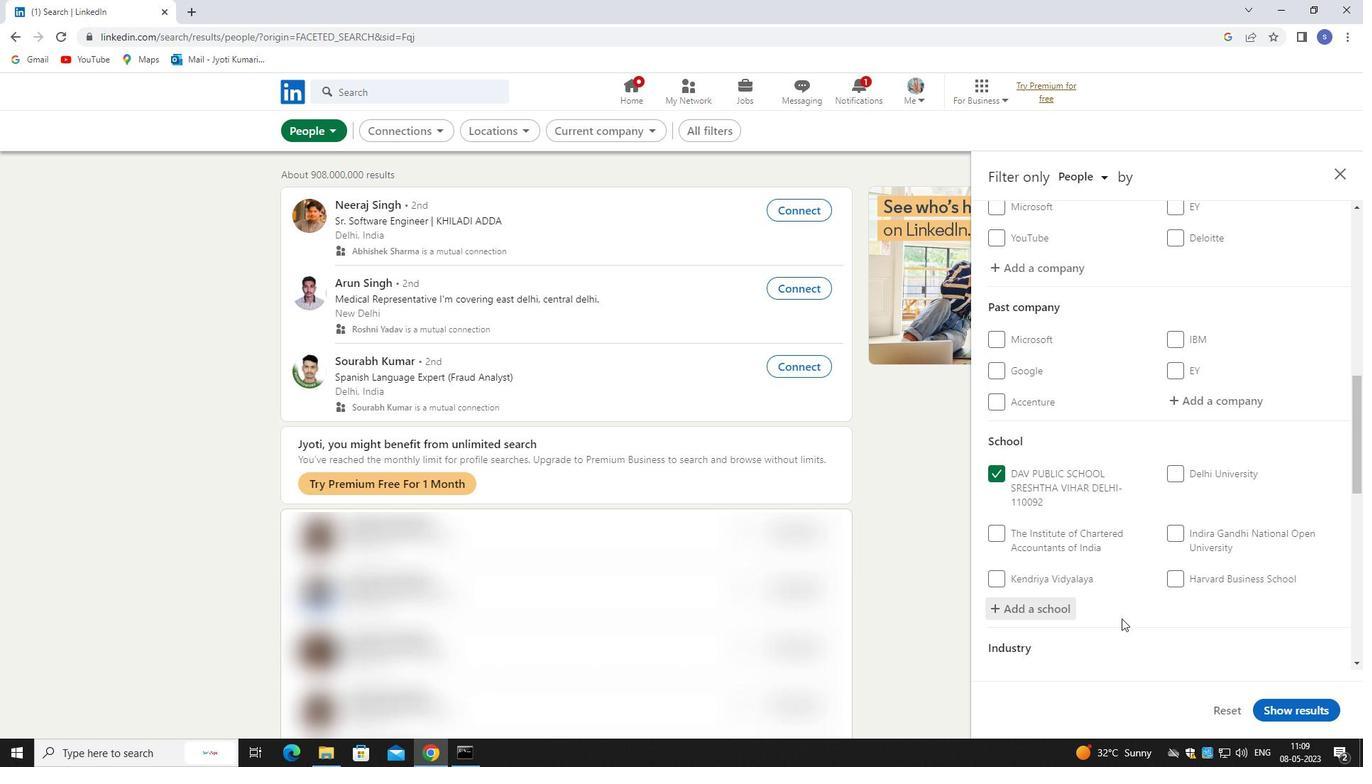 
Action: Mouse moved to (1208, 482)
Screenshot: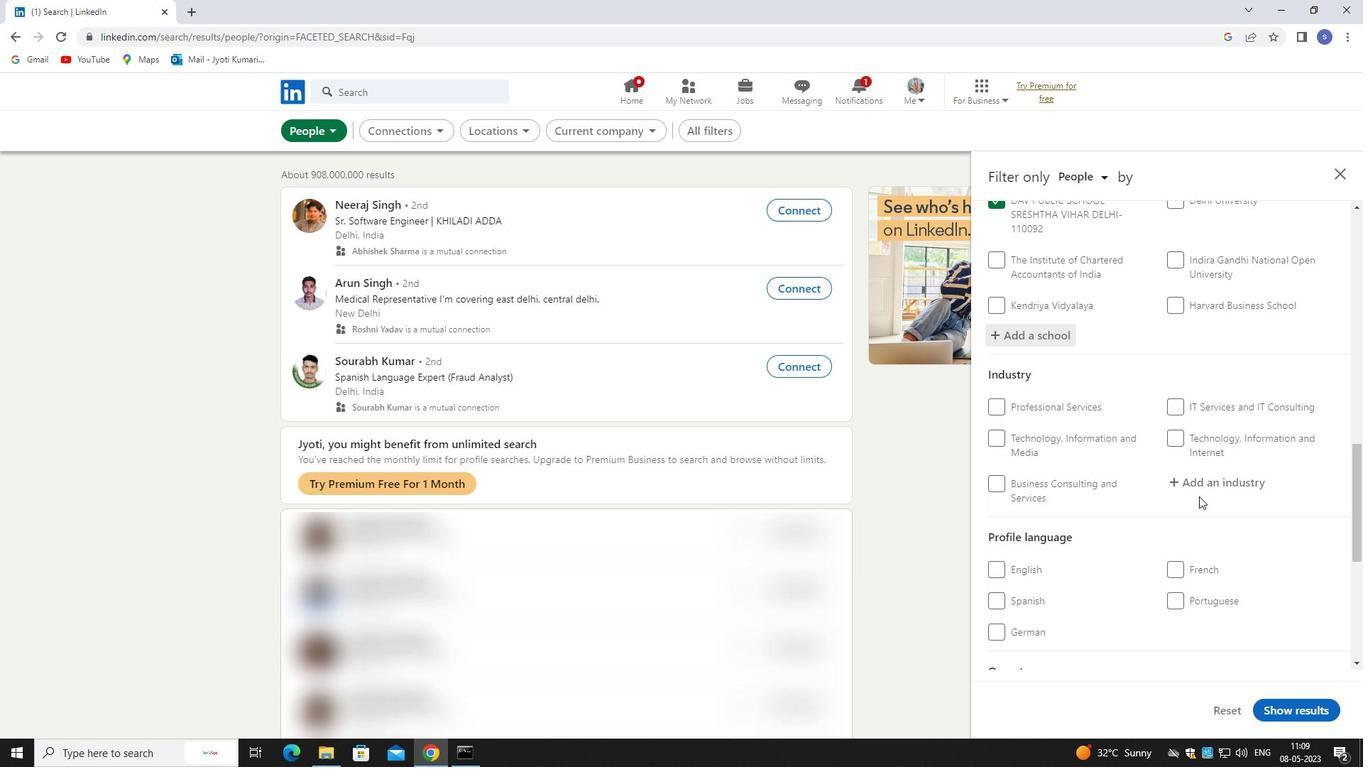 
Action: Mouse pressed left at (1208, 482)
Screenshot: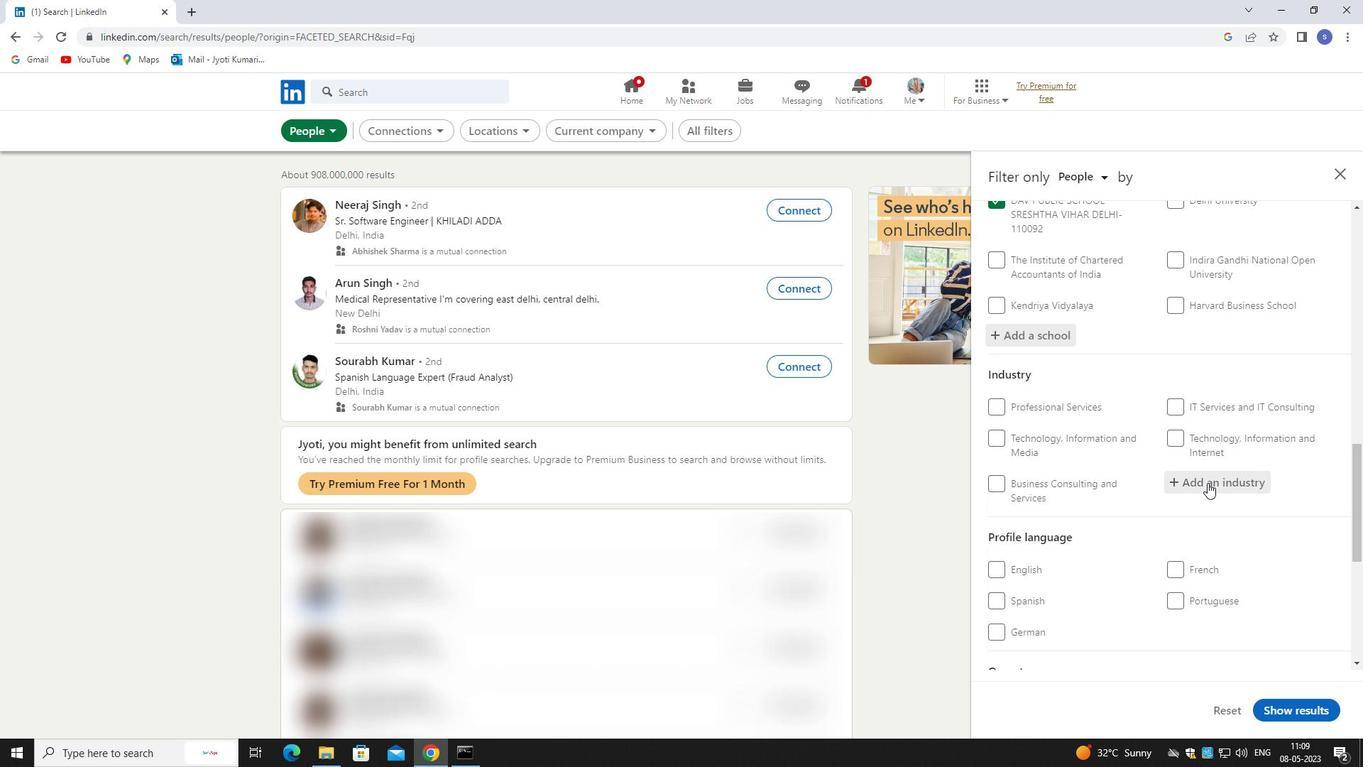 
Action: Mouse moved to (1189, 475)
Screenshot: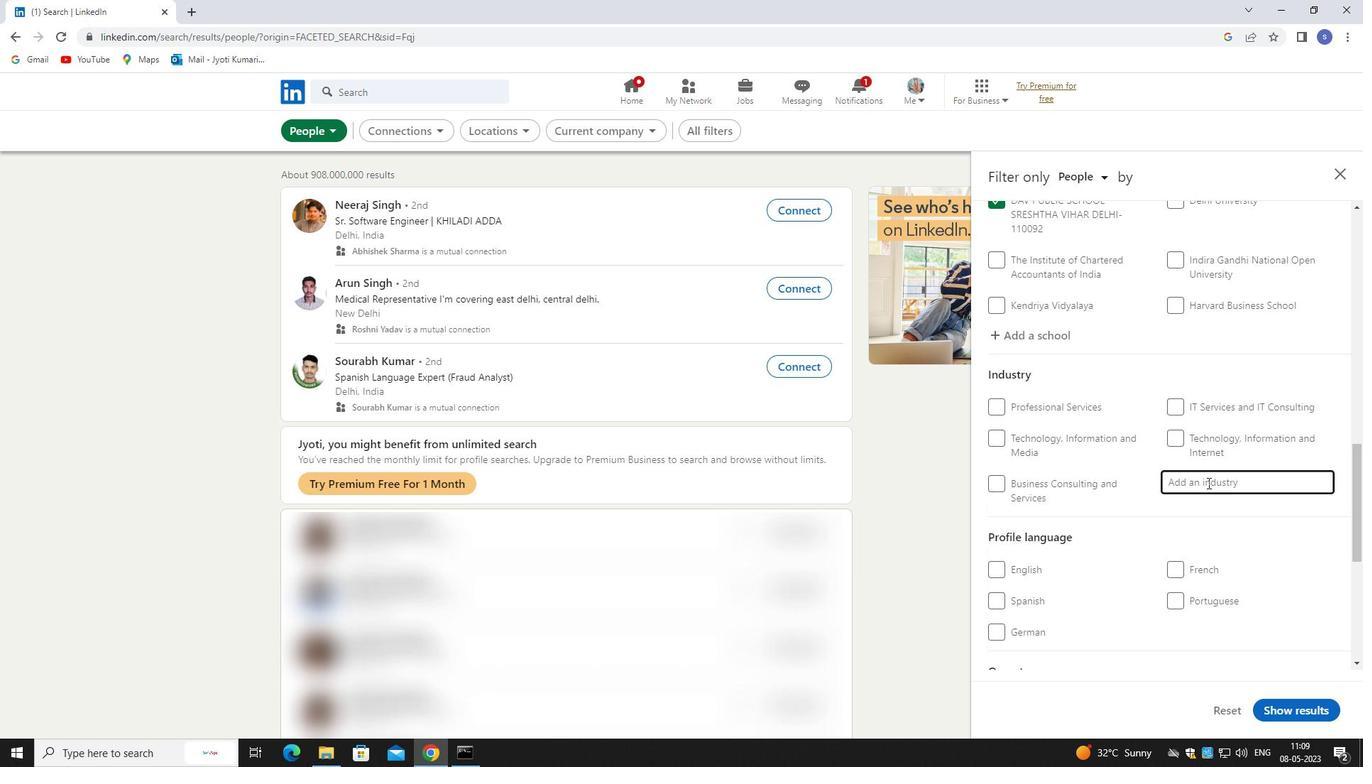 
Action: Key pressed STAFFING
Screenshot: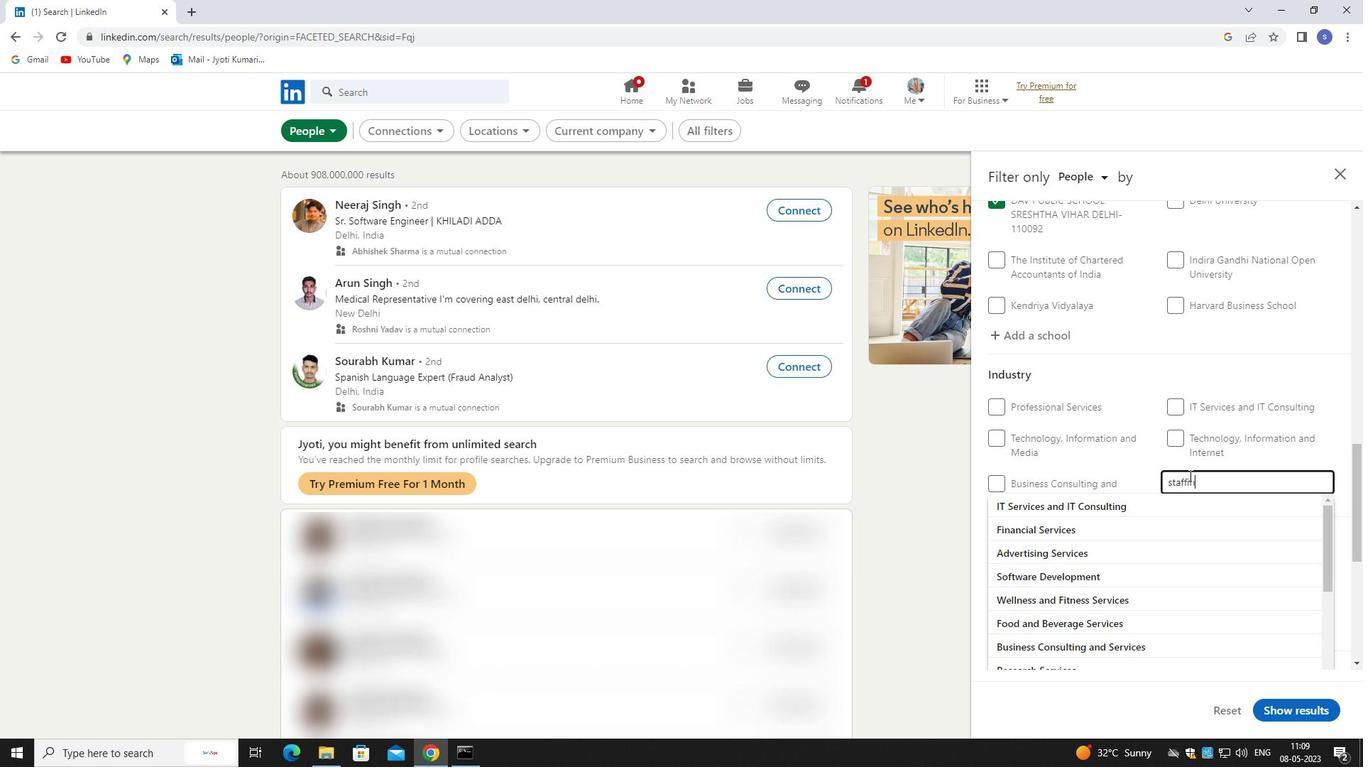 
Action: Mouse moved to (1113, 511)
Screenshot: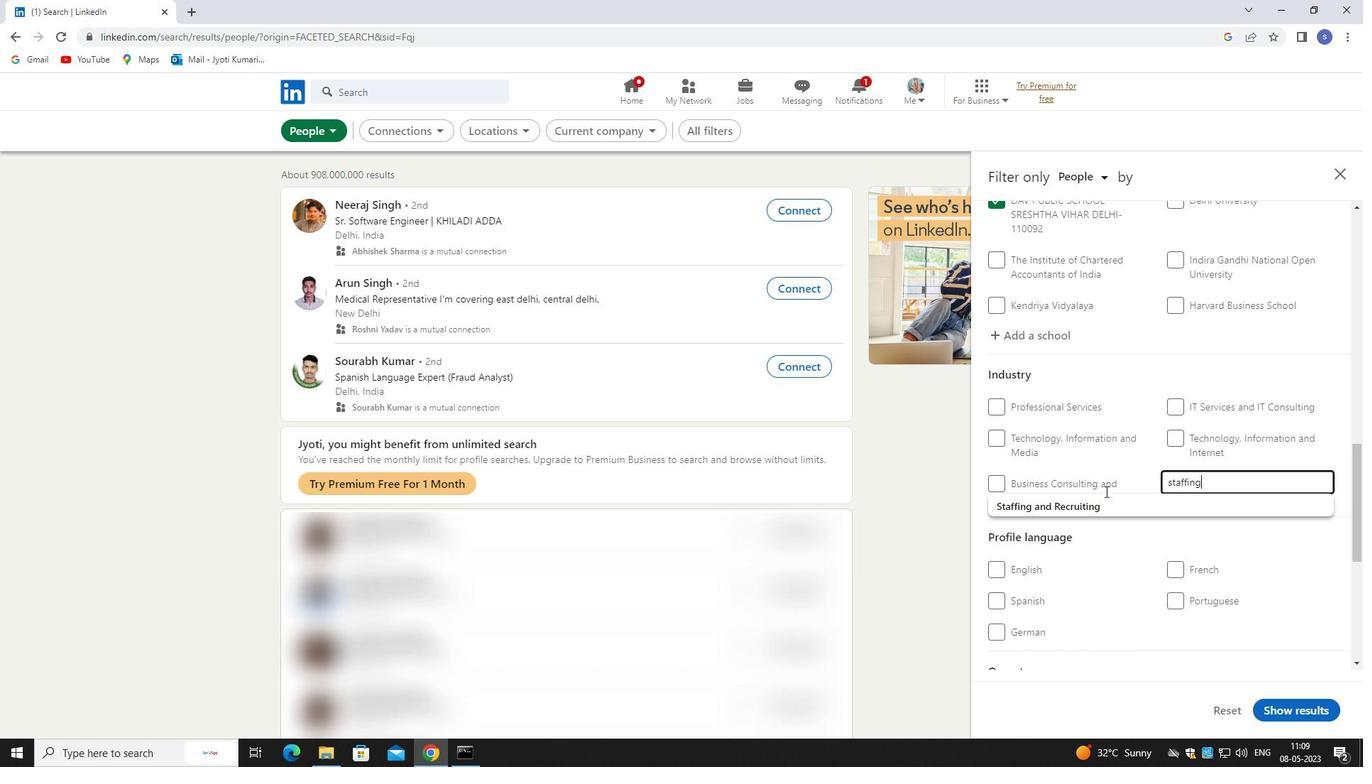 
Action: Mouse pressed left at (1113, 511)
Screenshot: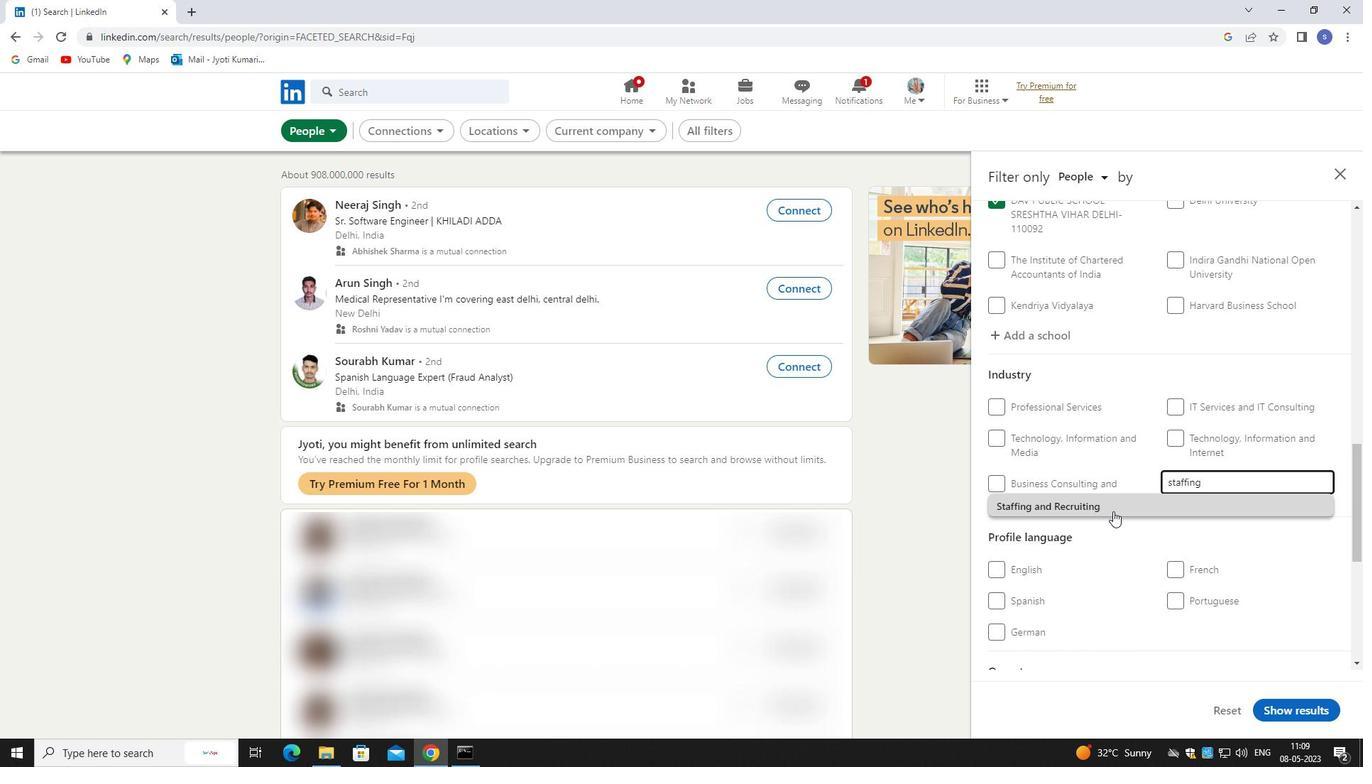 
Action: Mouse moved to (1164, 523)
Screenshot: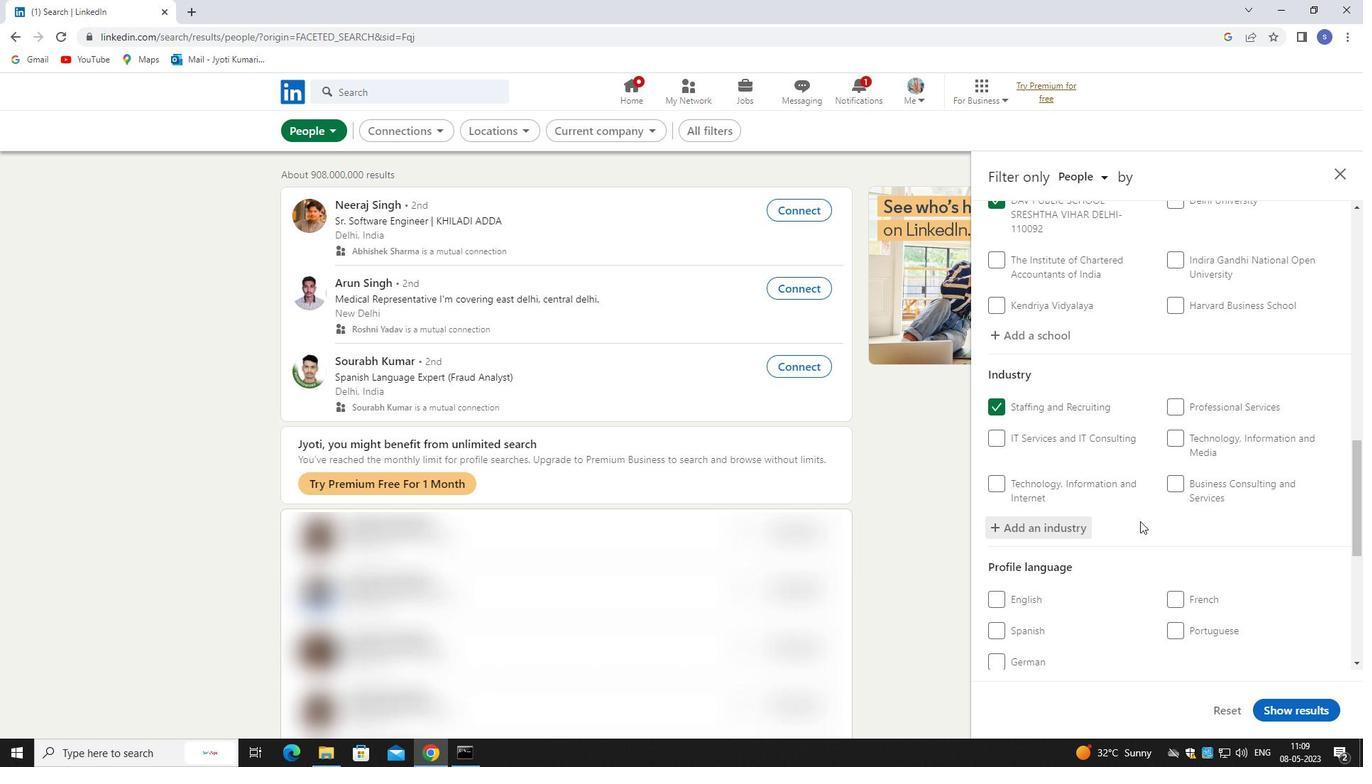 
Action: Mouse scrolled (1164, 522) with delta (0, 0)
Screenshot: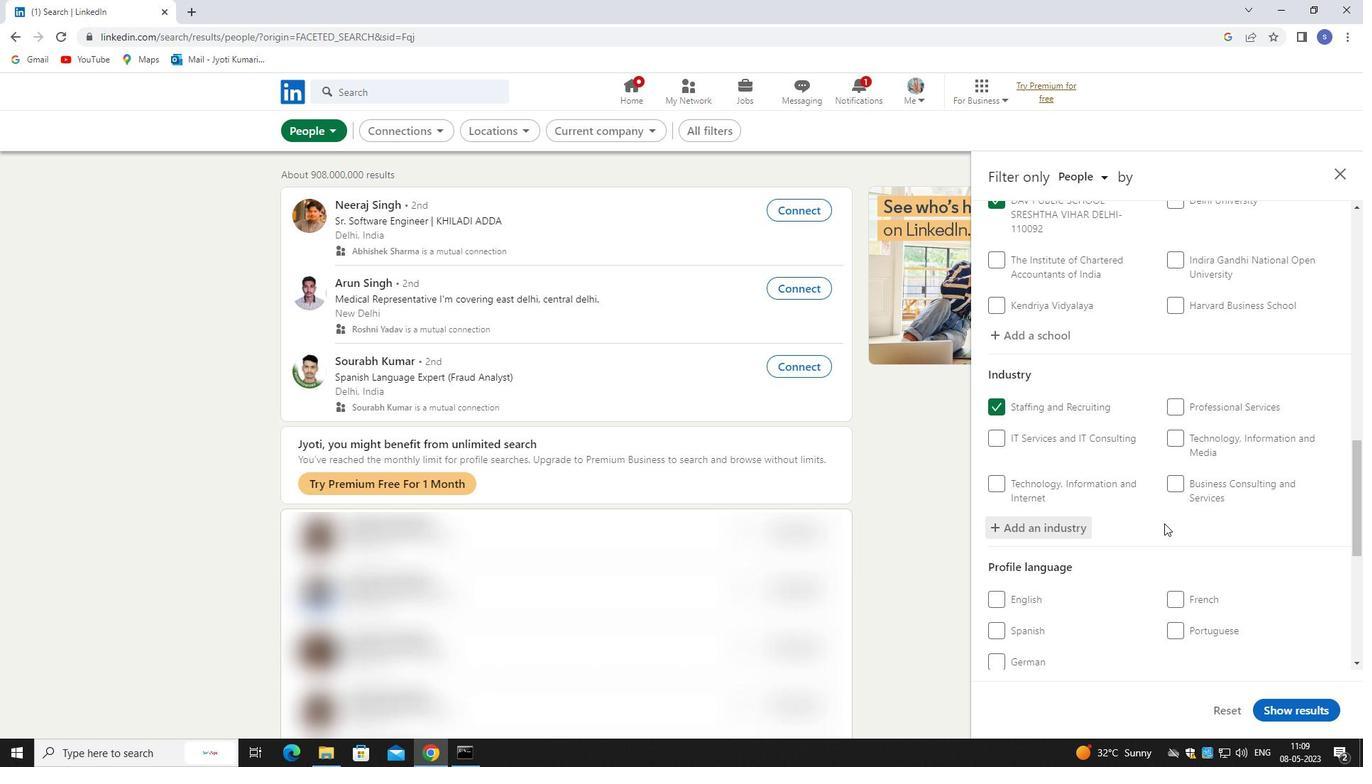 
Action: Mouse moved to (1003, 524)
Screenshot: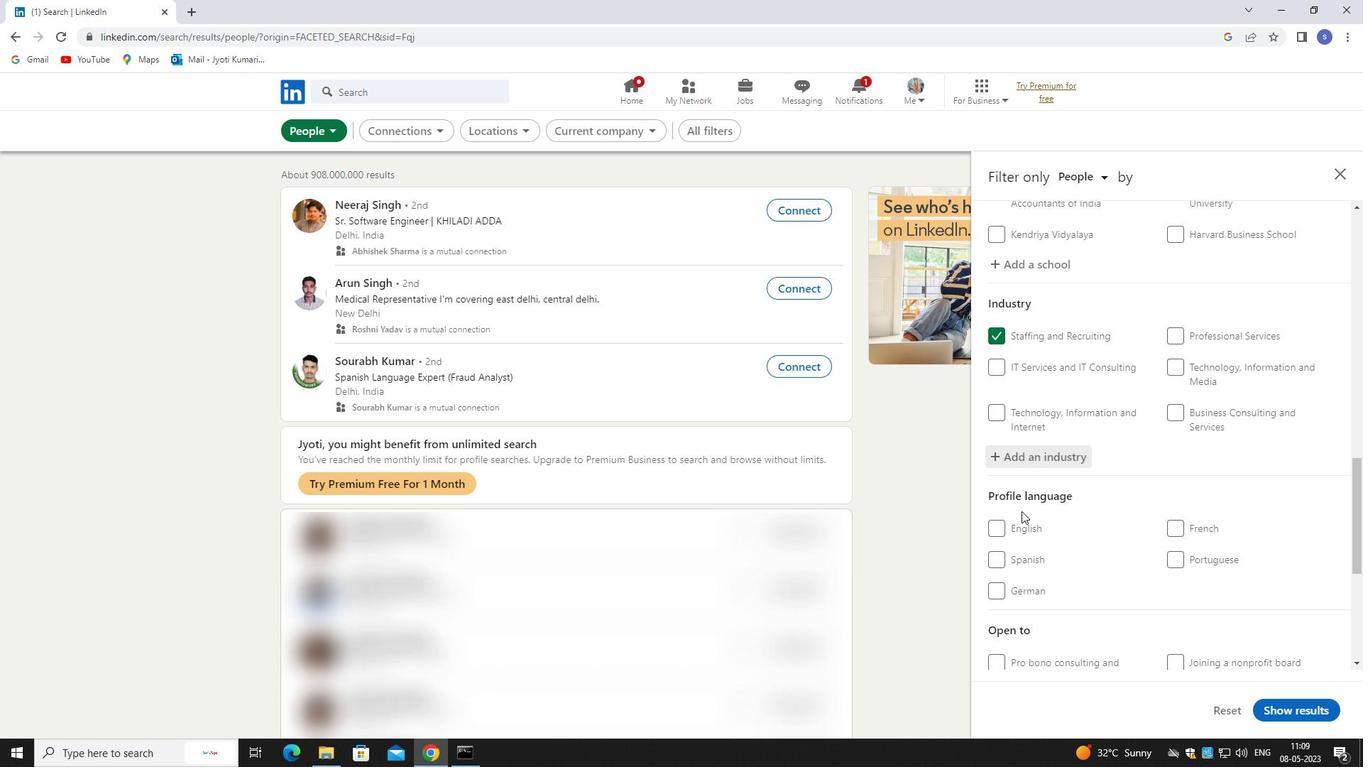 
Action: Mouse pressed left at (1003, 524)
Screenshot: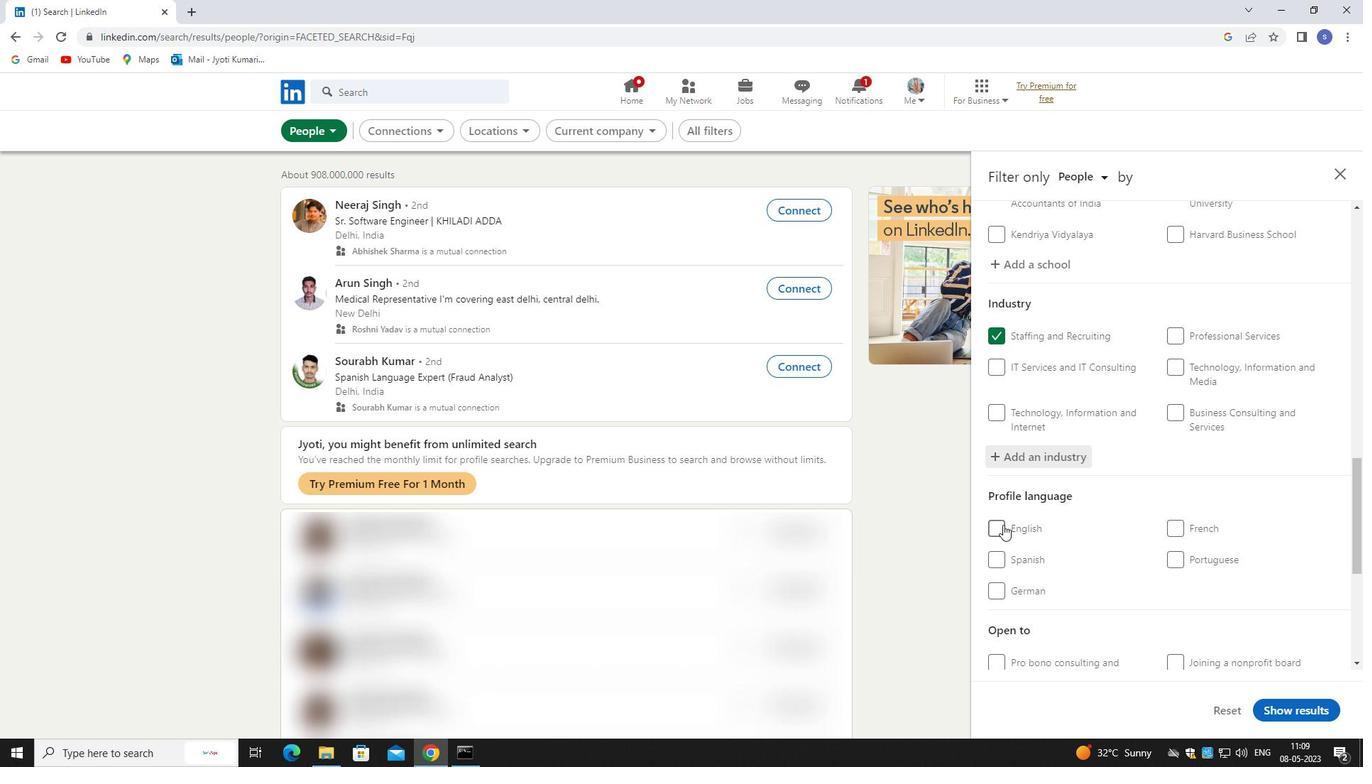 
Action: Mouse moved to (1023, 521)
Screenshot: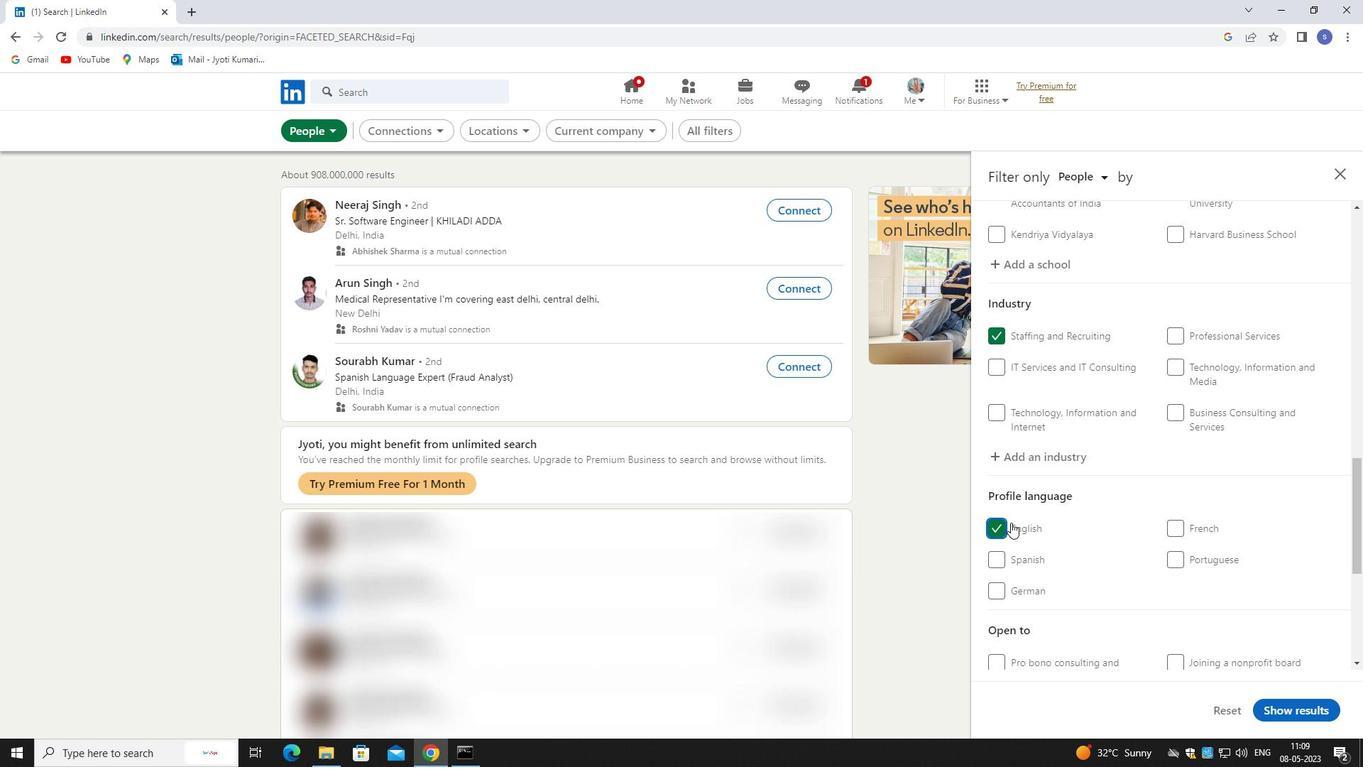
Action: Mouse scrolled (1023, 520) with delta (0, 0)
Screenshot: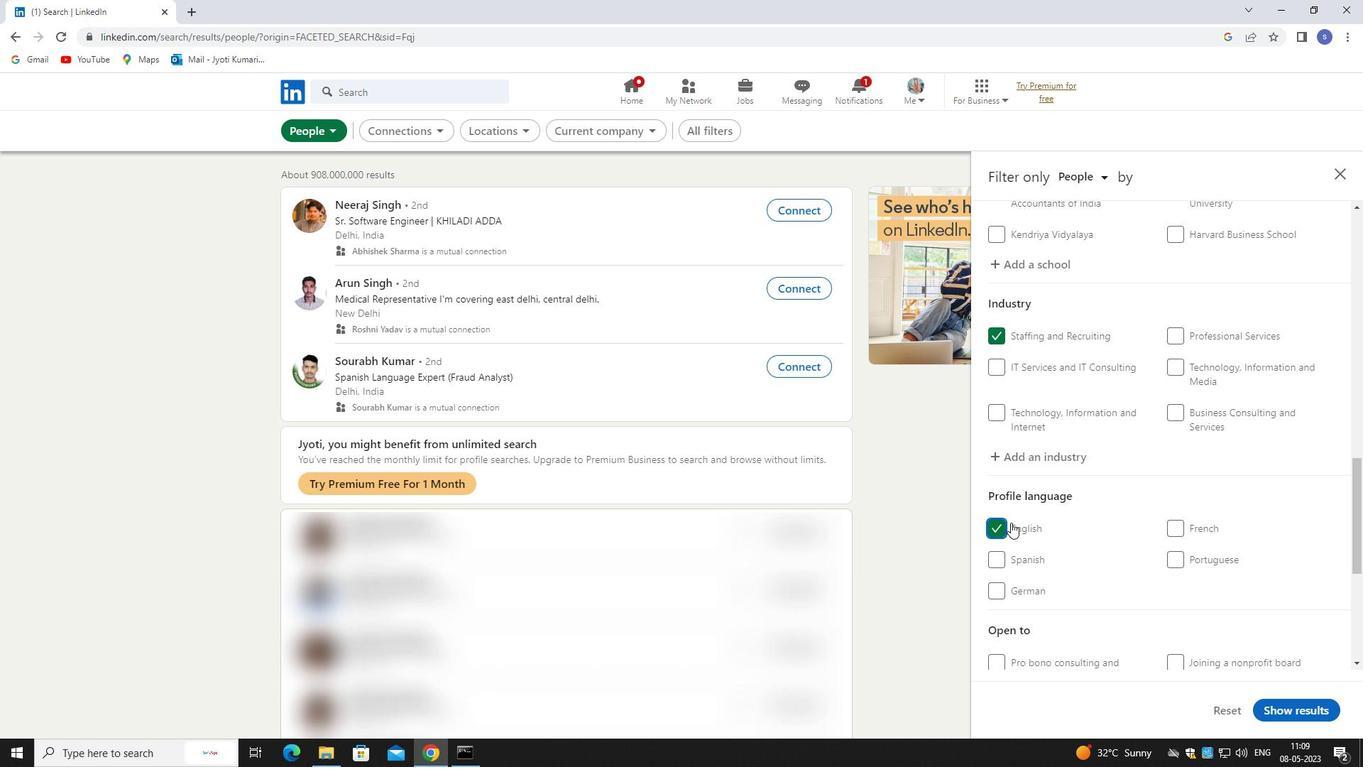 
Action: Mouse moved to (1036, 521)
Screenshot: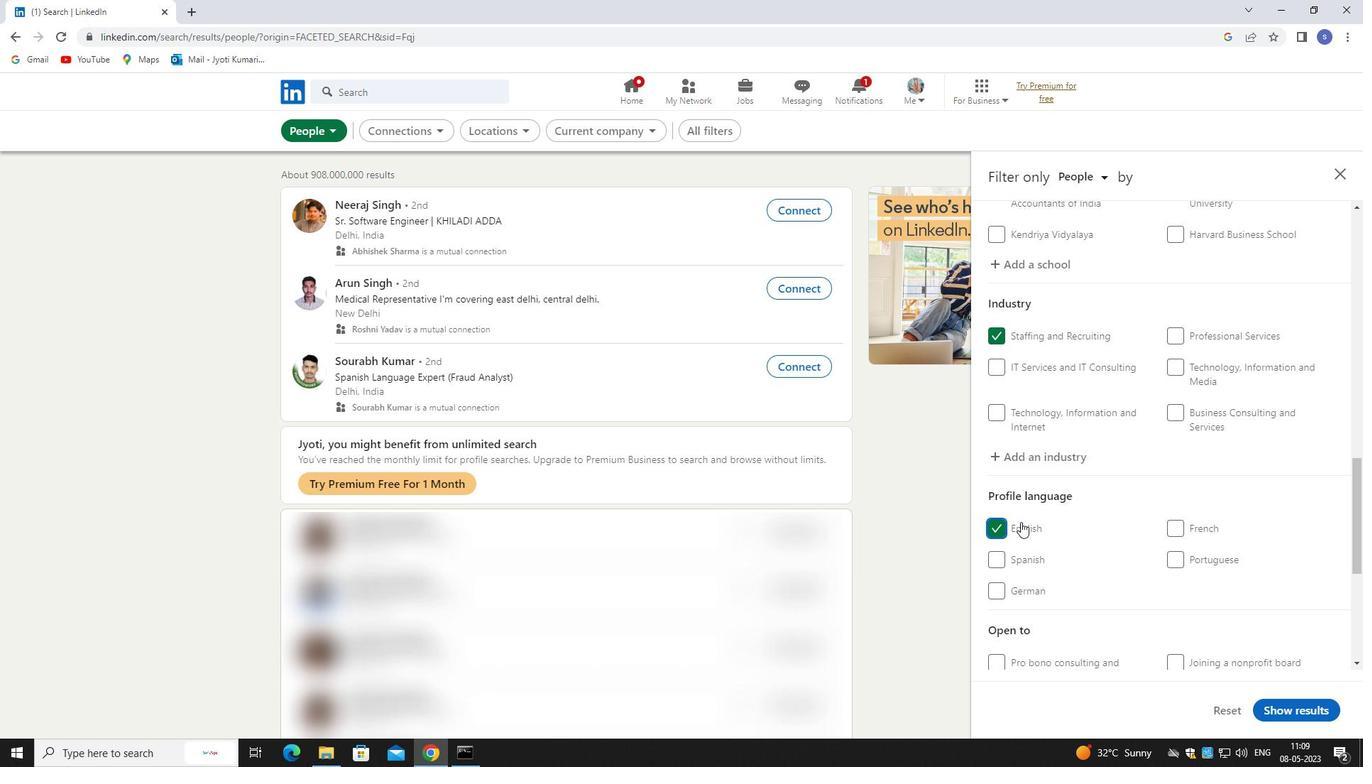 
Action: Mouse scrolled (1036, 520) with delta (0, 0)
Screenshot: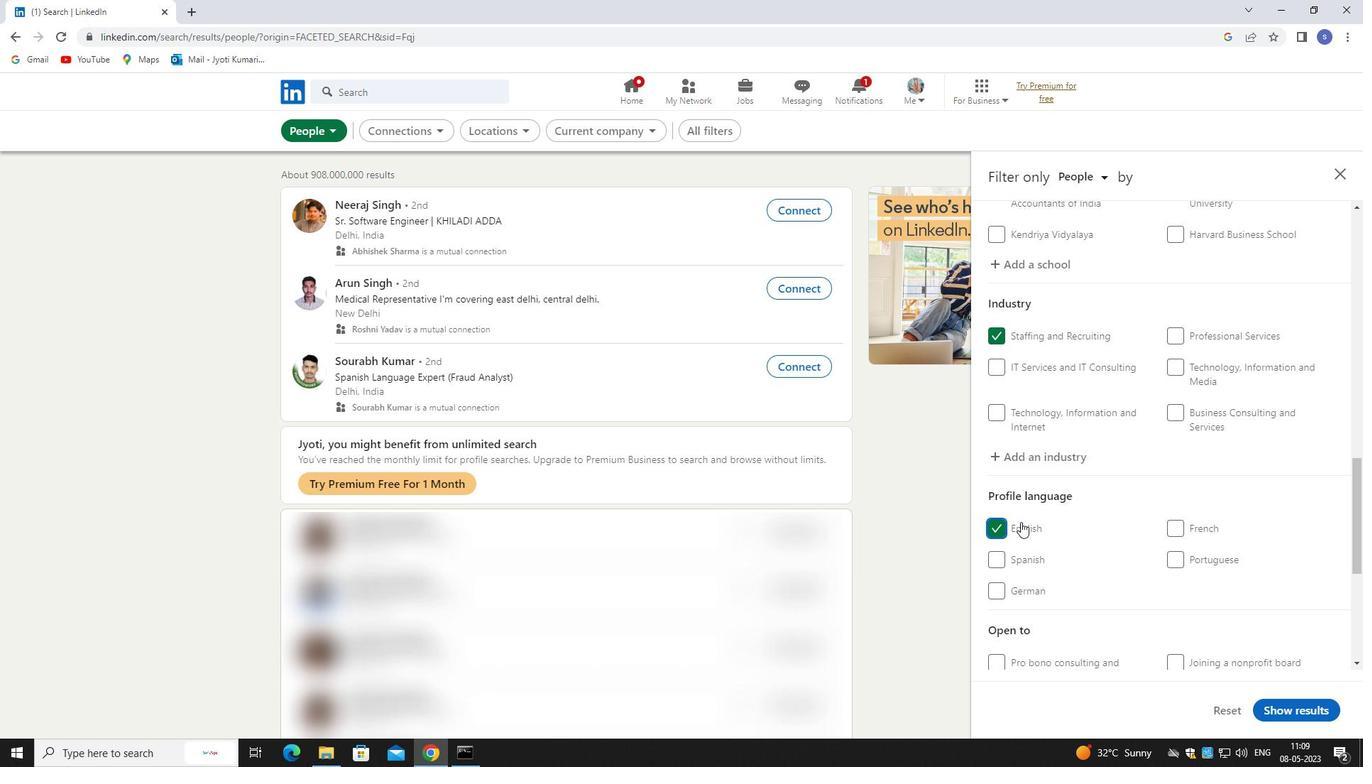 
Action: Mouse moved to (1107, 549)
Screenshot: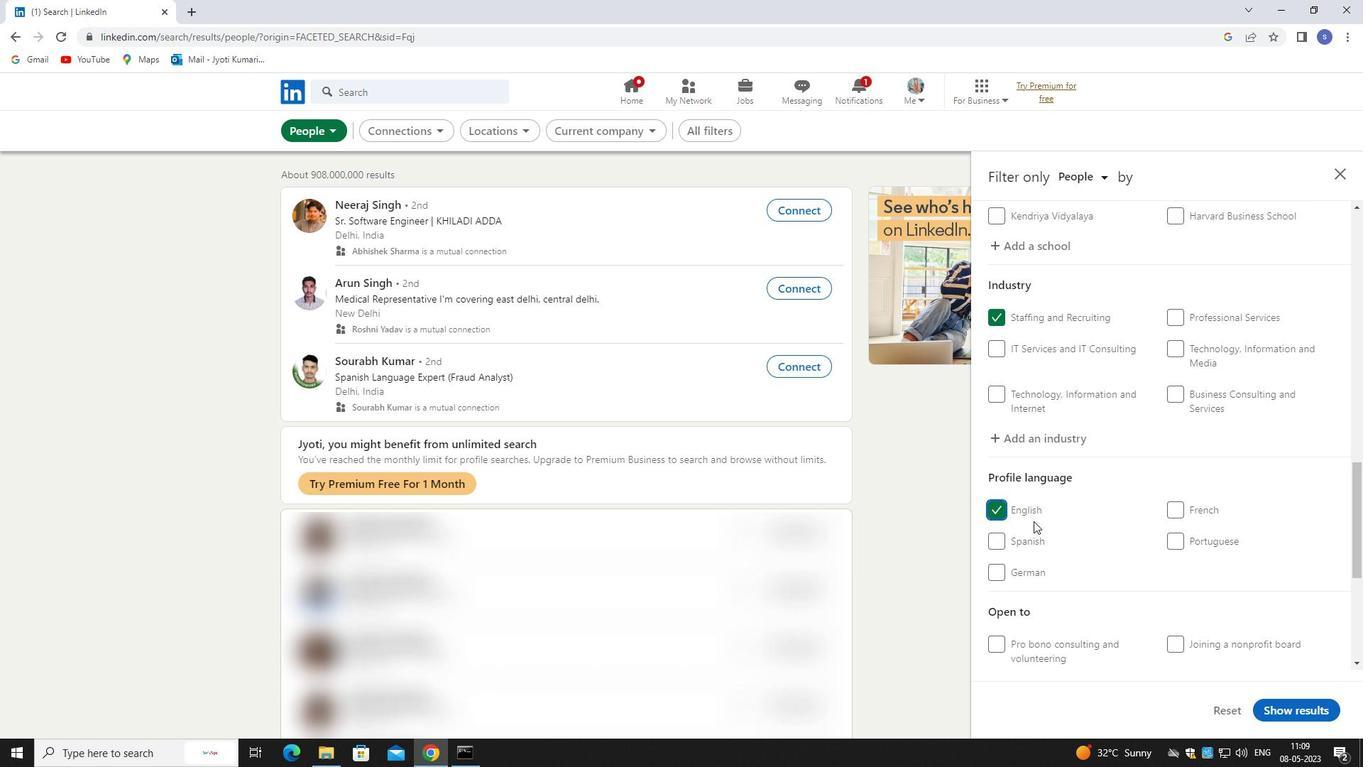 
Action: Mouse scrolled (1107, 549) with delta (0, 0)
Screenshot: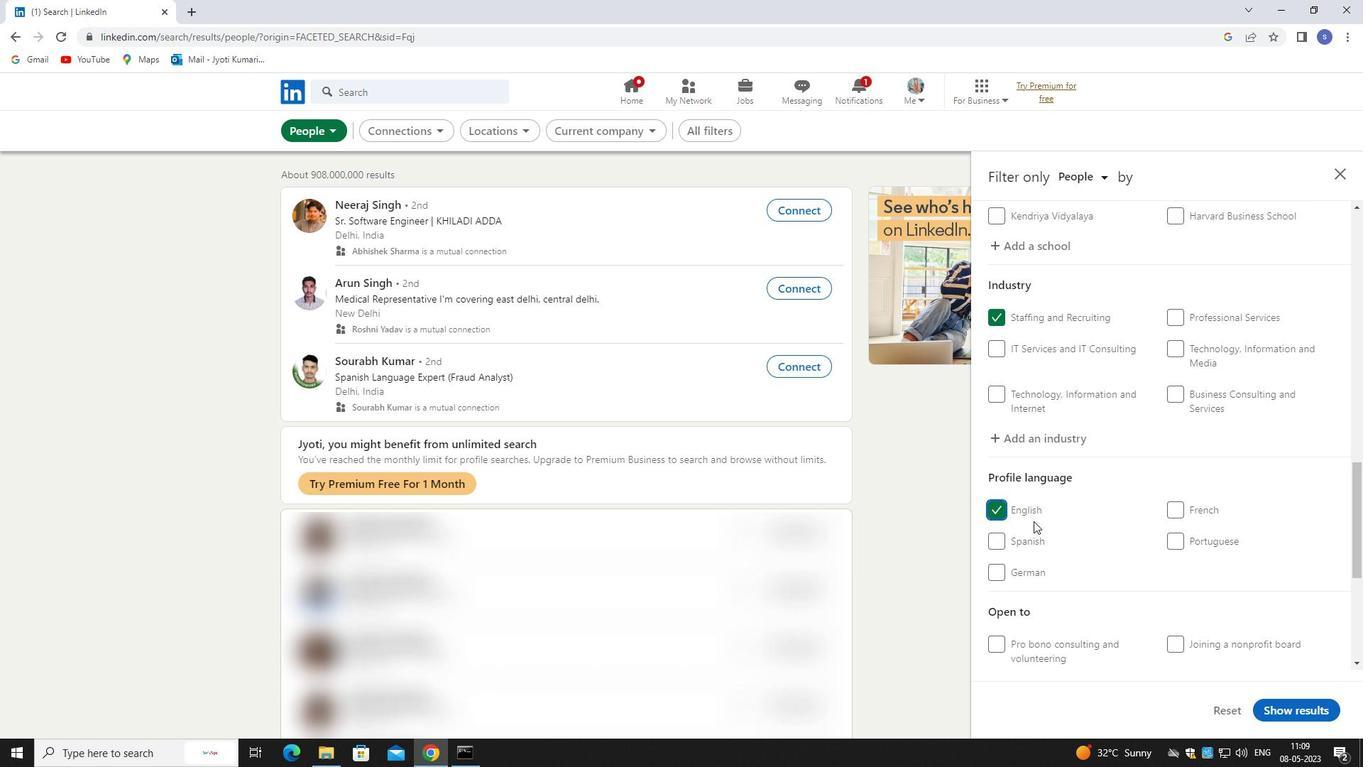 
Action: Mouse moved to (1189, 595)
Screenshot: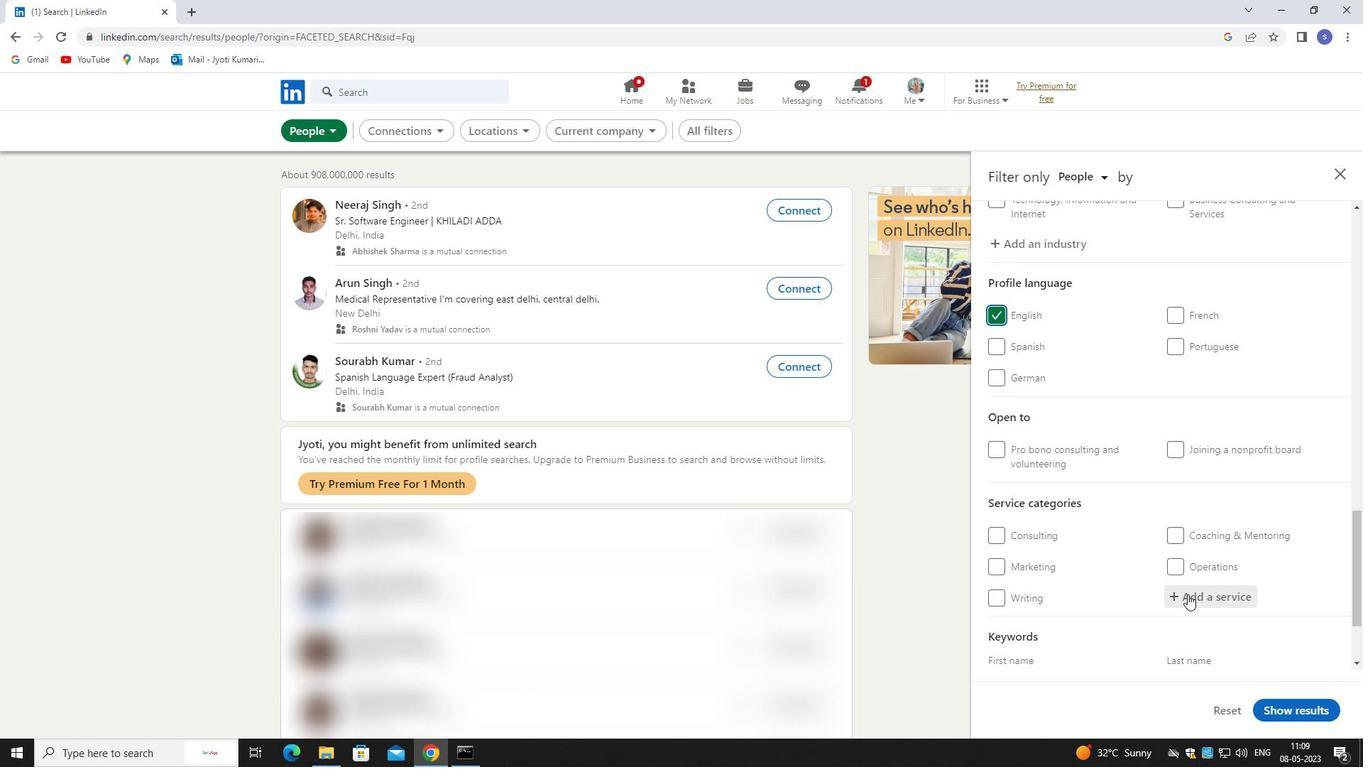 
Action: Mouse pressed left at (1189, 595)
Screenshot: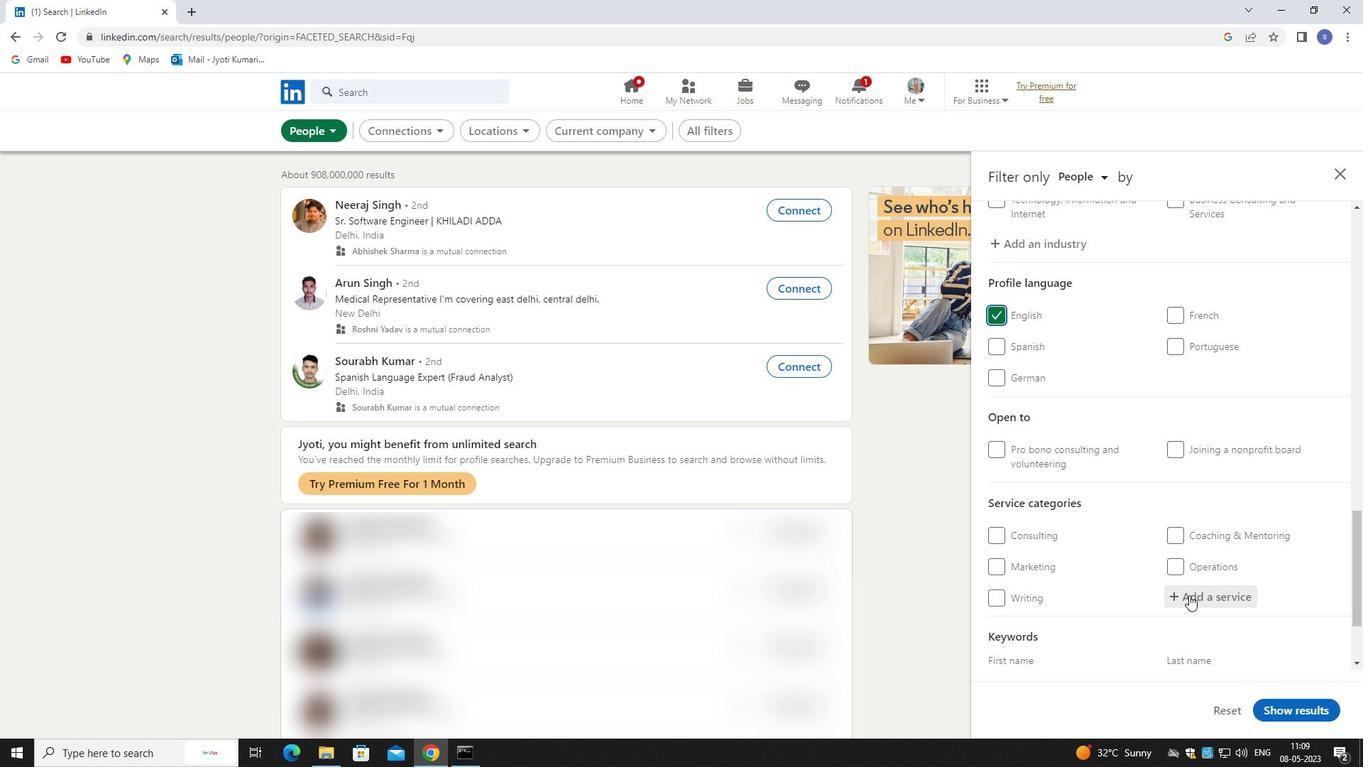 
Action: Mouse moved to (1181, 606)
Screenshot: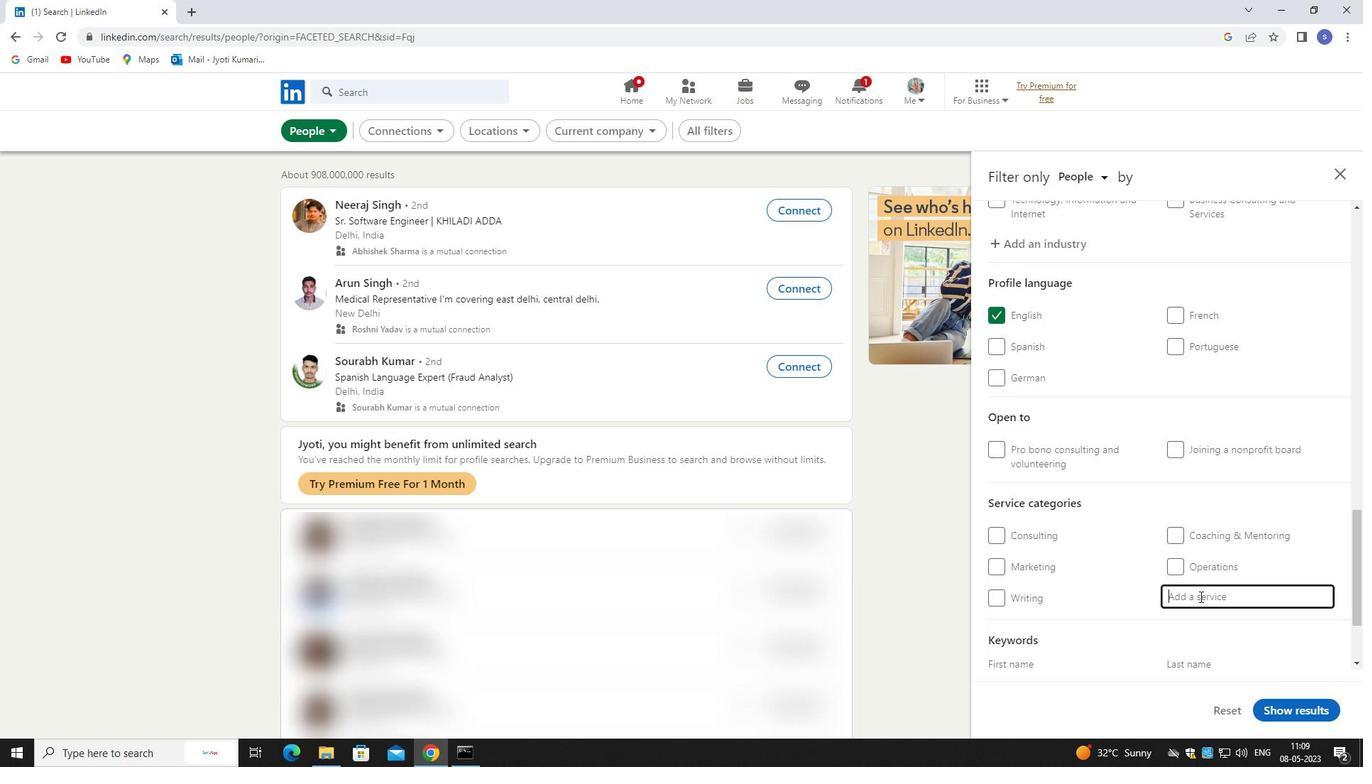 
Action: Key pressed AUTO<Key.space>IN
Screenshot: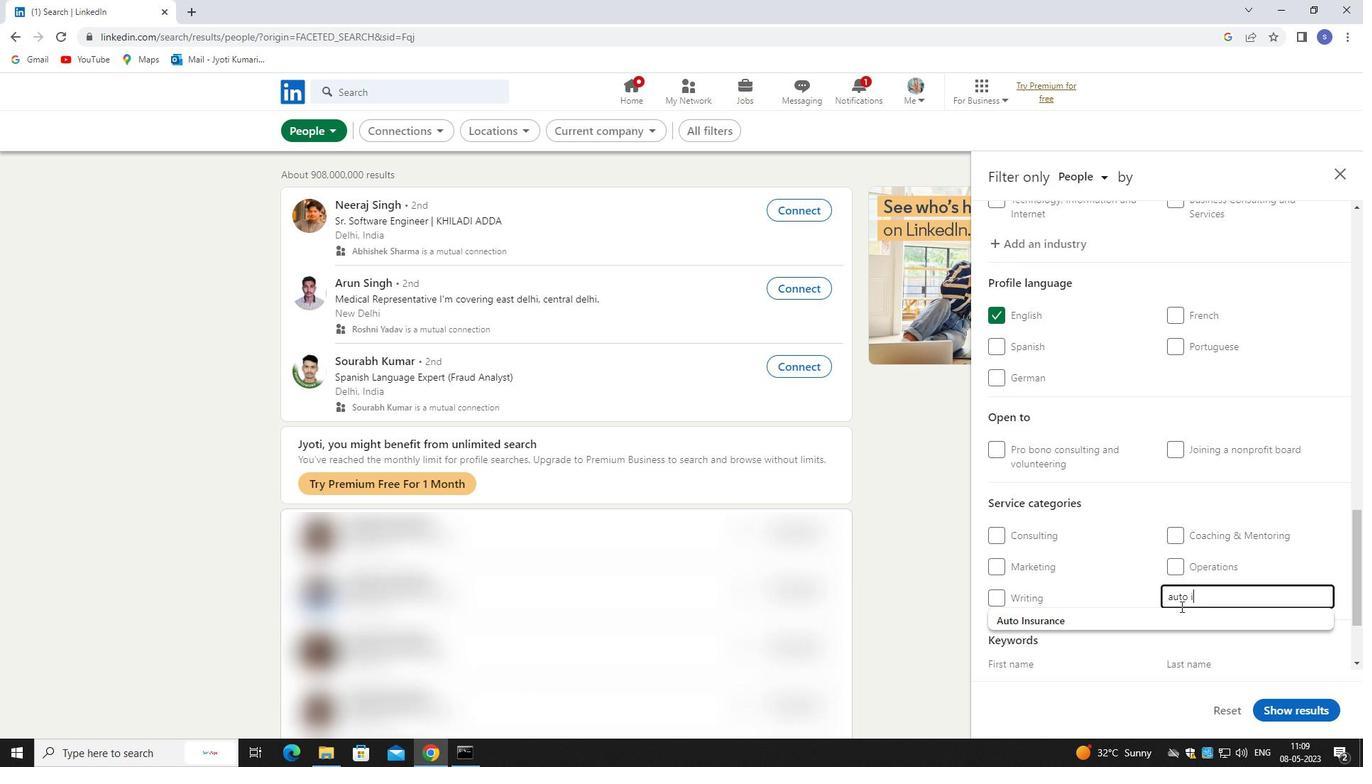 
Action: Mouse moved to (1183, 618)
Screenshot: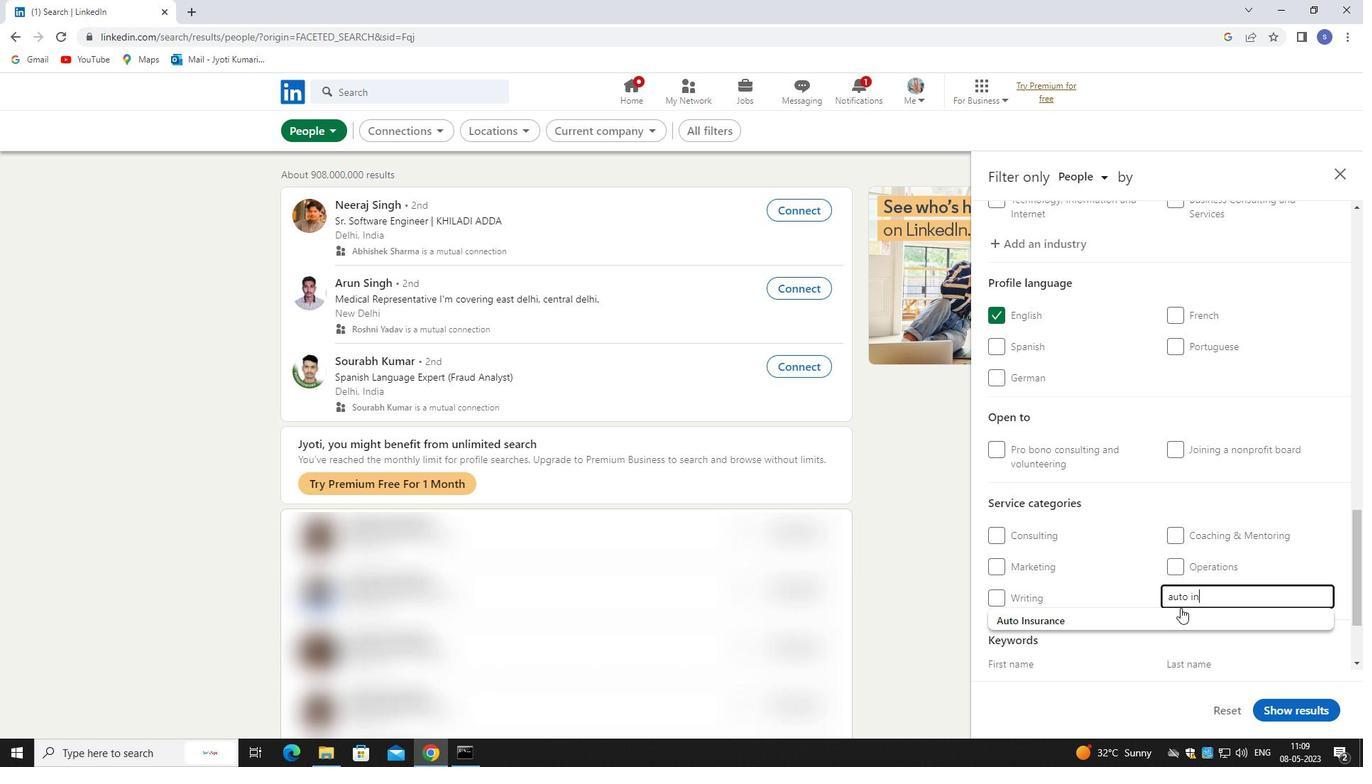 
Action: Mouse pressed left at (1183, 618)
Screenshot: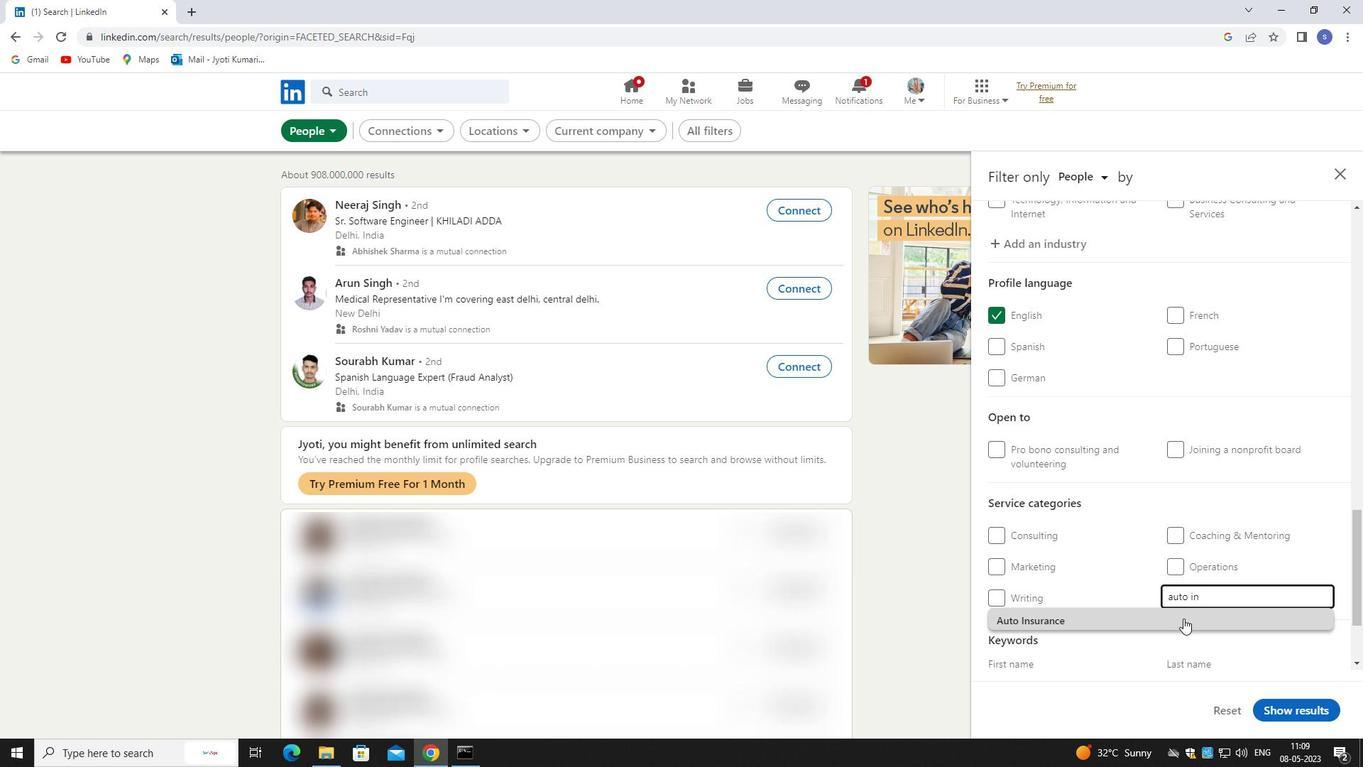 
Action: Mouse moved to (1183, 619)
Screenshot: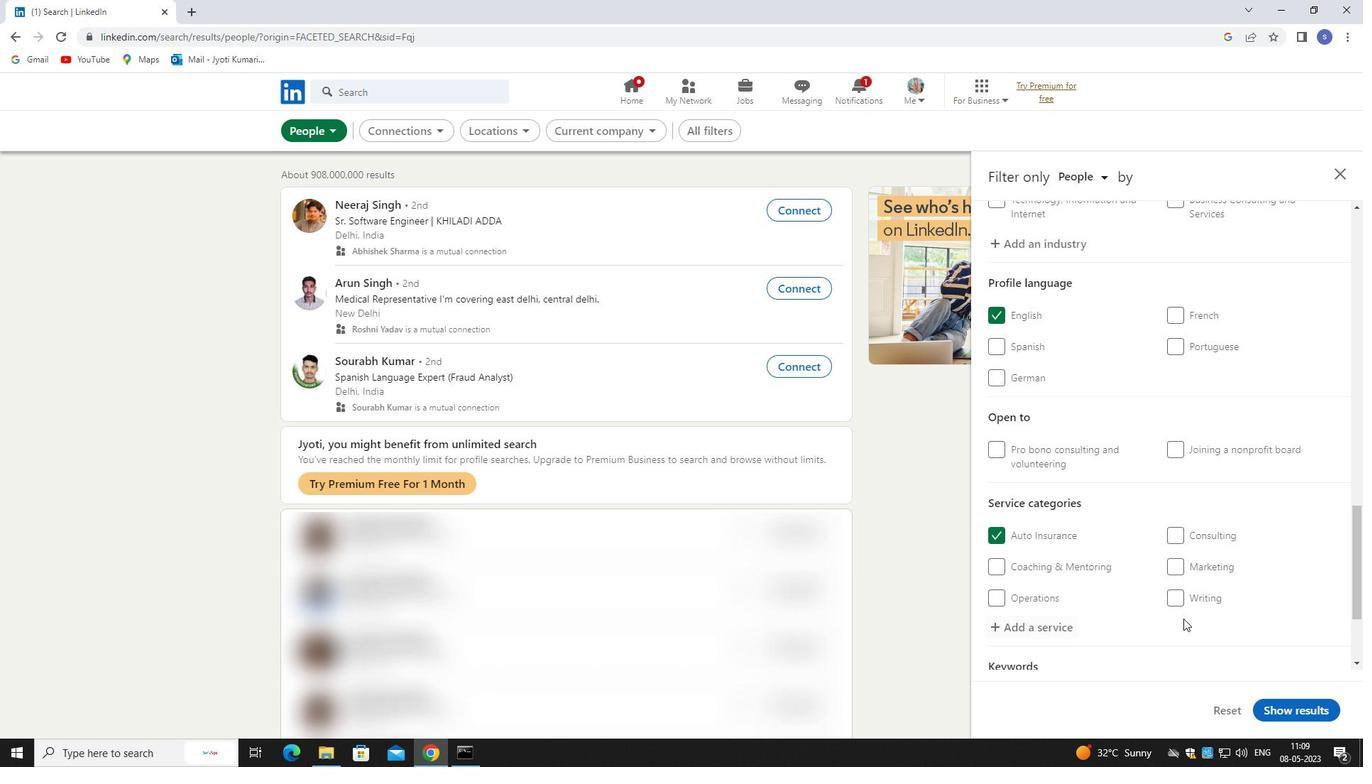 
Action: Mouse scrolled (1183, 618) with delta (0, 0)
Screenshot: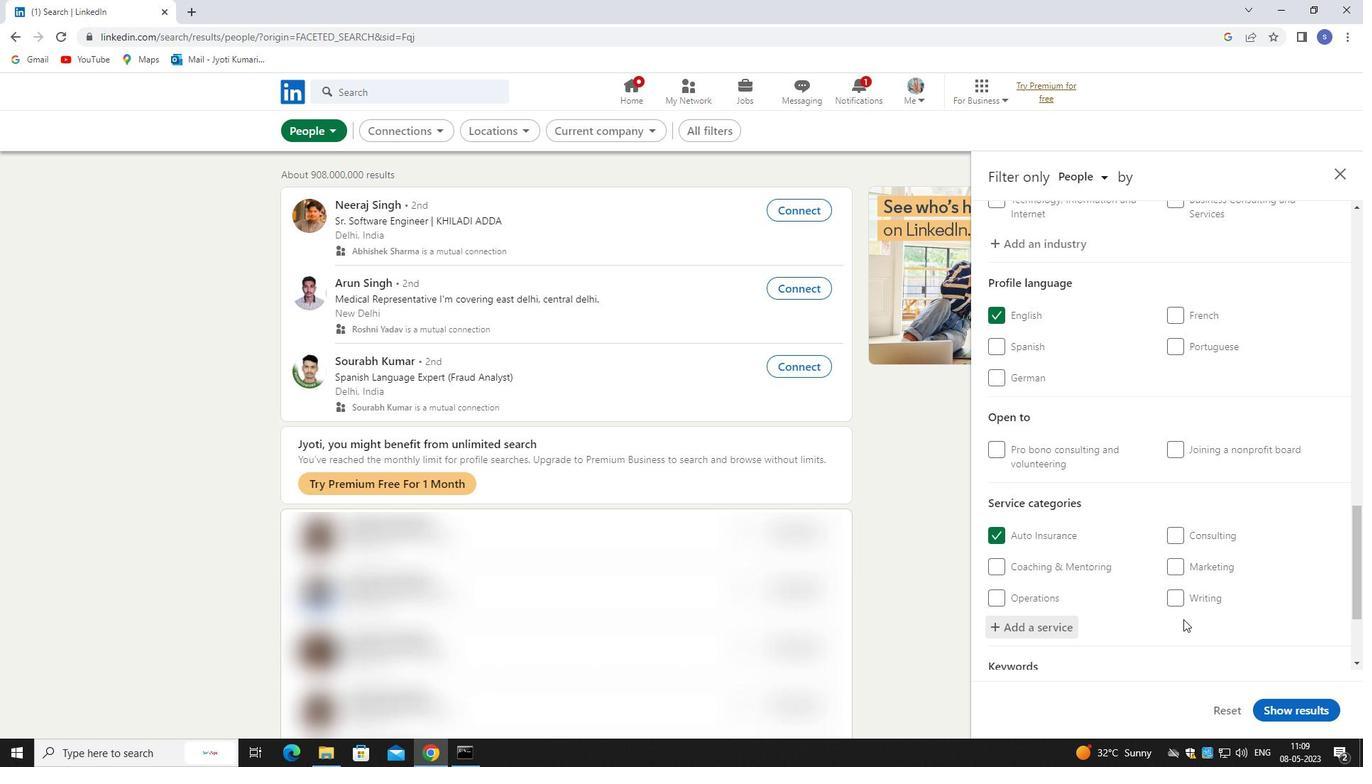 
Action: Mouse scrolled (1183, 618) with delta (0, 0)
Screenshot: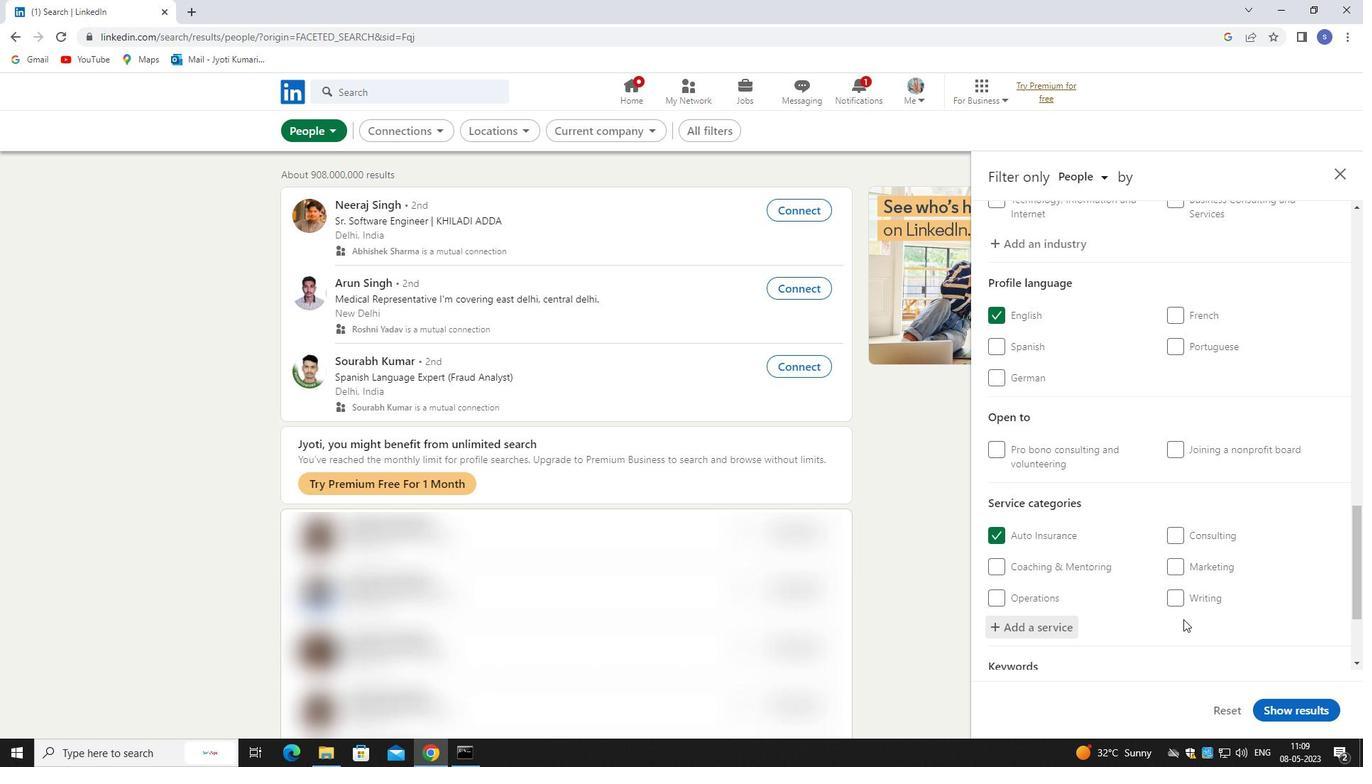 
Action: Mouse moved to (1103, 625)
Screenshot: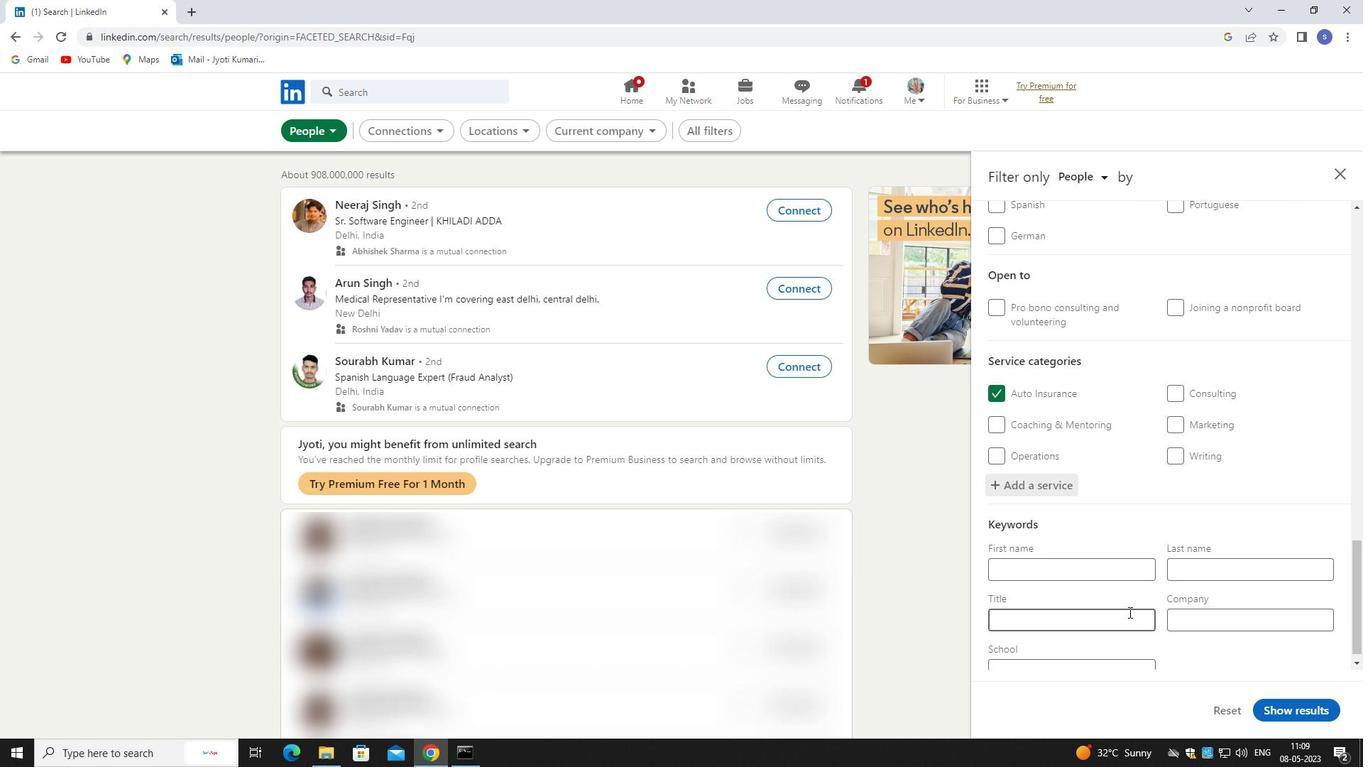 
Action: Mouse pressed left at (1103, 625)
Screenshot: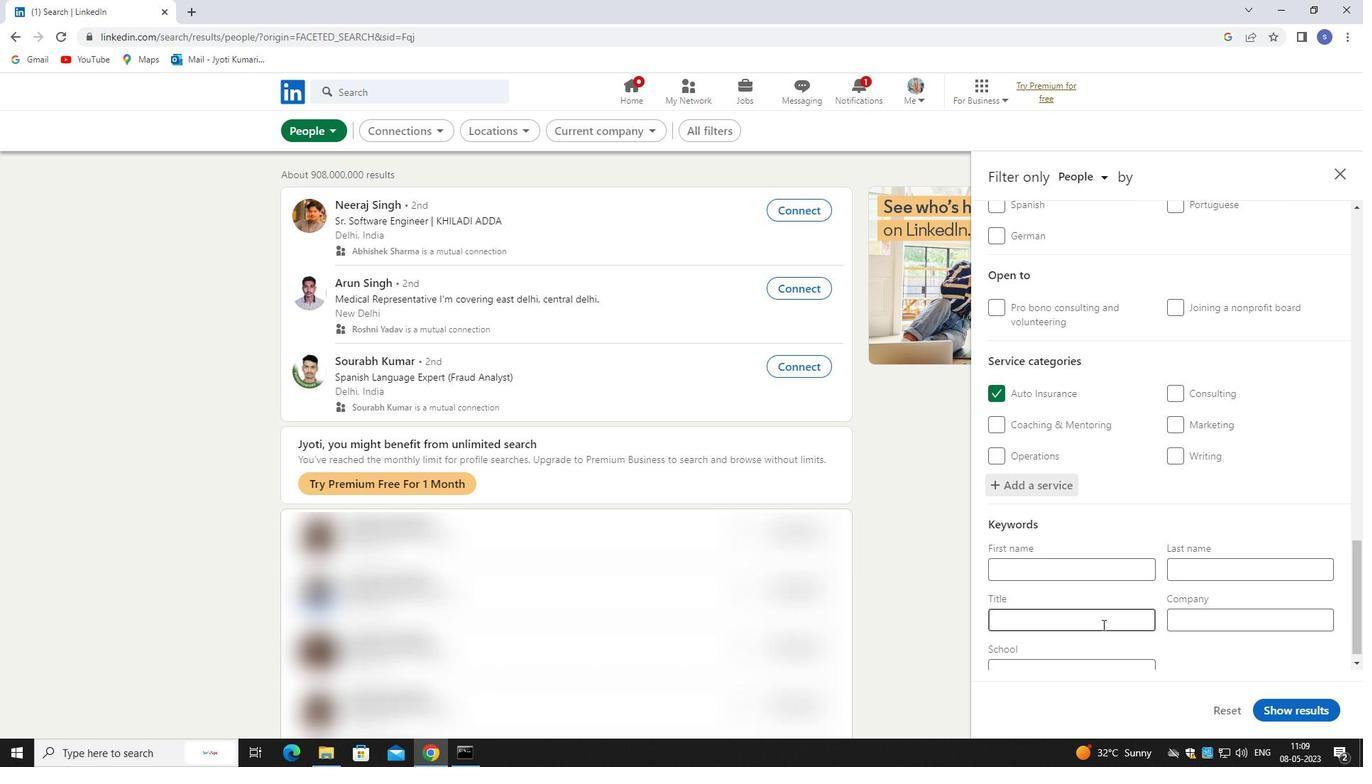 
Action: Mouse moved to (1106, 622)
Screenshot: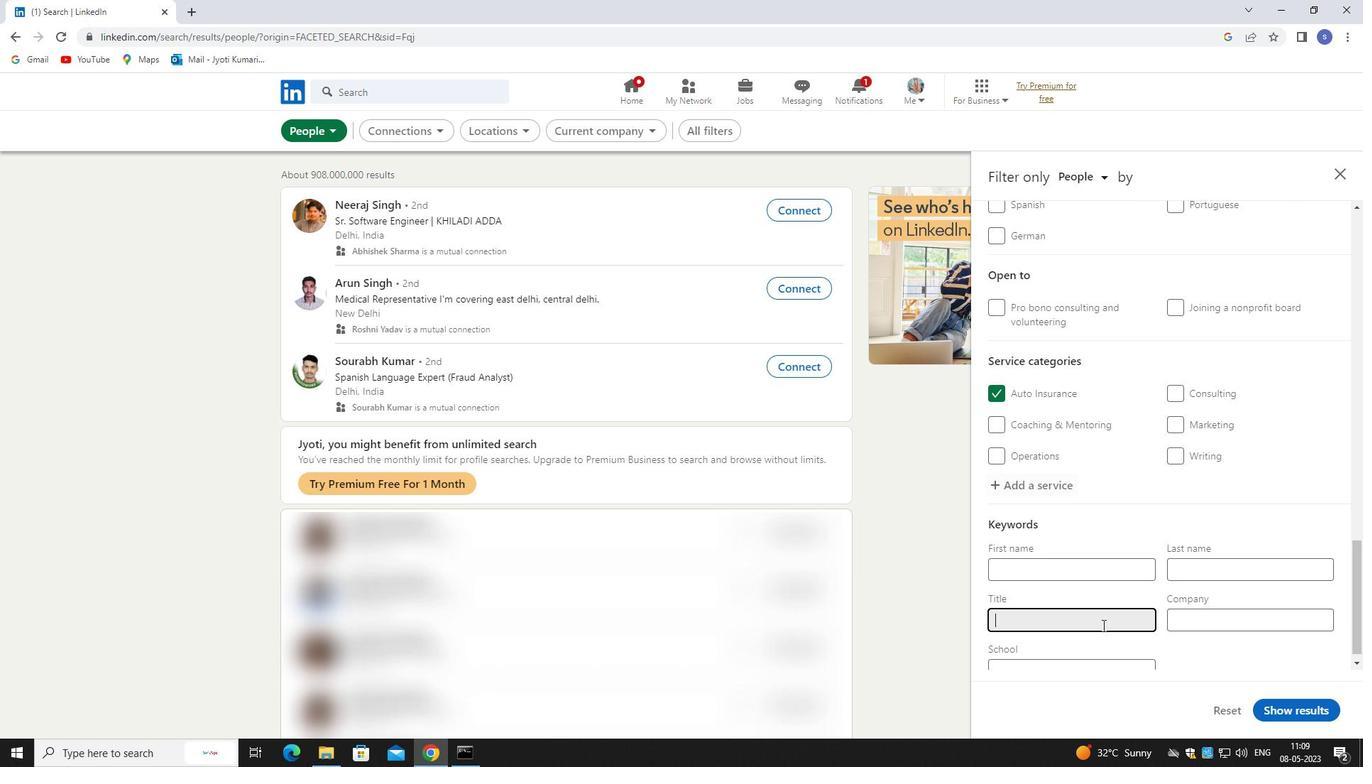 
Action: Key pressed <Key.shift>CHIEF<Key.space><Key.shift><Key.shift><Key.shift><Key.shift><Key.shift><Key.shift><Key.shift><Key.shift><Key.shift><Key.shift><Key.shift><Key.shift><Key.shift><Key.shift><Key.shift><Key.shift><Key.shift><Key.shift><Key.shift><Key.shift><Key.shift>EXECUTIVE<Key.space><Key.shift>OFFICE
Screenshot: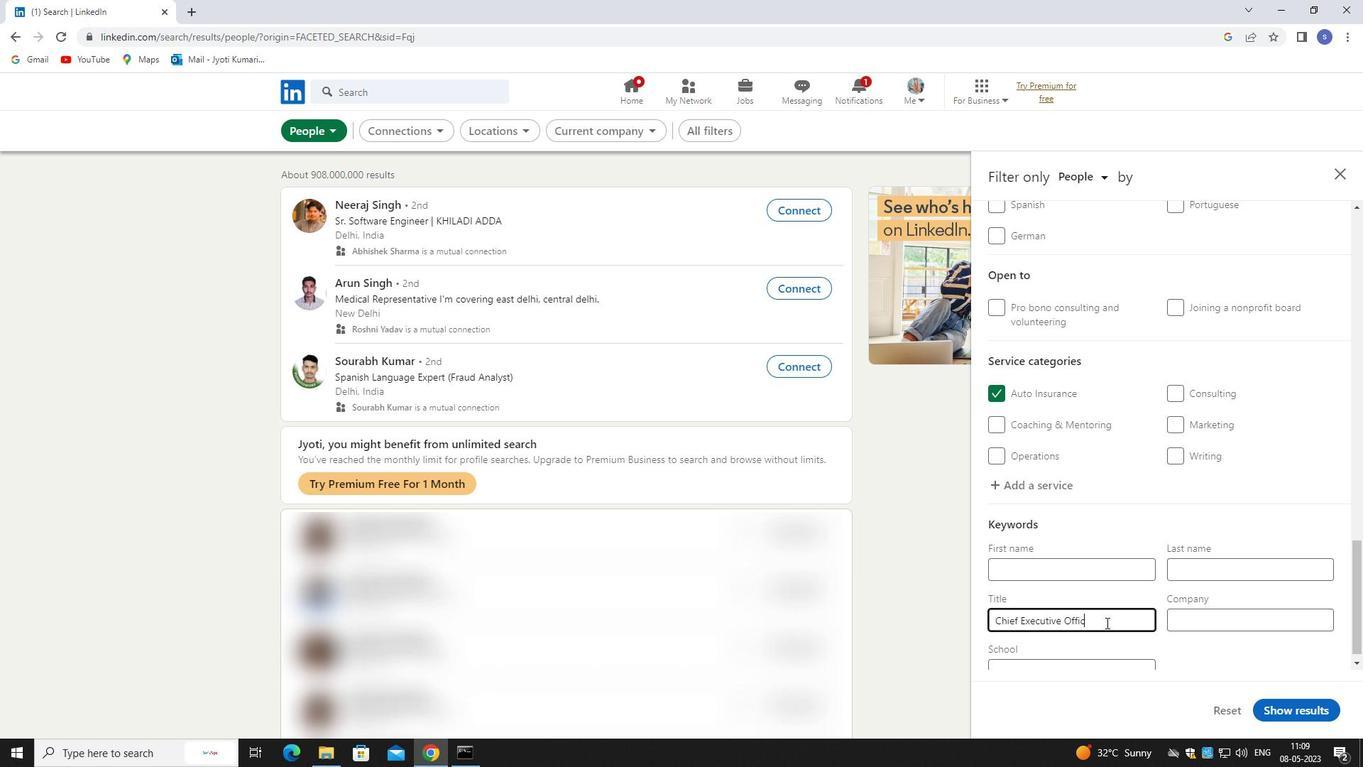 
Action: Mouse moved to (1292, 708)
Screenshot: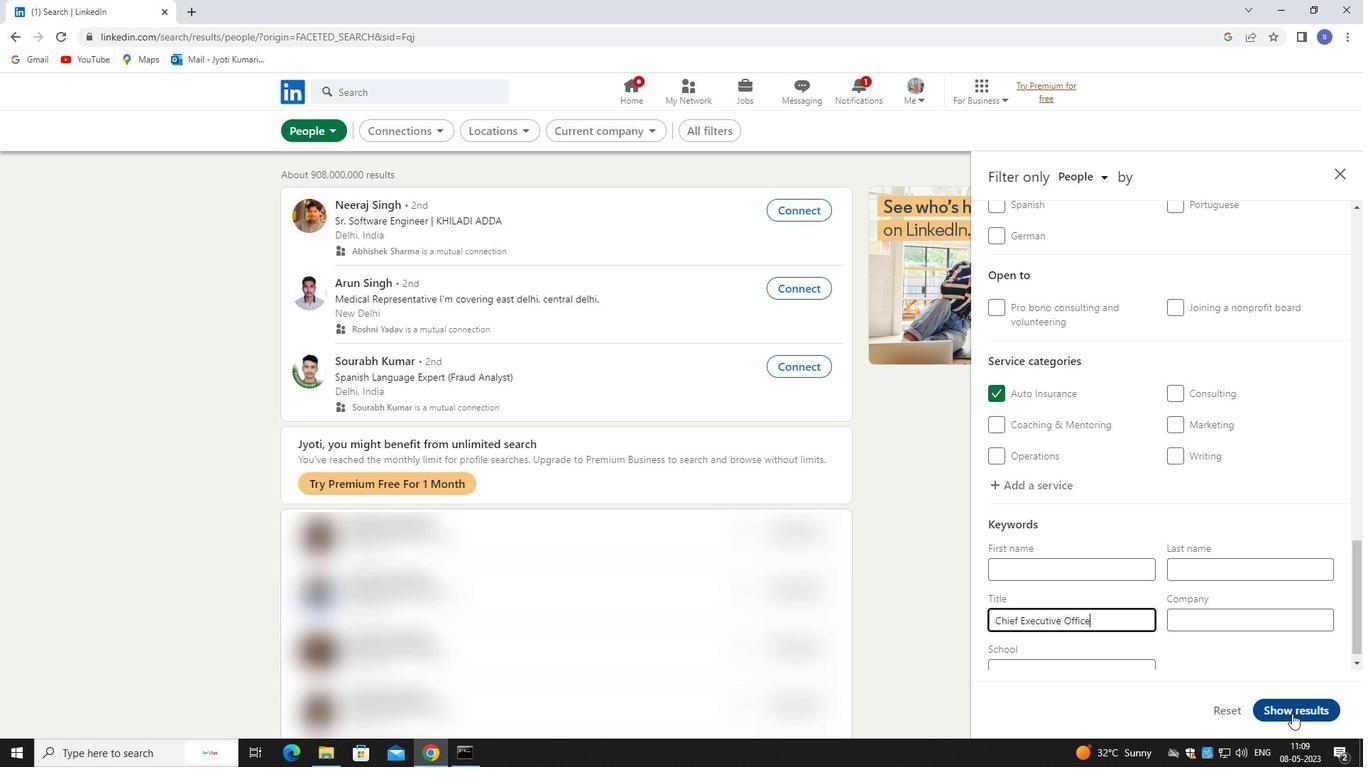
Action: Mouse pressed left at (1292, 708)
Screenshot: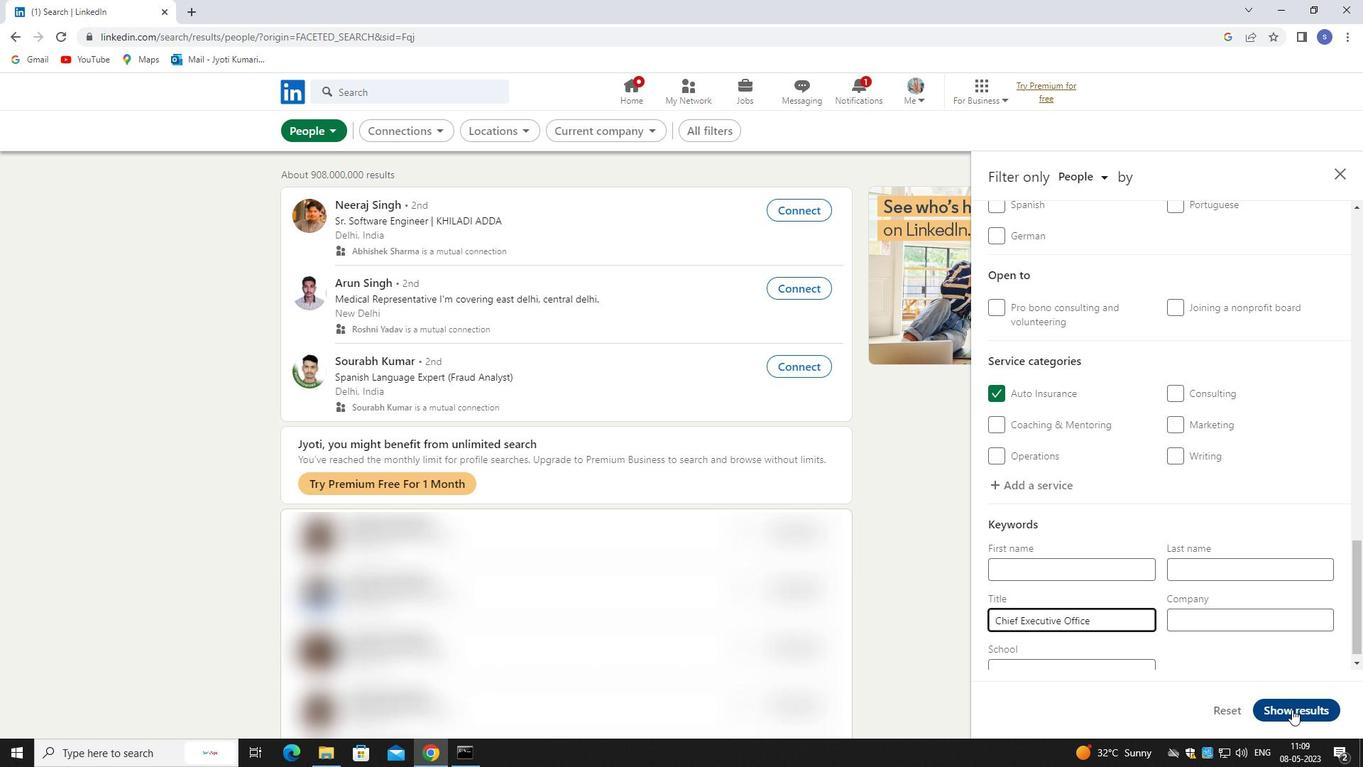 
Action: Mouse moved to (1299, 709)
Screenshot: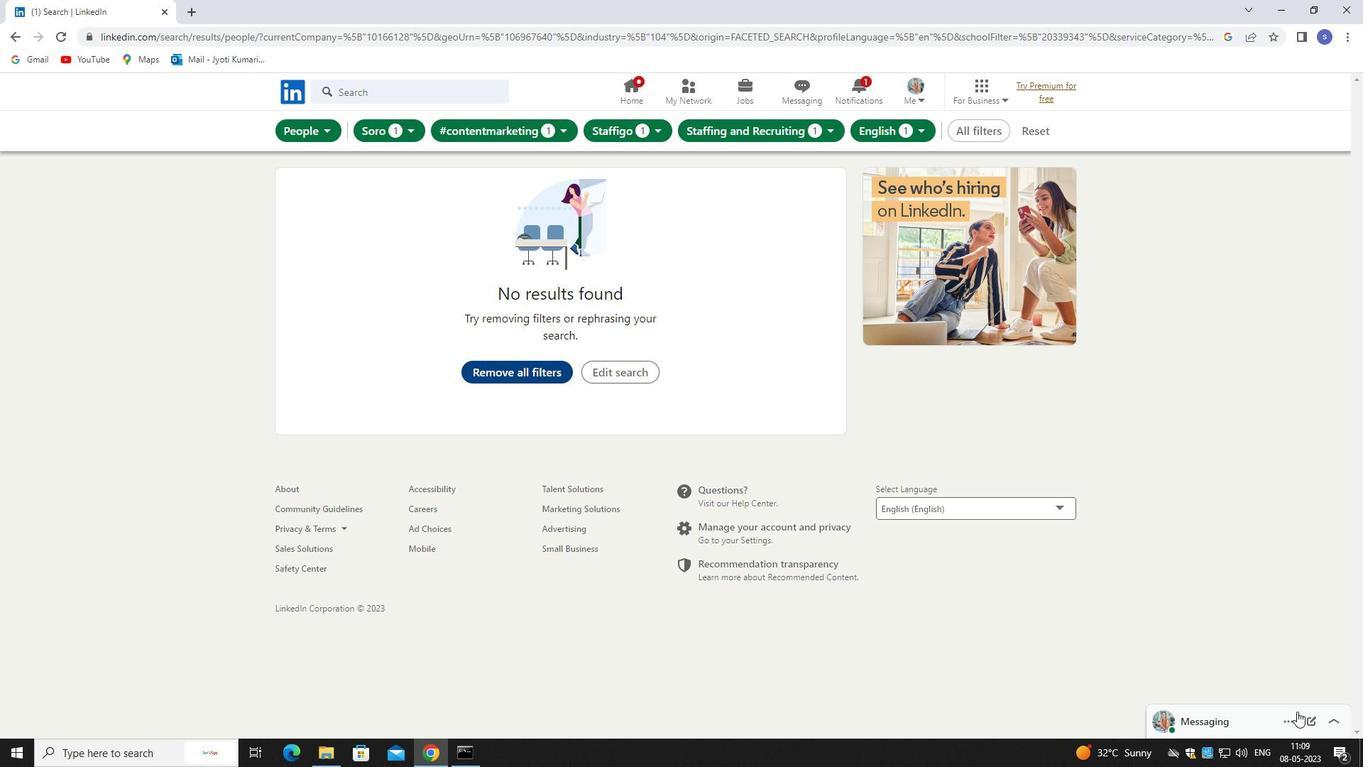 
